 Task: Look for space in Paseh, Indonesia from 8th June, 2023 to 19th June, 2023 for 1 adult in price range Rs.5000 to Rs.12000. Place can be shared room with 1  bedroom having 1 bed and 1 bathroom. Property type can be house, flat, guest house, hotel. Booking option can be shelf check-in. Required host language is English.
Action: Mouse moved to (551, 61)
Screenshot: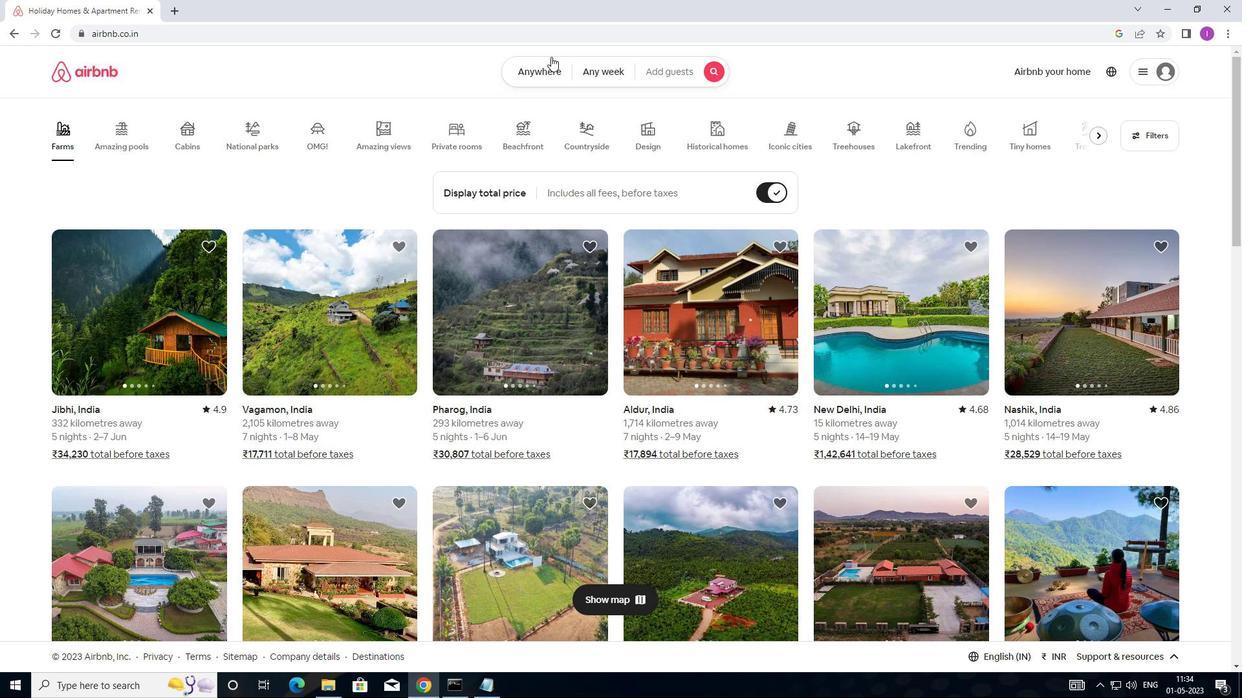 
Action: Mouse pressed left at (551, 61)
Screenshot: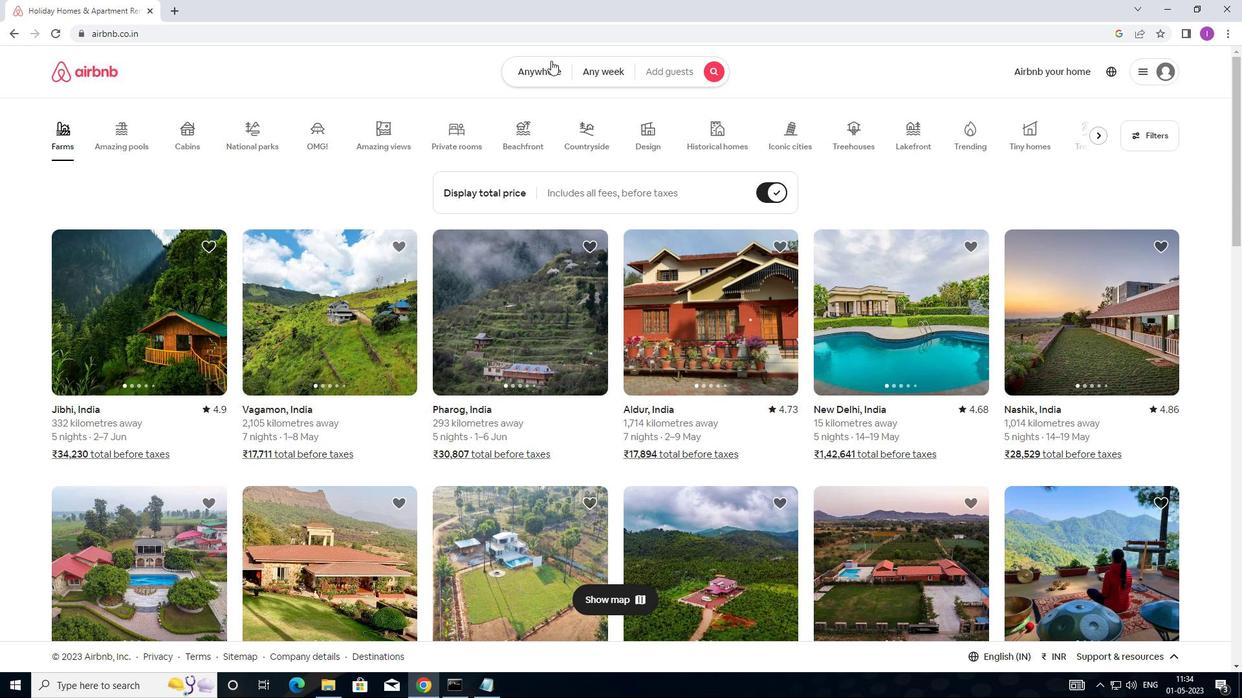 
Action: Mouse moved to (419, 113)
Screenshot: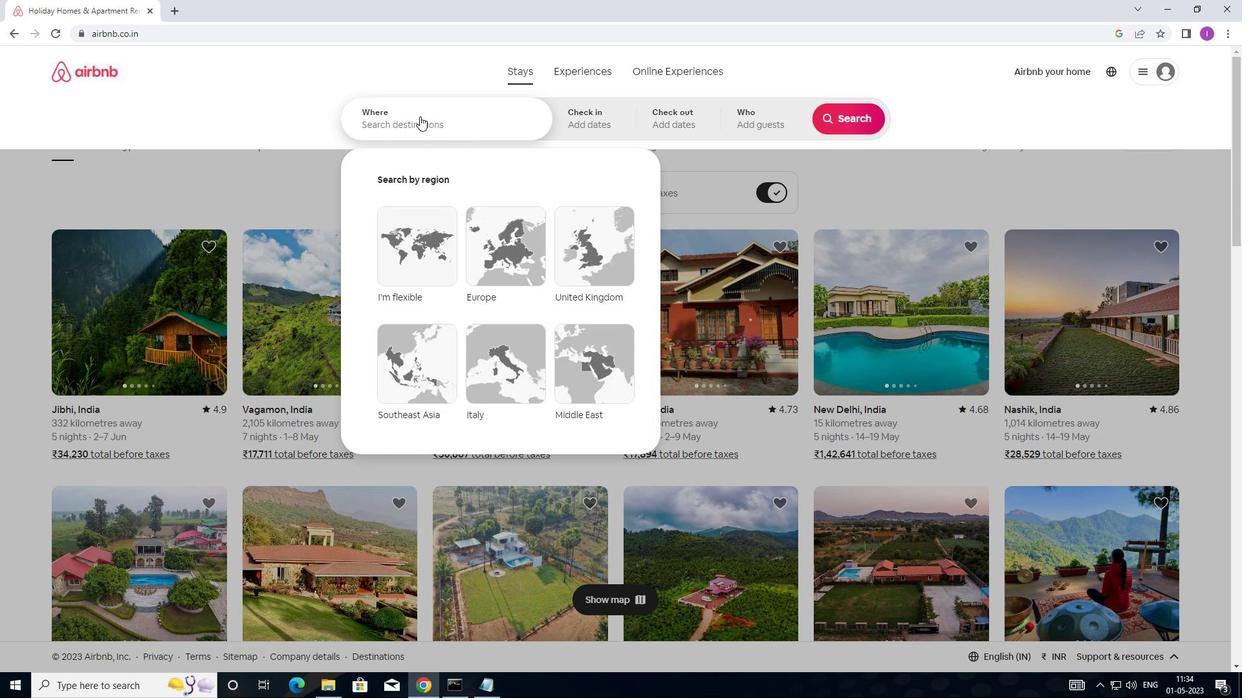 
Action: Mouse pressed left at (419, 113)
Screenshot: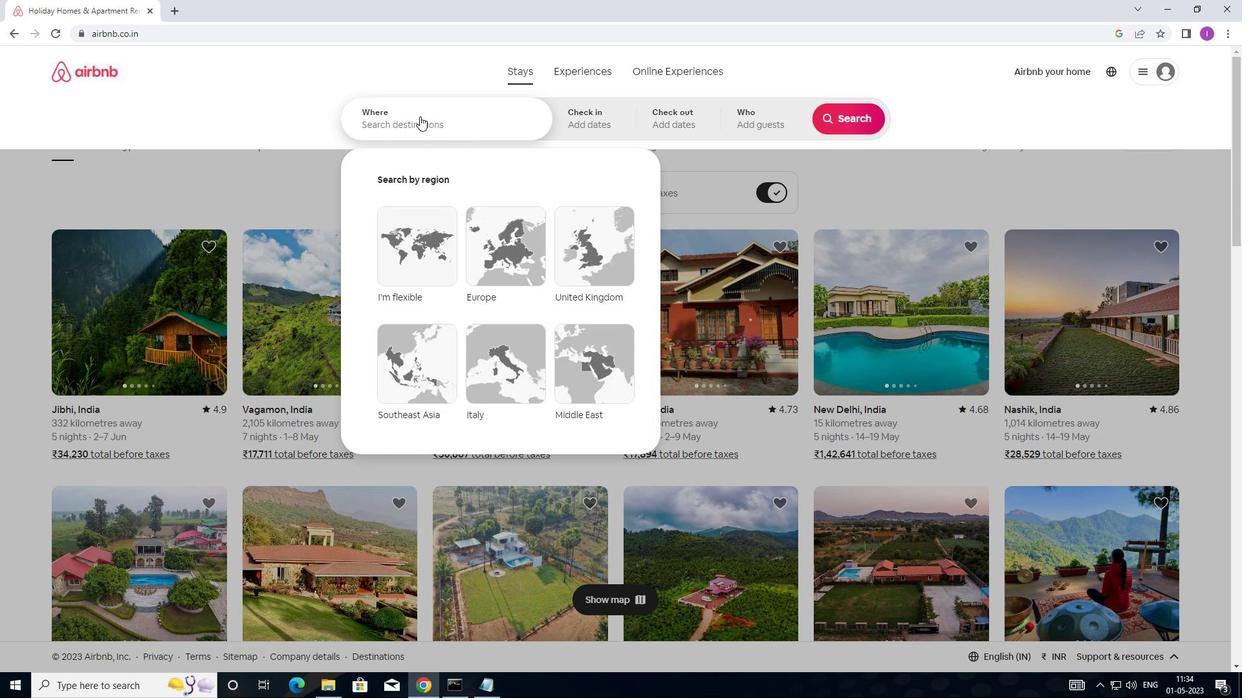 
Action: Mouse moved to (480, 143)
Screenshot: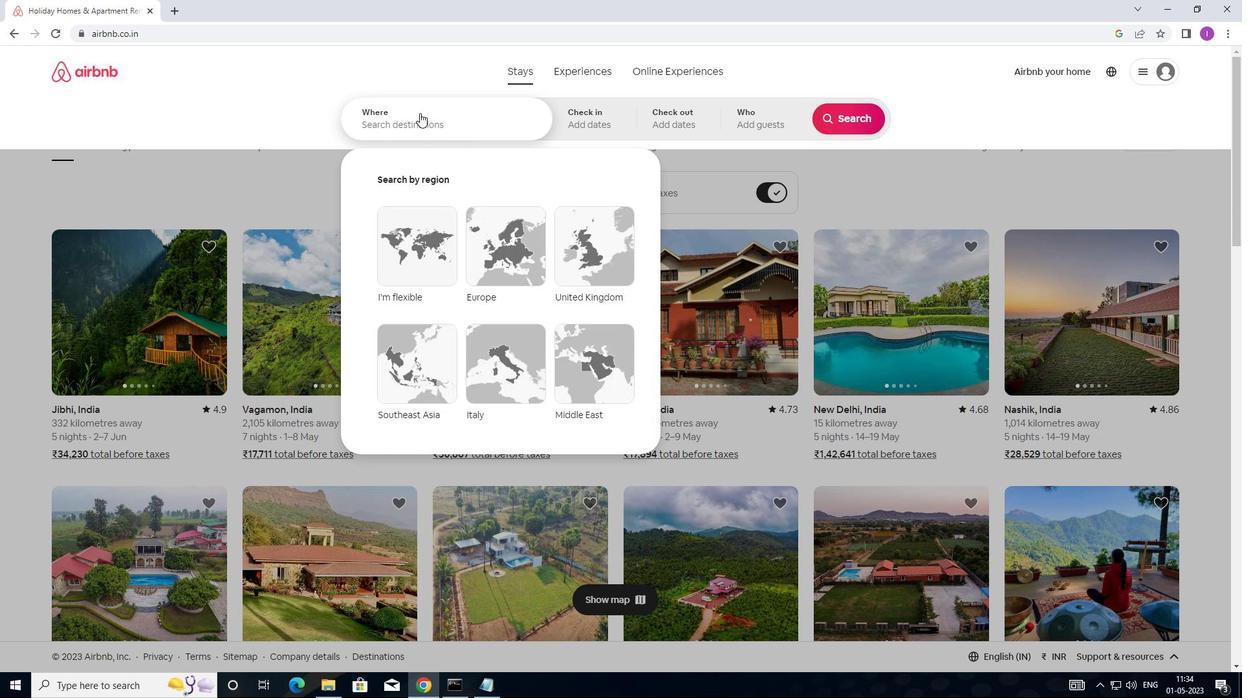
Action: Key pressed <Key.shift>POAS<Key.backspace><Key.backspace><Key.backspace>ASEH,<Key.shift><Key.shift><Key.shift><Key.shift><Key.shift><Key.shift><Key.shift>INDONESIA
Screenshot: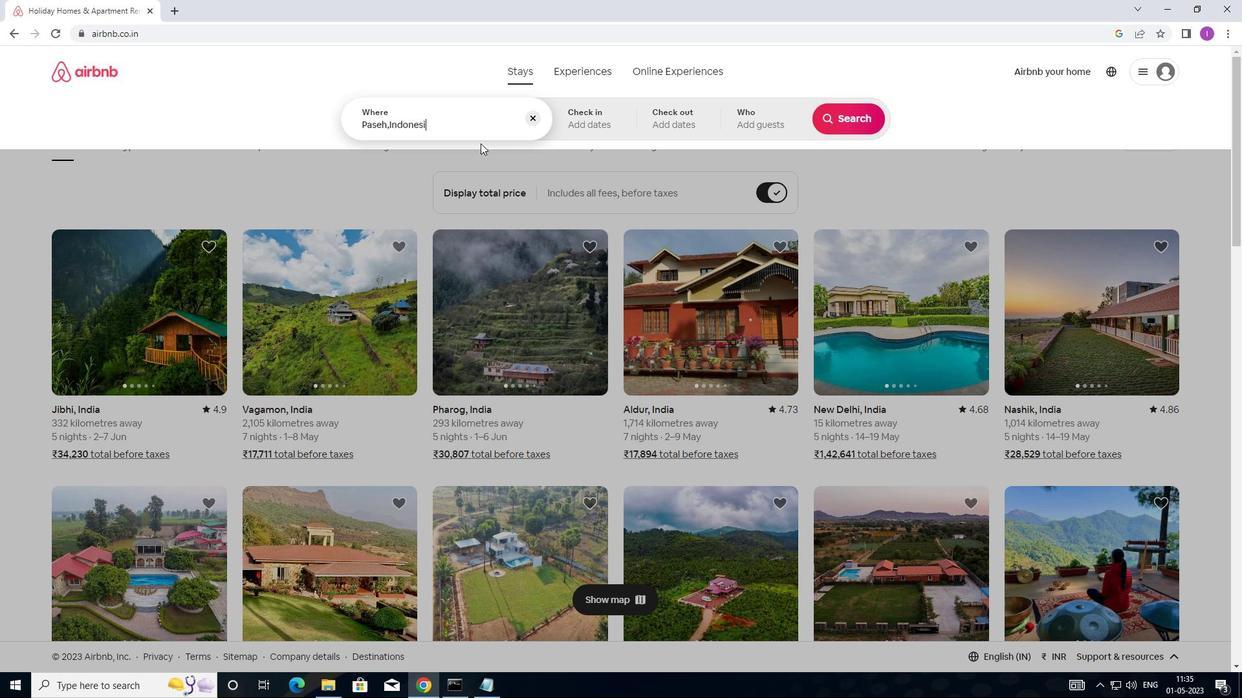 
Action: Mouse moved to (604, 118)
Screenshot: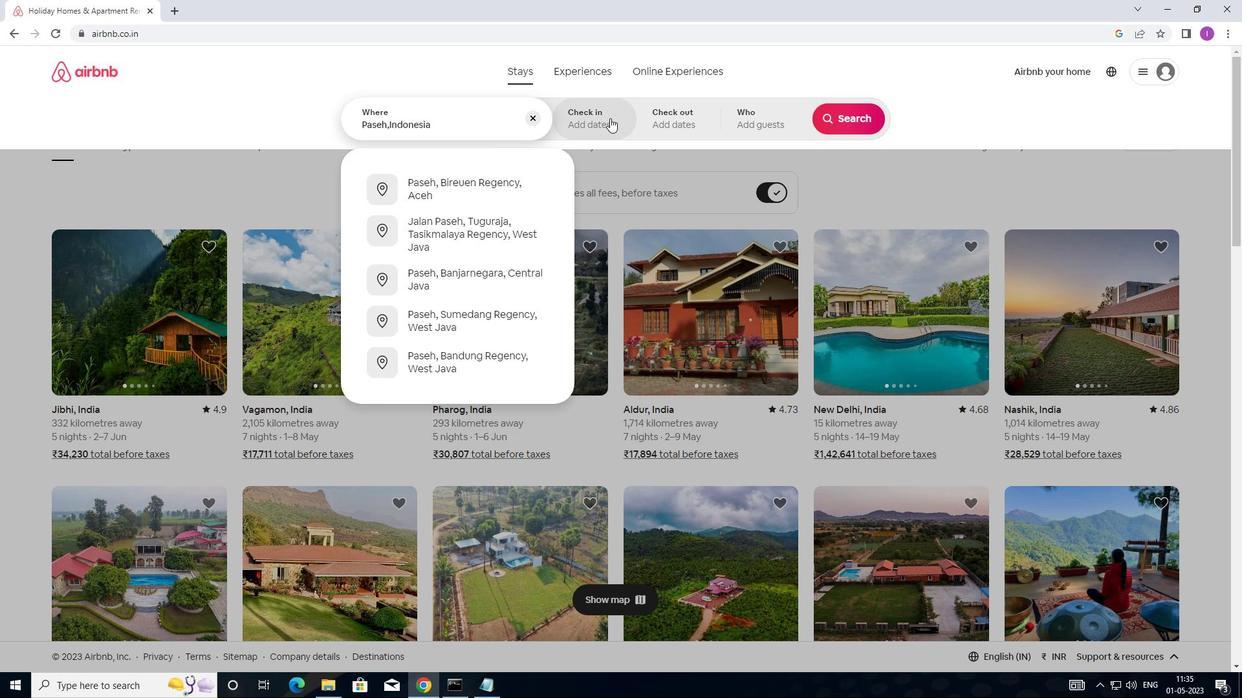 
Action: Mouse pressed left at (604, 118)
Screenshot: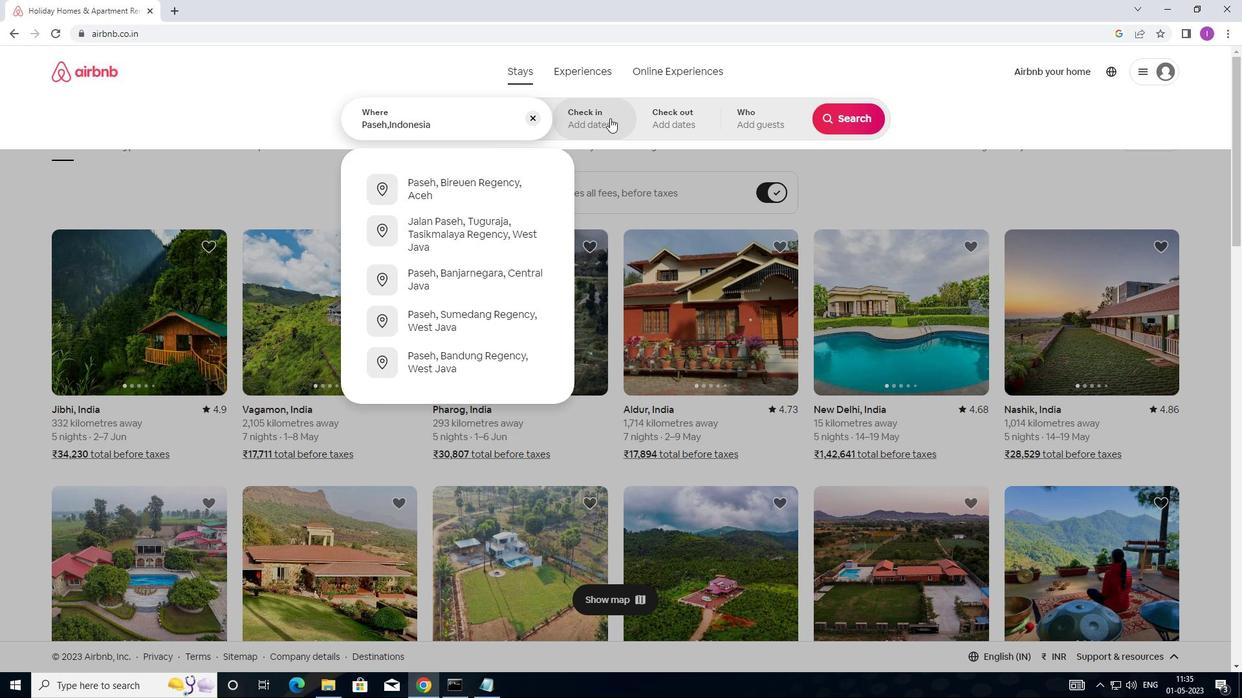 
Action: Mouse moved to (773, 306)
Screenshot: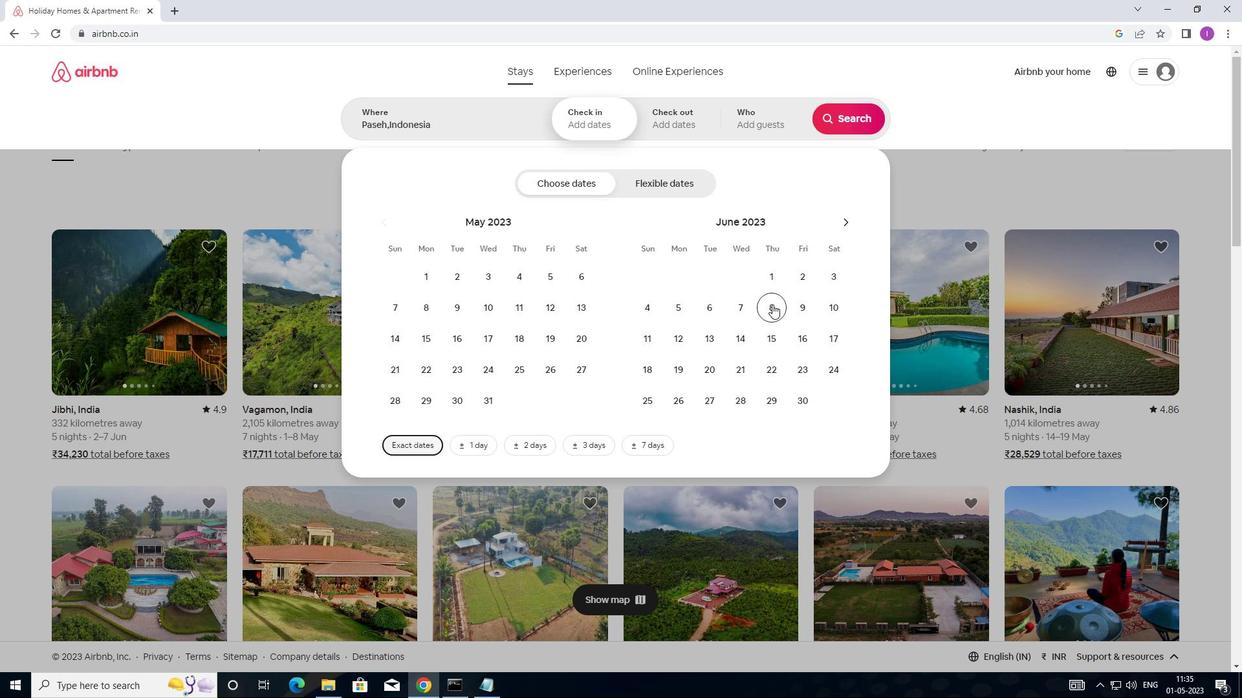 
Action: Mouse pressed left at (773, 306)
Screenshot: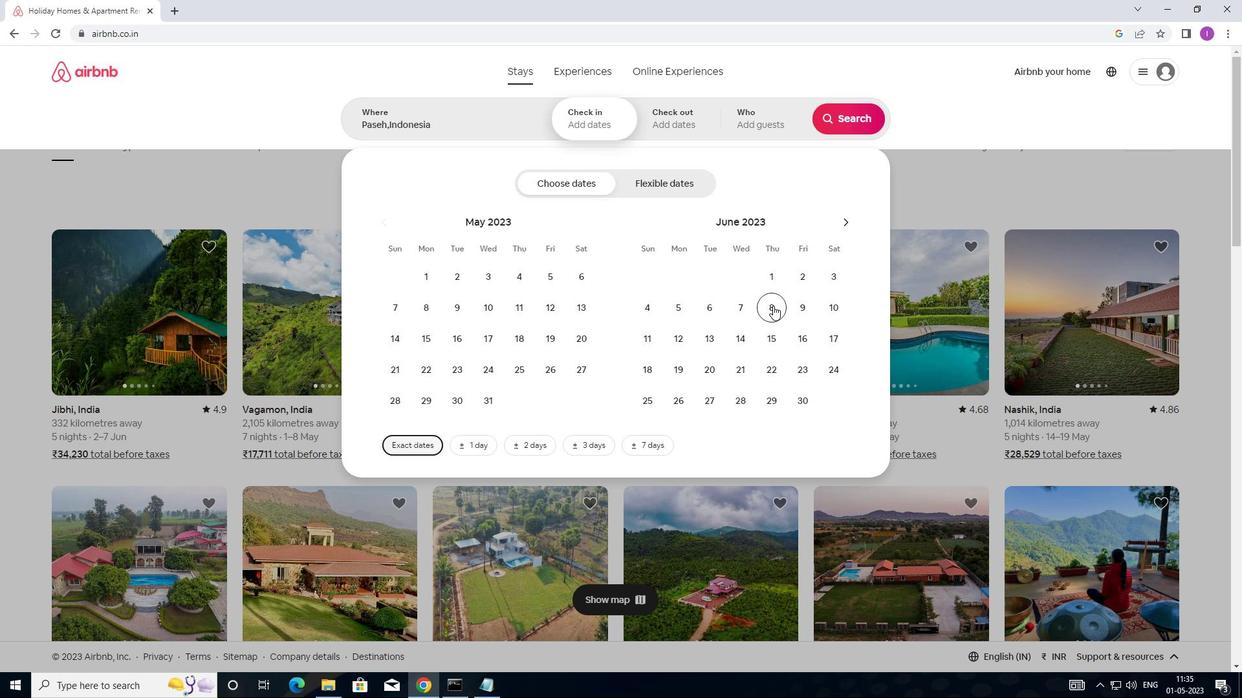 
Action: Mouse moved to (780, 342)
Screenshot: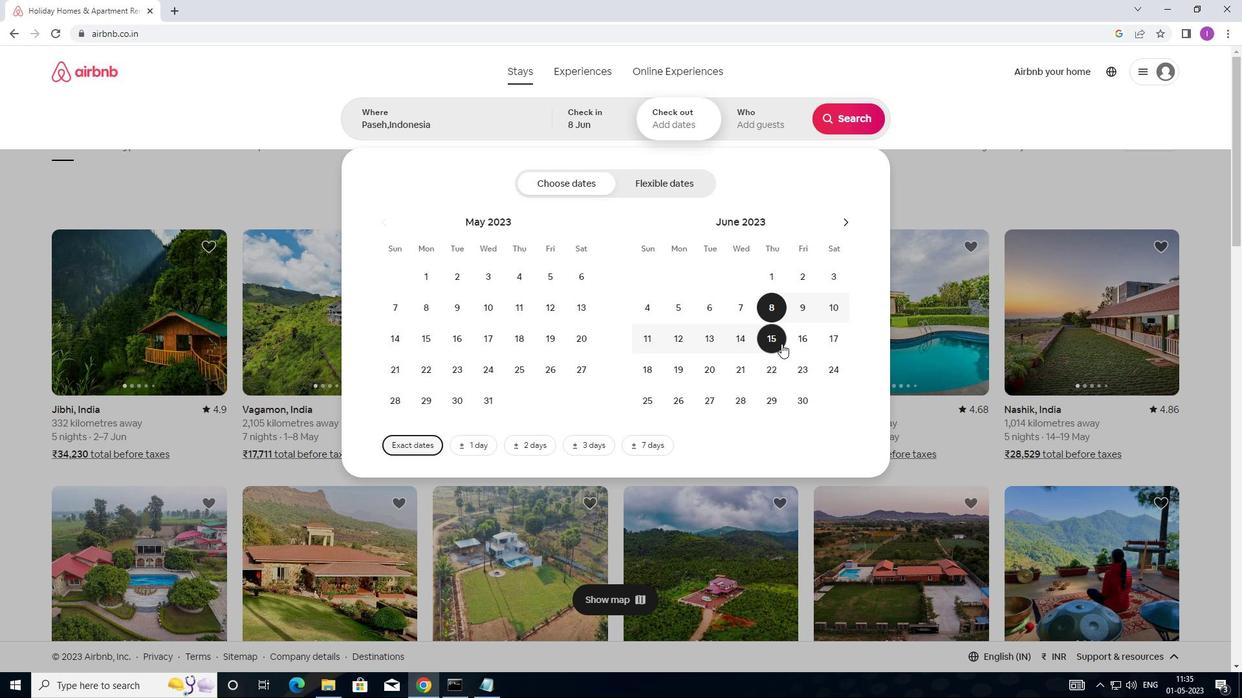 
Action: Mouse pressed left at (780, 342)
Screenshot: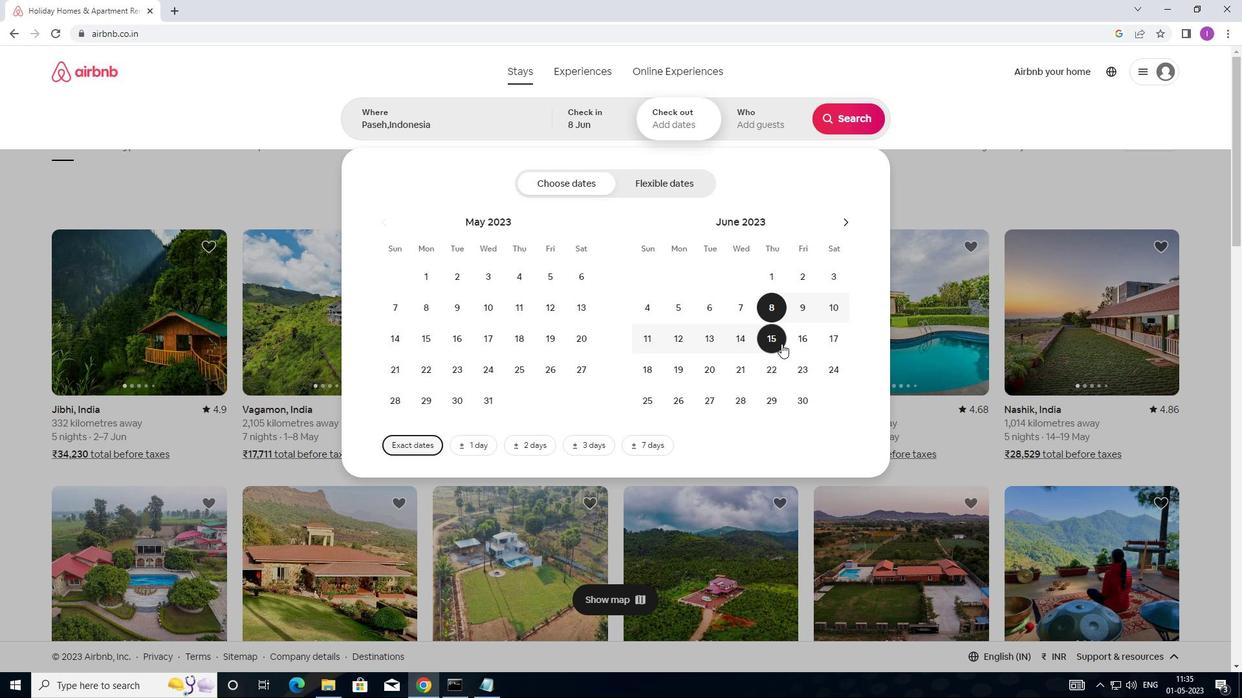 
Action: Mouse moved to (679, 372)
Screenshot: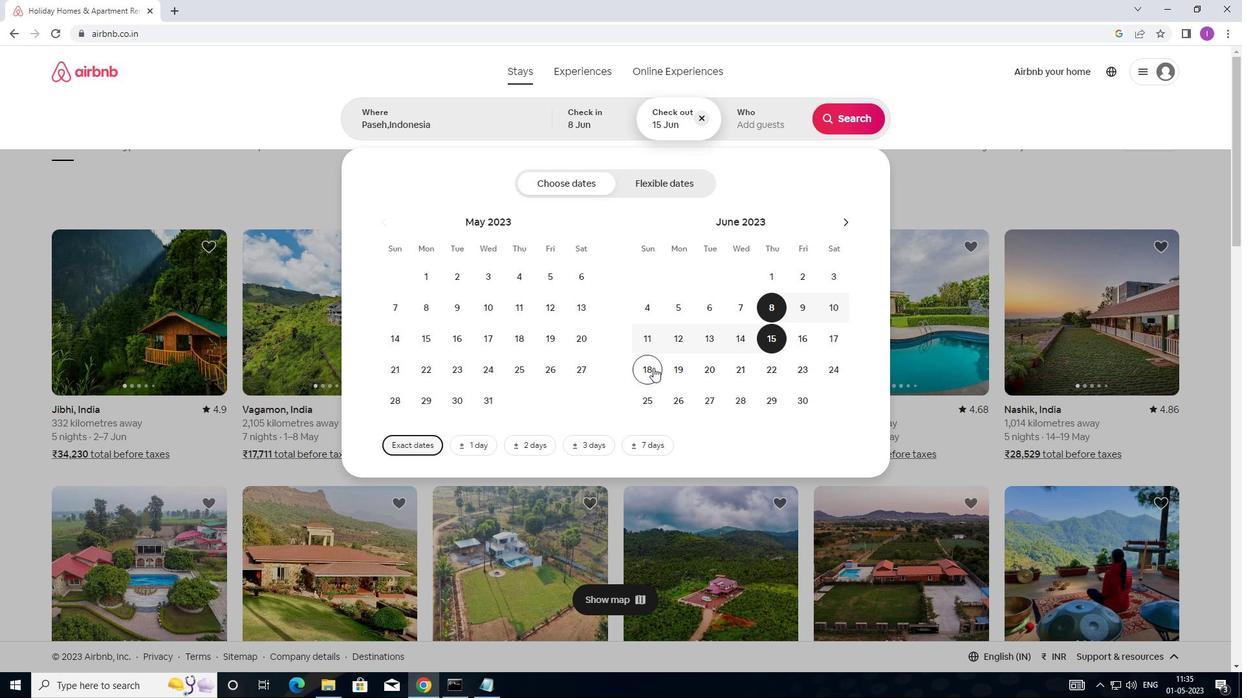
Action: Mouse pressed left at (679, 372)
Screenshot: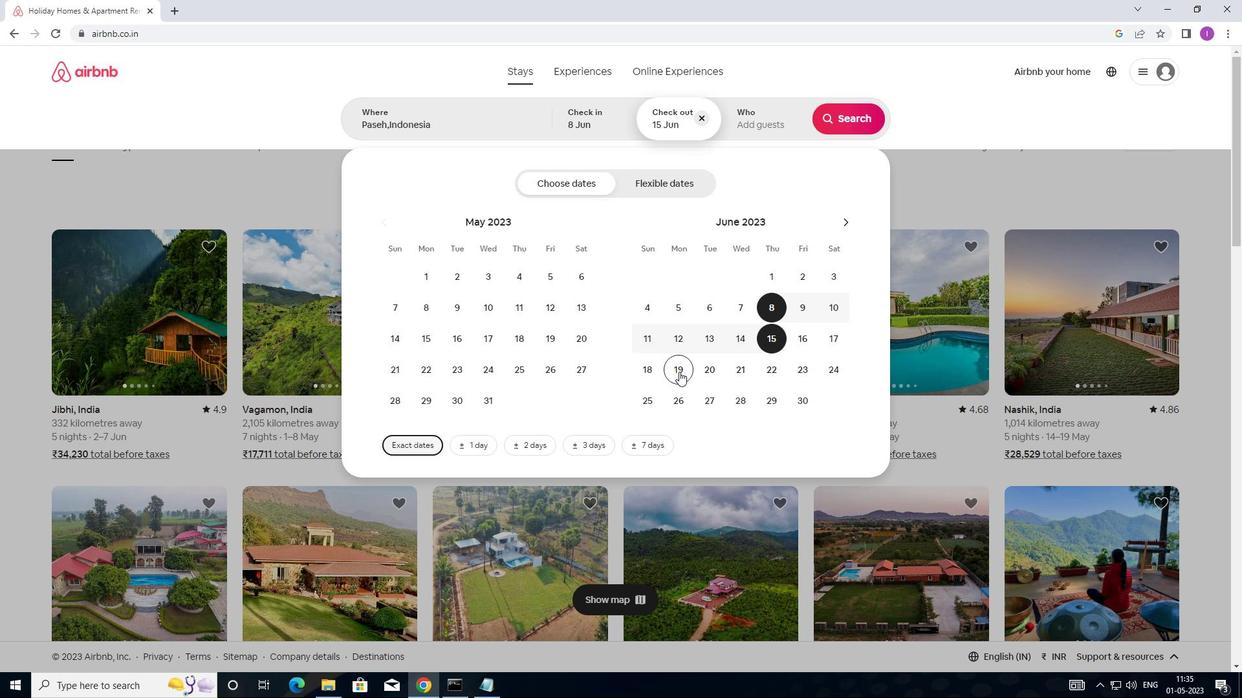 
Action: Mouse moved to (771, 117)
Screenshot: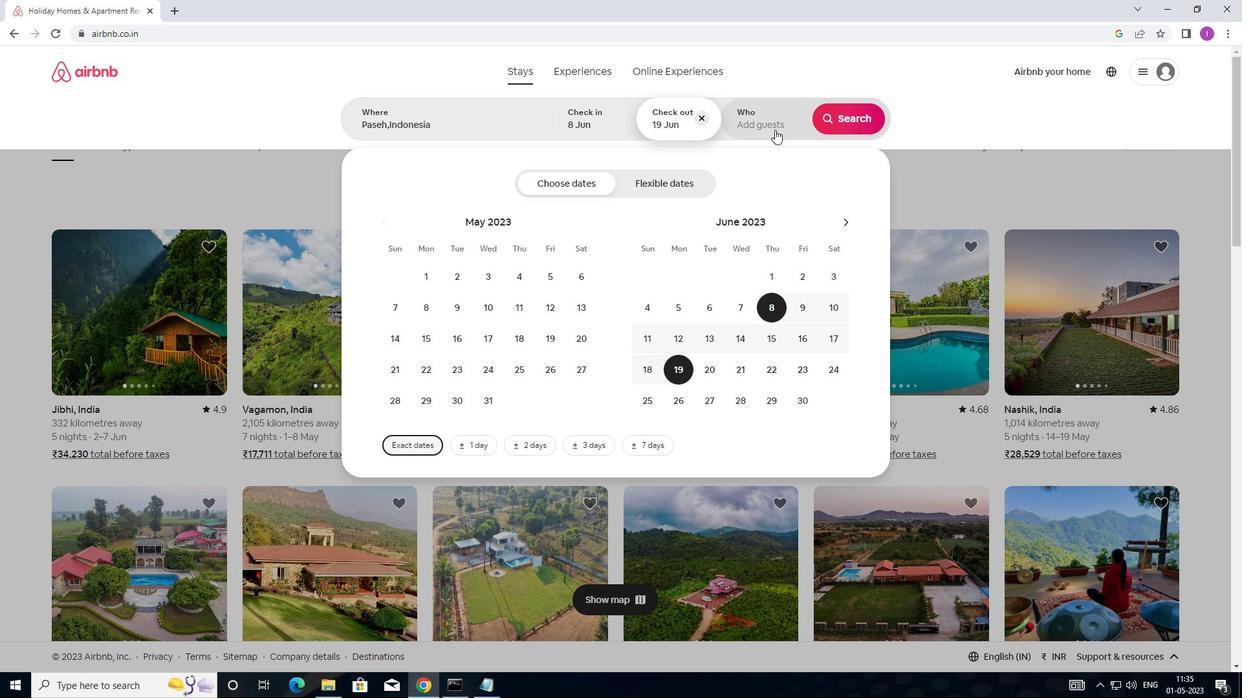 
Action: Mouse pressed left at (771, 117)
Screenshot: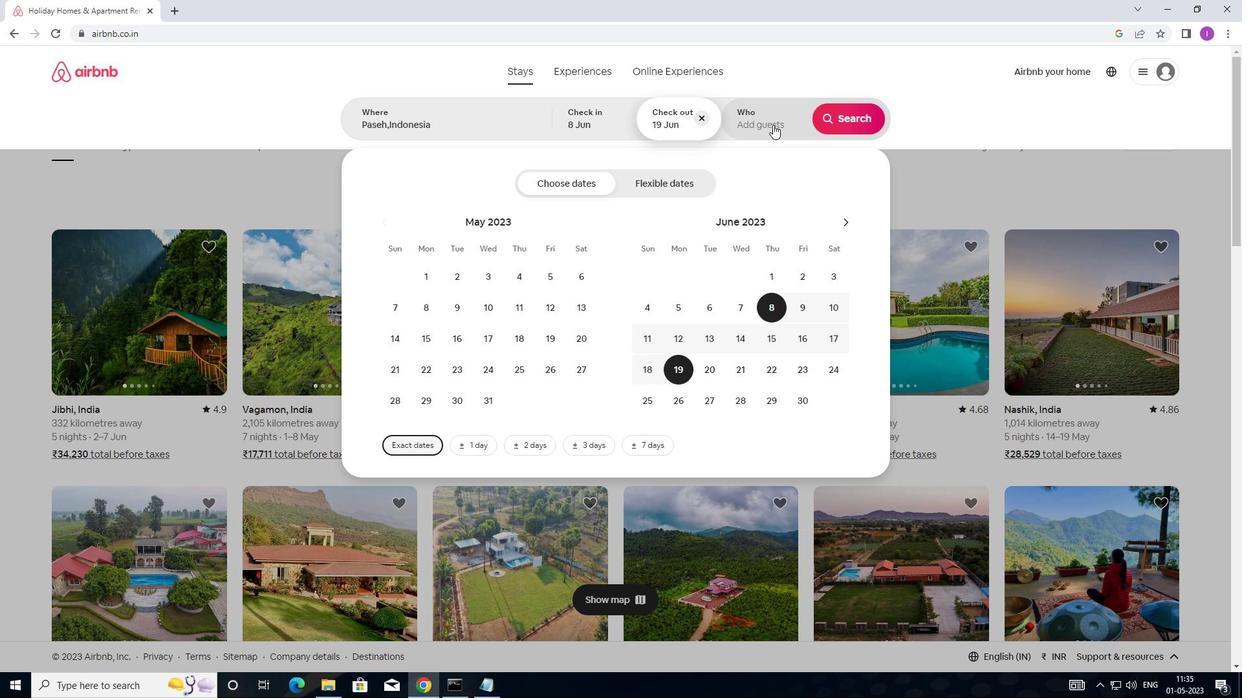 
Action: Mouse moved to (852, 188)
Screenshot: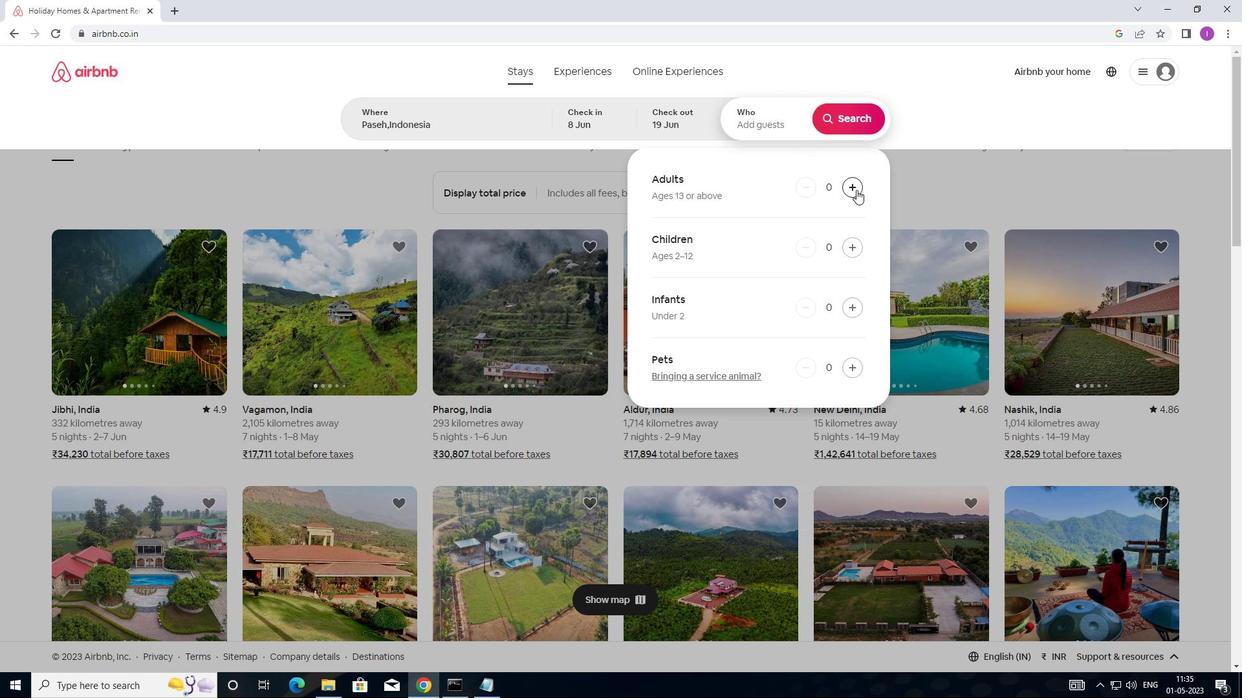 
Action: Mouse pressed left at (852, 188)
Screenshot: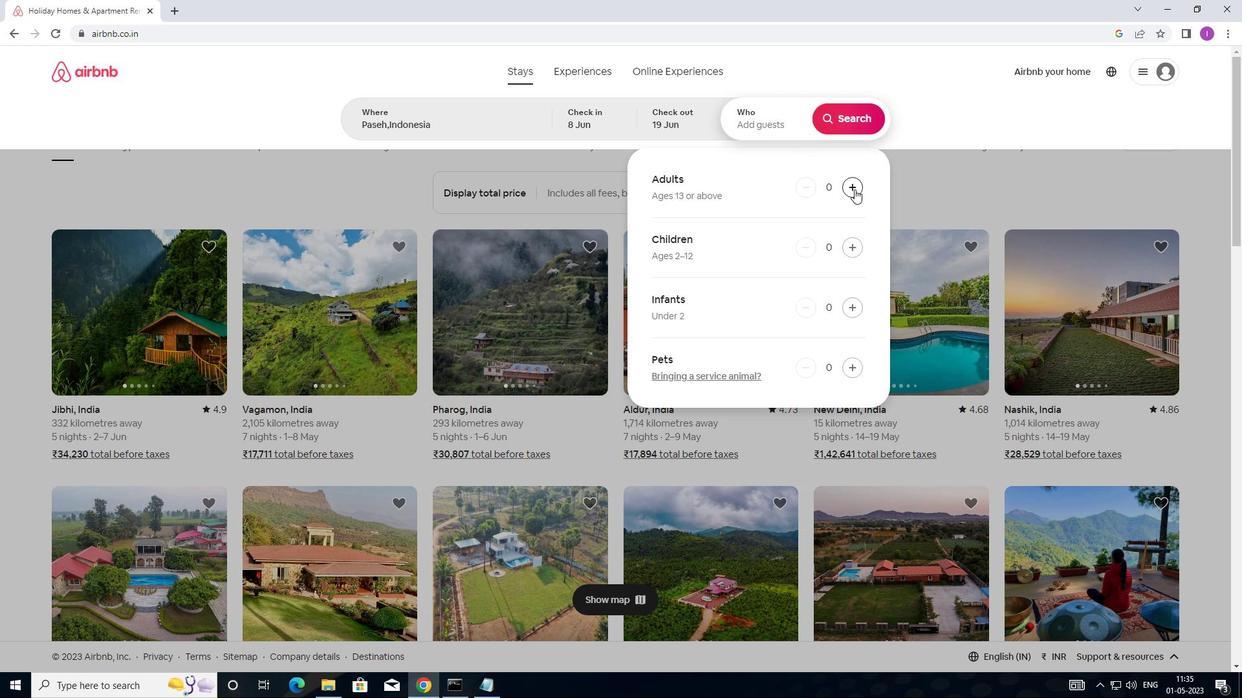 
Action: Mouse moved to (842, 126)
Screenshot: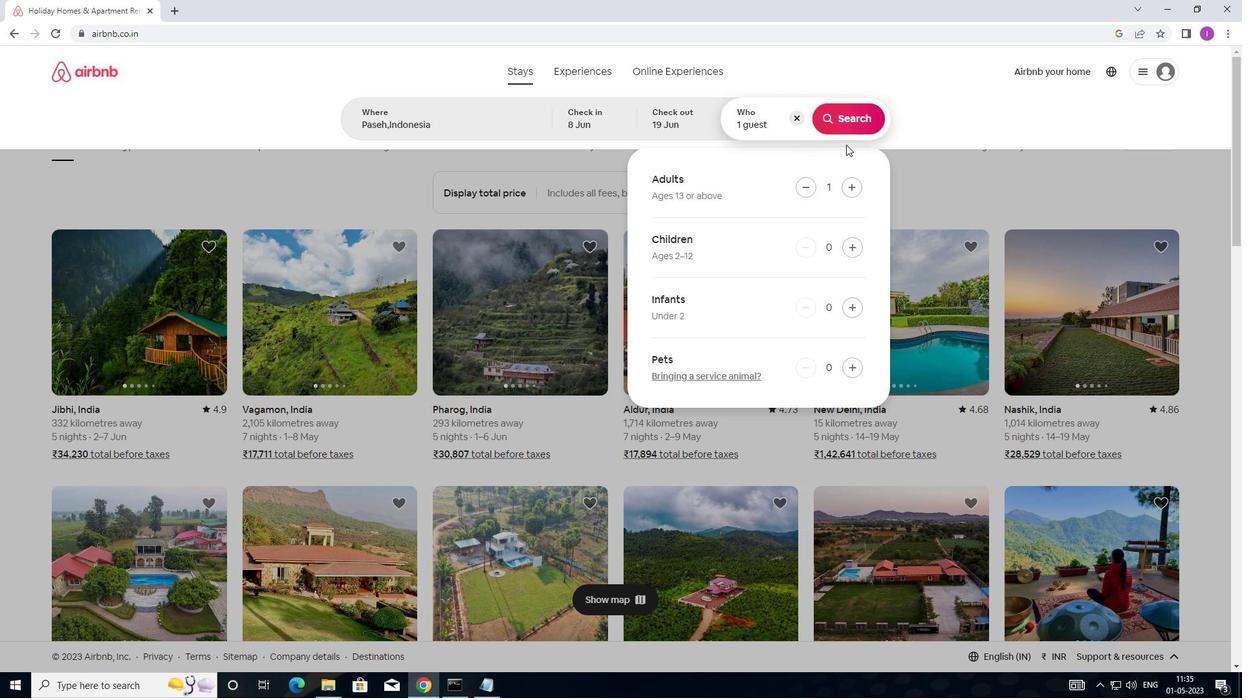 
Action: Mouse pressed left at (842, 126)
Screenshot: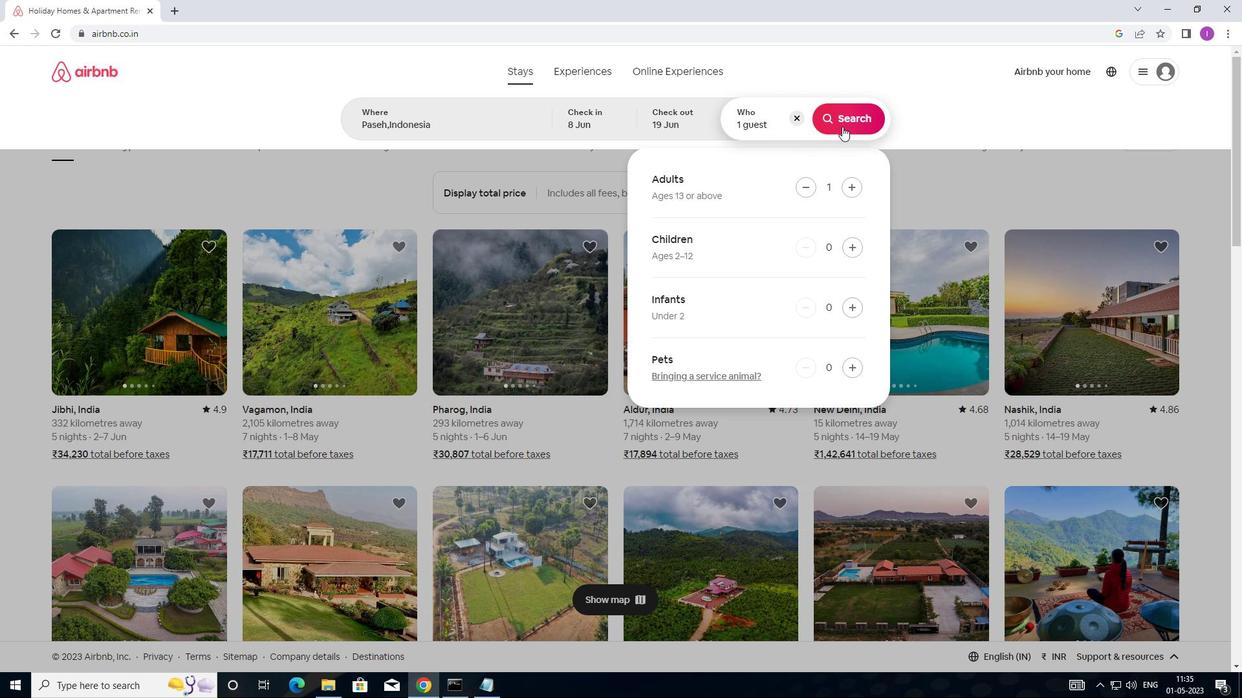 
Action: Mouse moved to (1191, 128)
Screenshot: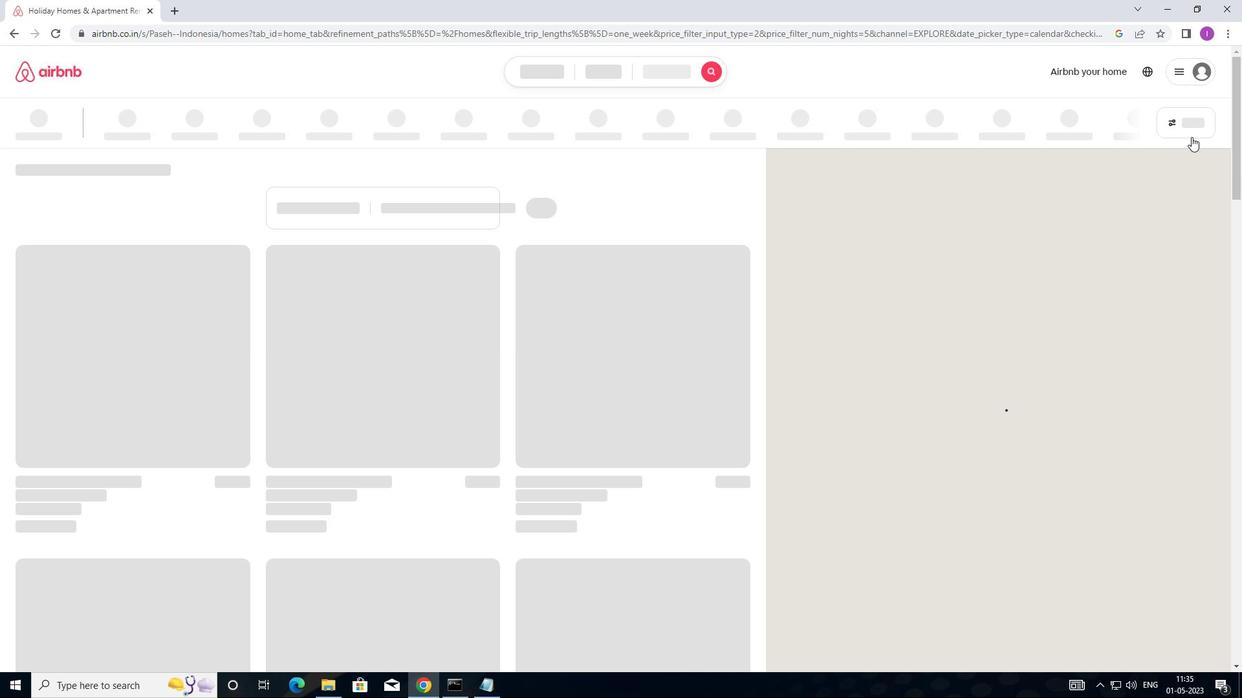 
Action: Mouse pressed left at (1191, 128)
Screenshot: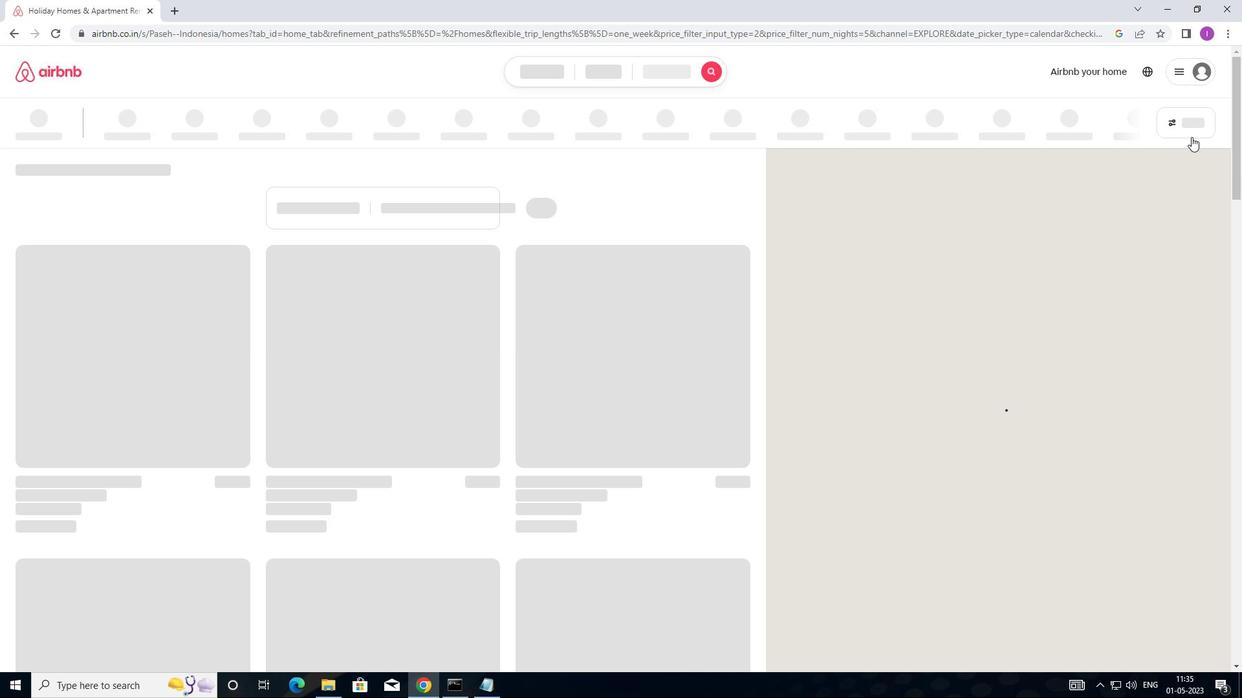 
Action: Mouse moved to (489, 287)
Screenshot: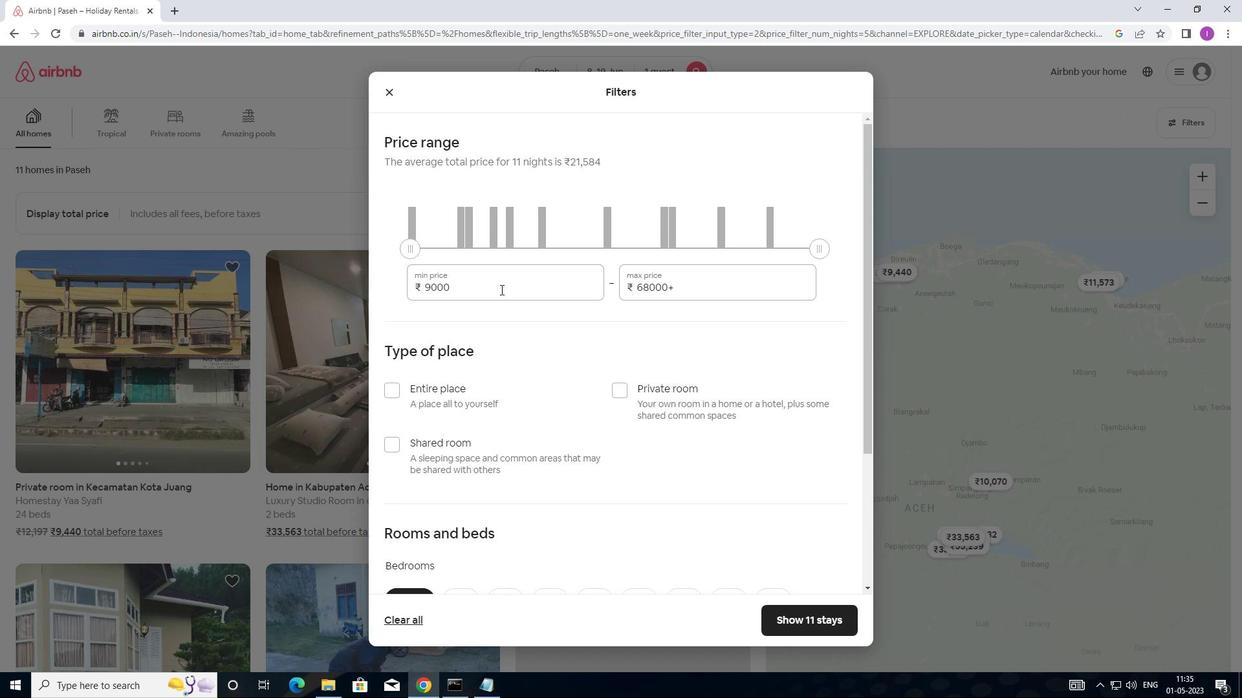 
Action: Mouse pressed left at (489, 287)
Screenshot: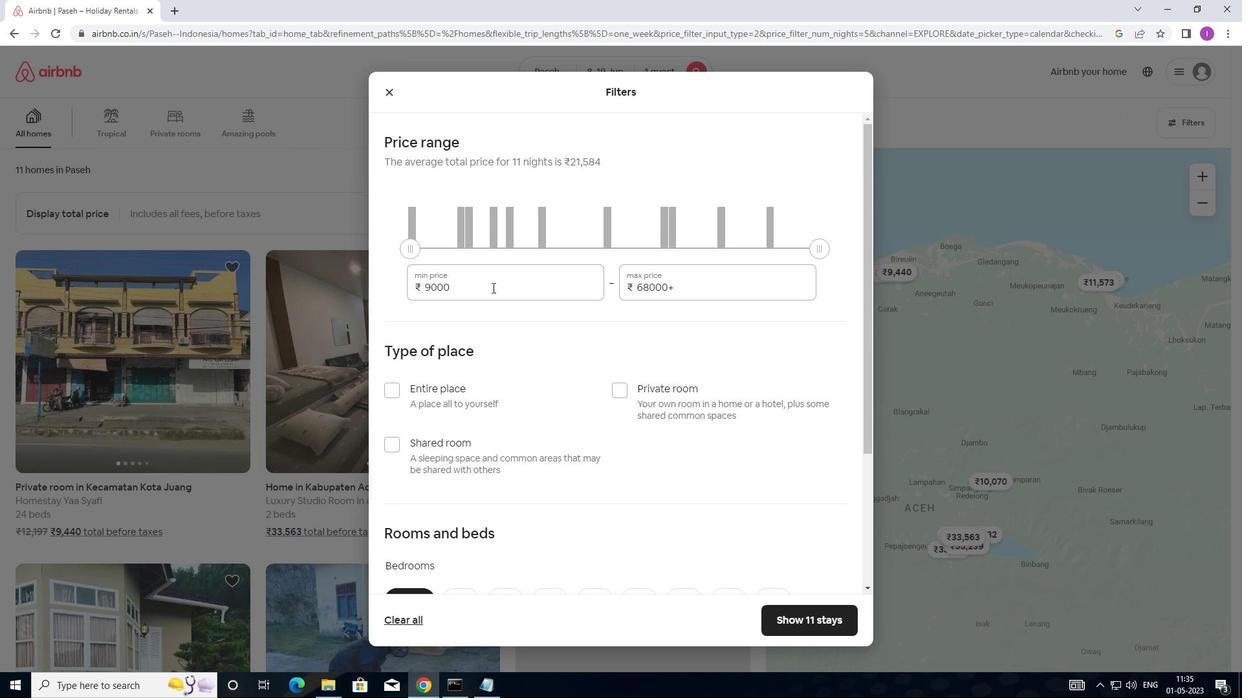 
Action: Mouse moved to (599, 333)
Screenshot: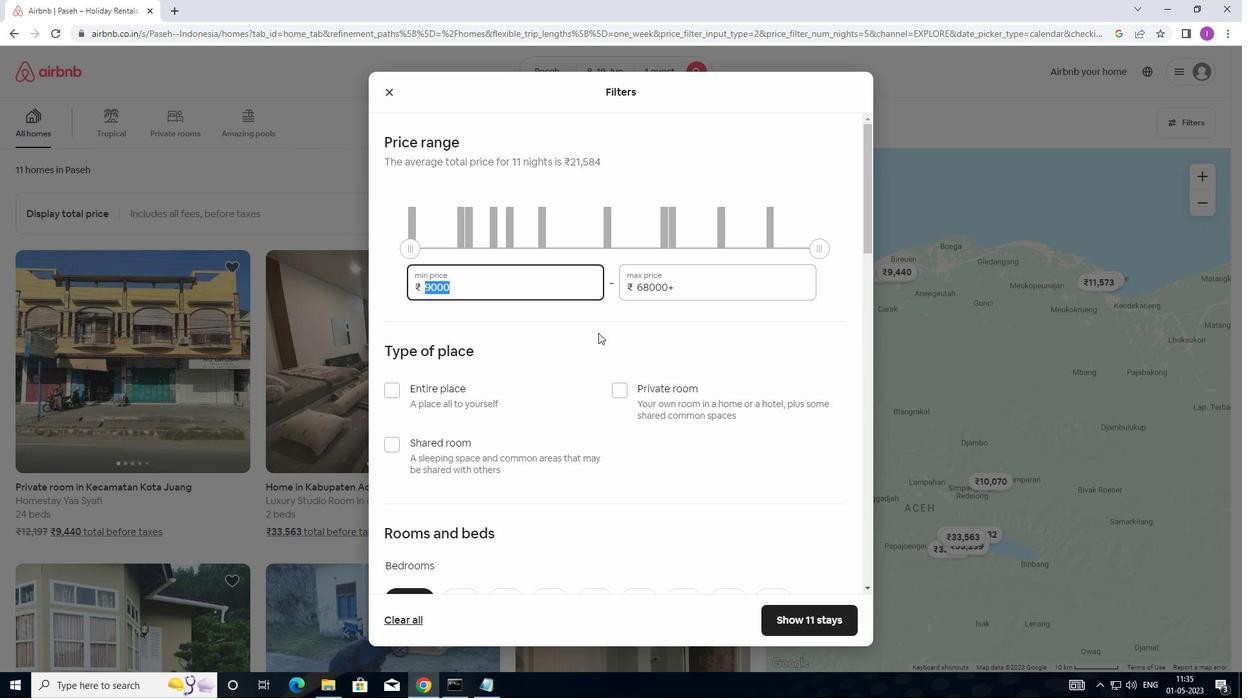 
Action: Key pressed 5
Screenshot: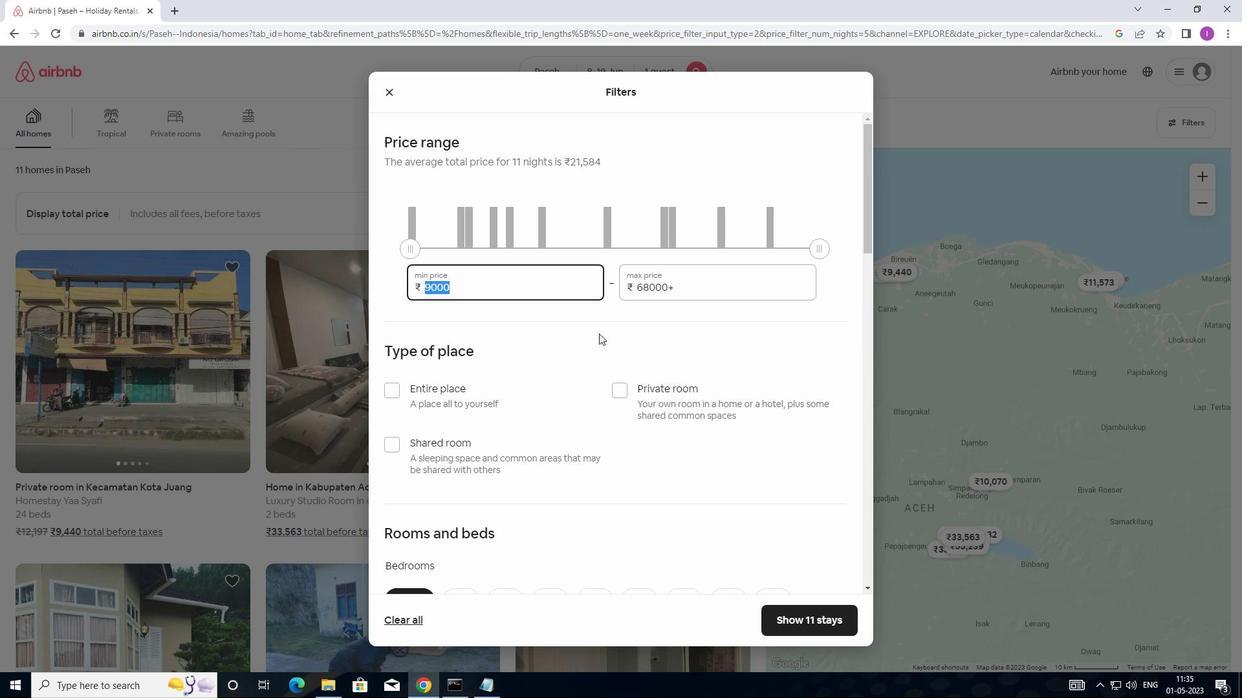 
Action: Mouse moved to (599, 336)
Screenshot: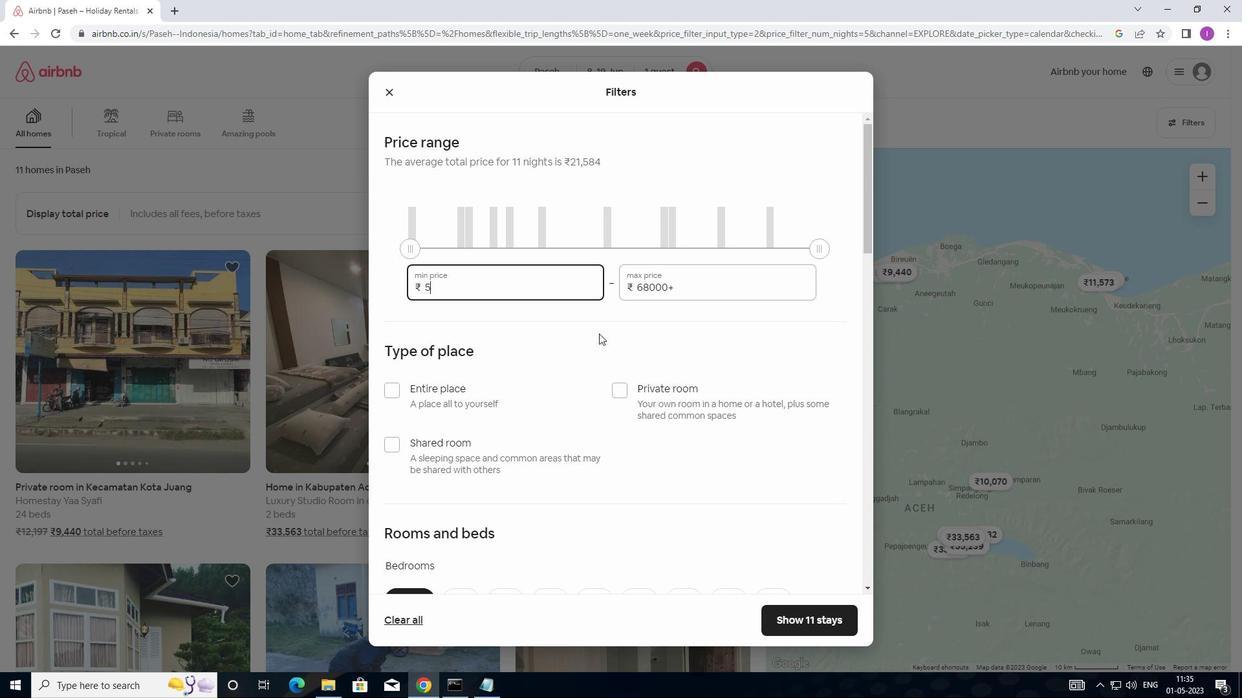 
Action: Key pressed 000
Screenshot: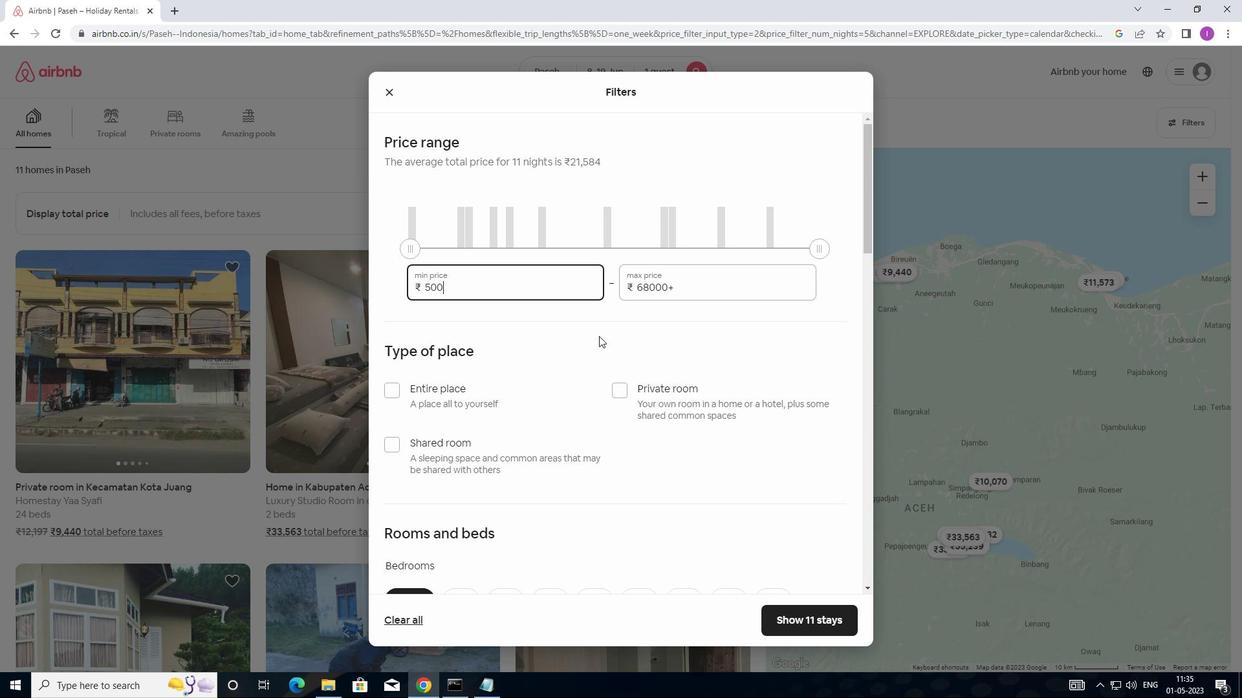 
Action: Mouse moved to (678, 288)
Screenshot: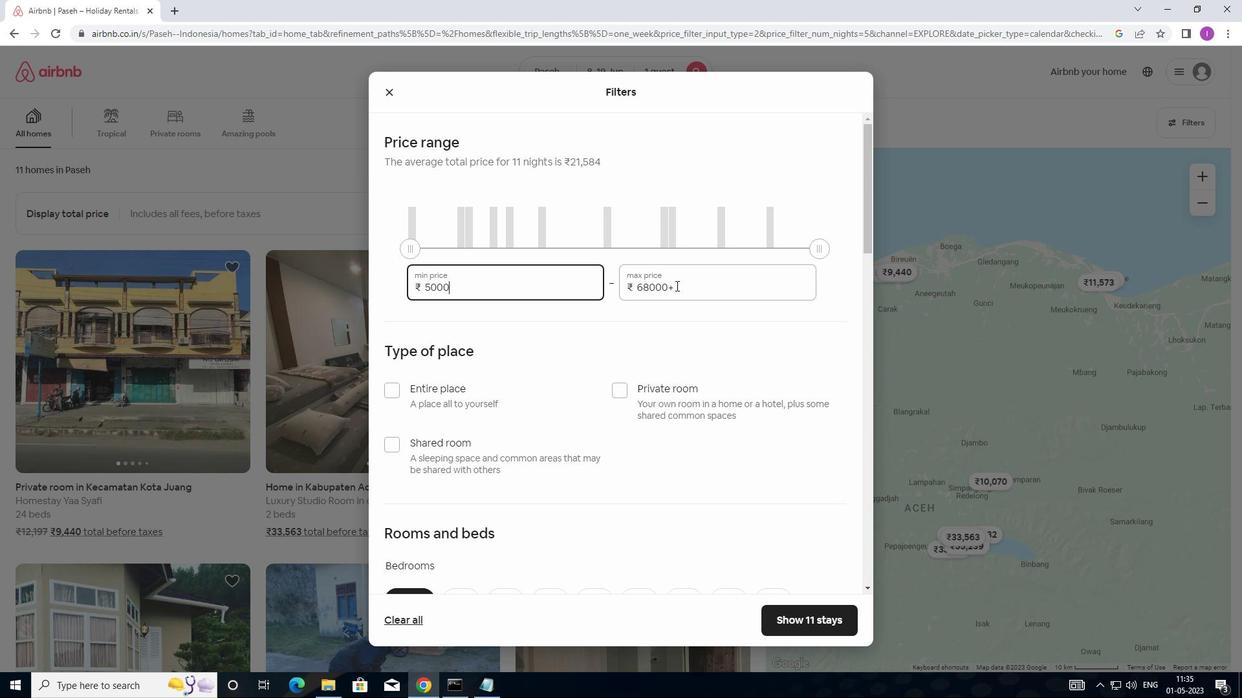 
Action: Mouse pressed left at (678, 288)
Screenshot: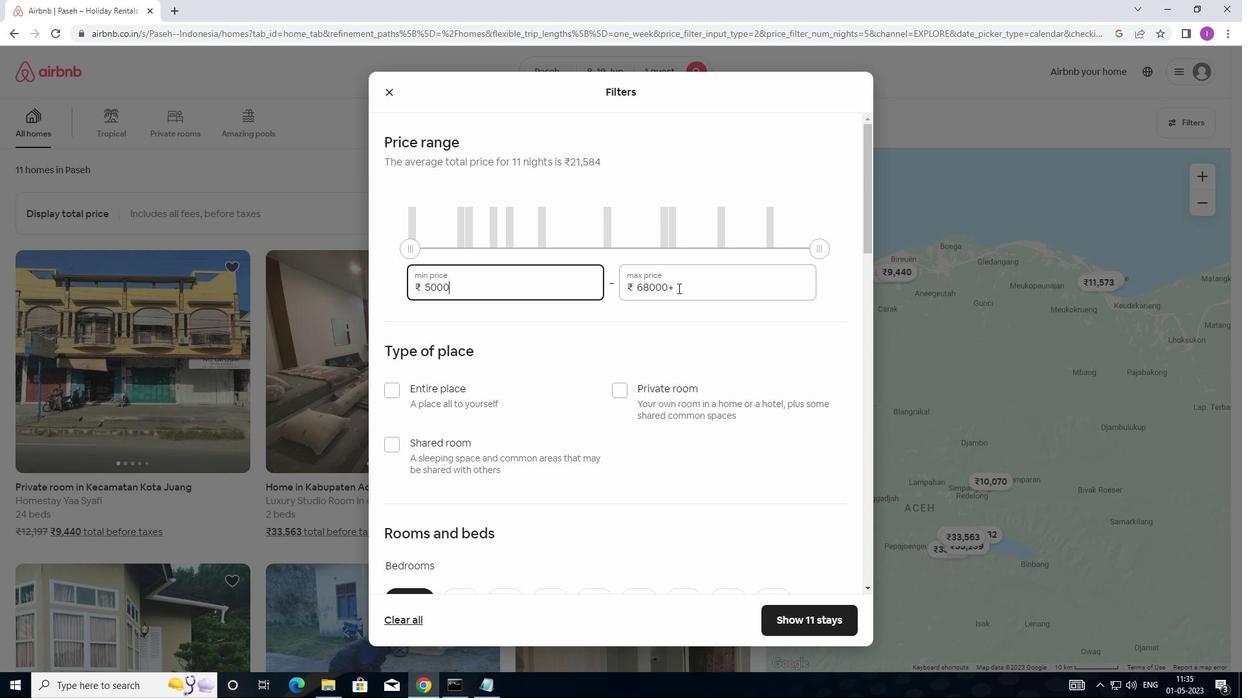 
Action: Mouse moved to (584, 296)
Screenshot: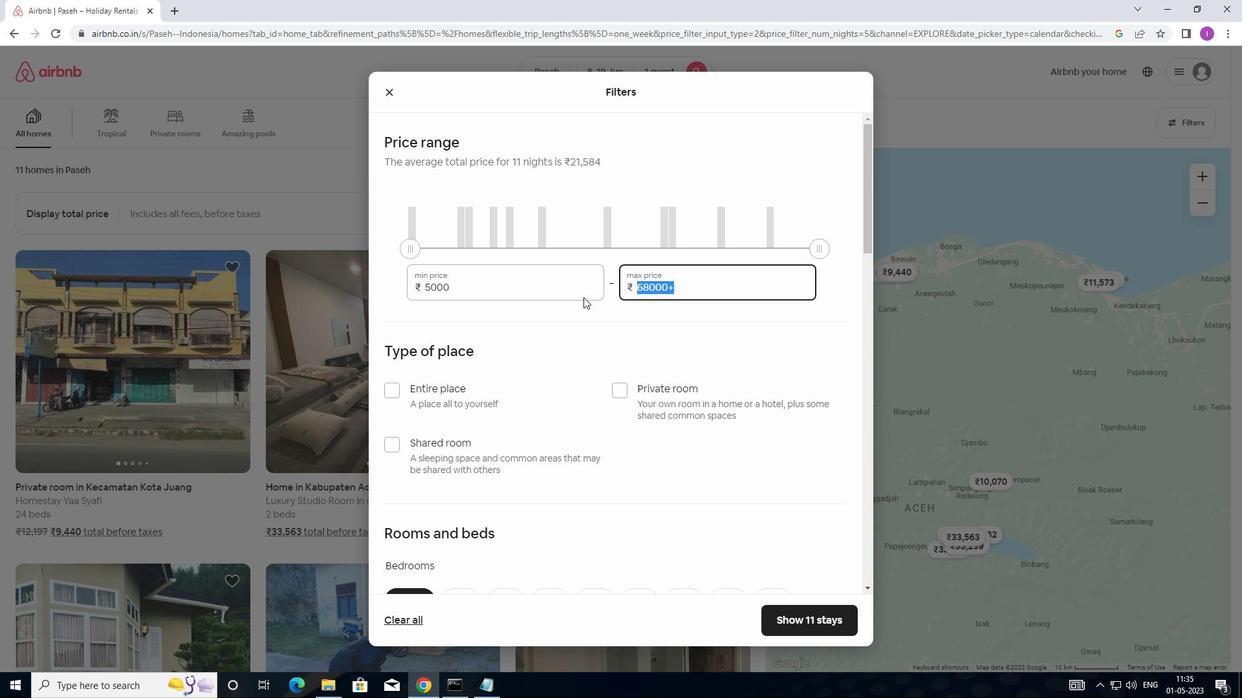 
Action: Key pressed 120
Screenshot: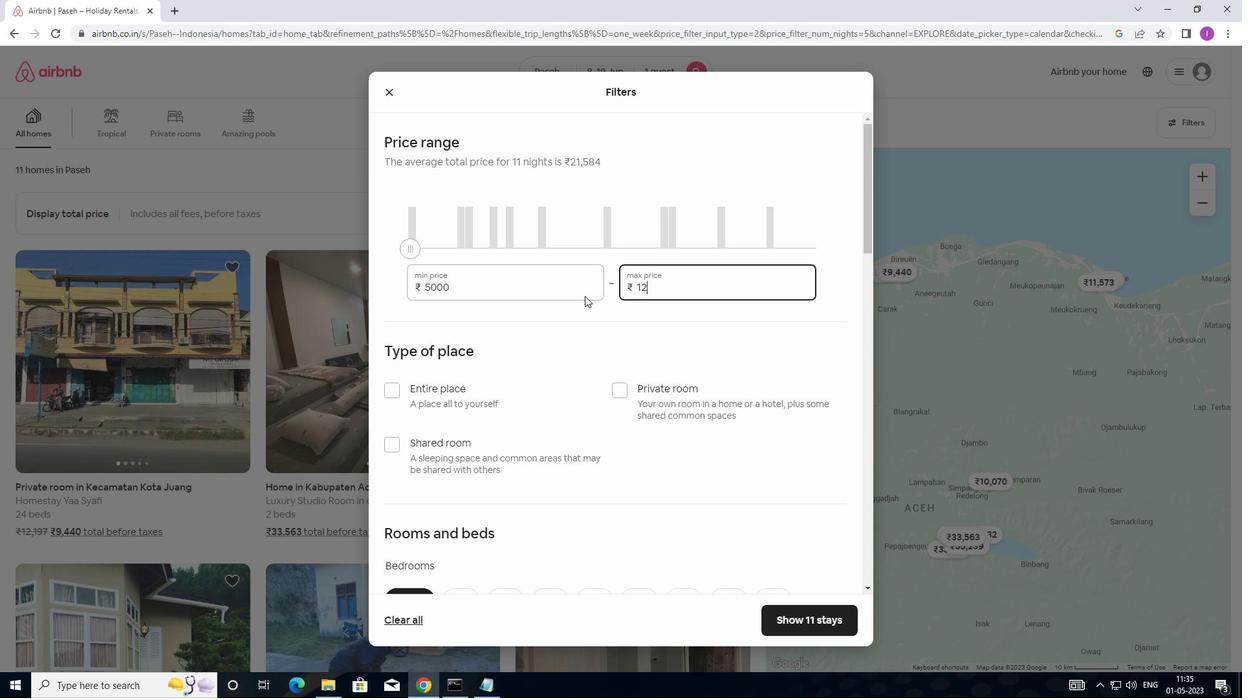 
Action: Mouse moved to (586, 296)
Screenshot: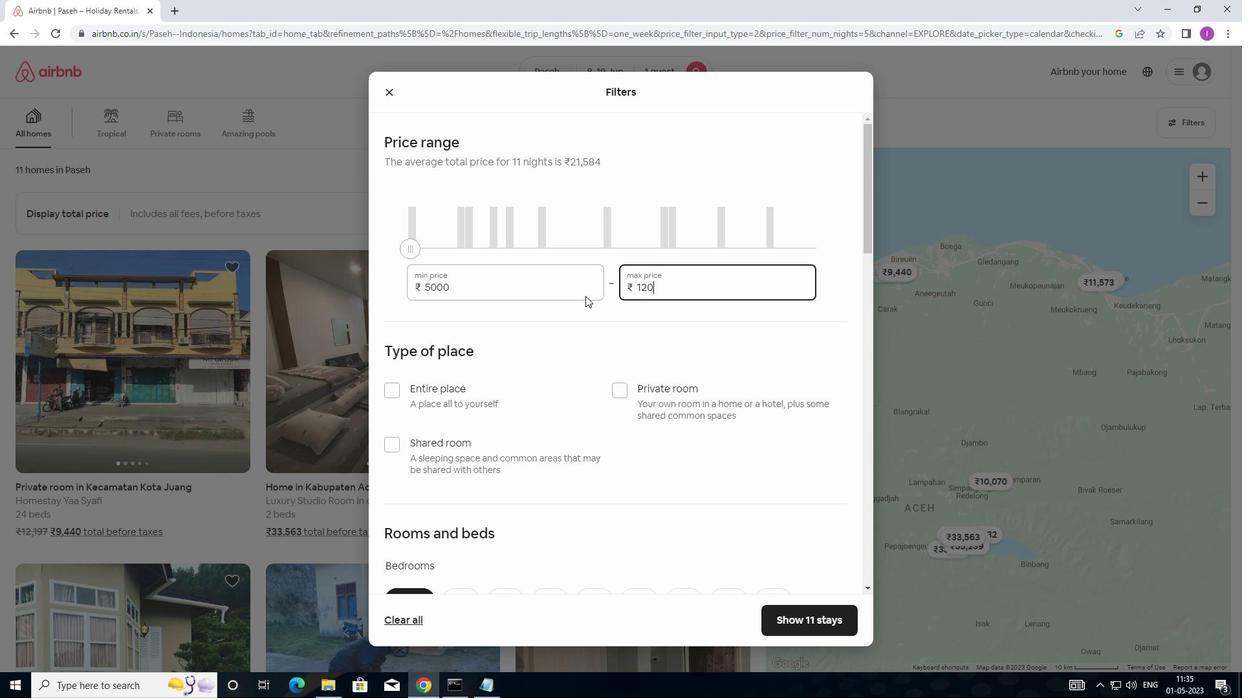
Action: Key pressed 00
Screenshot: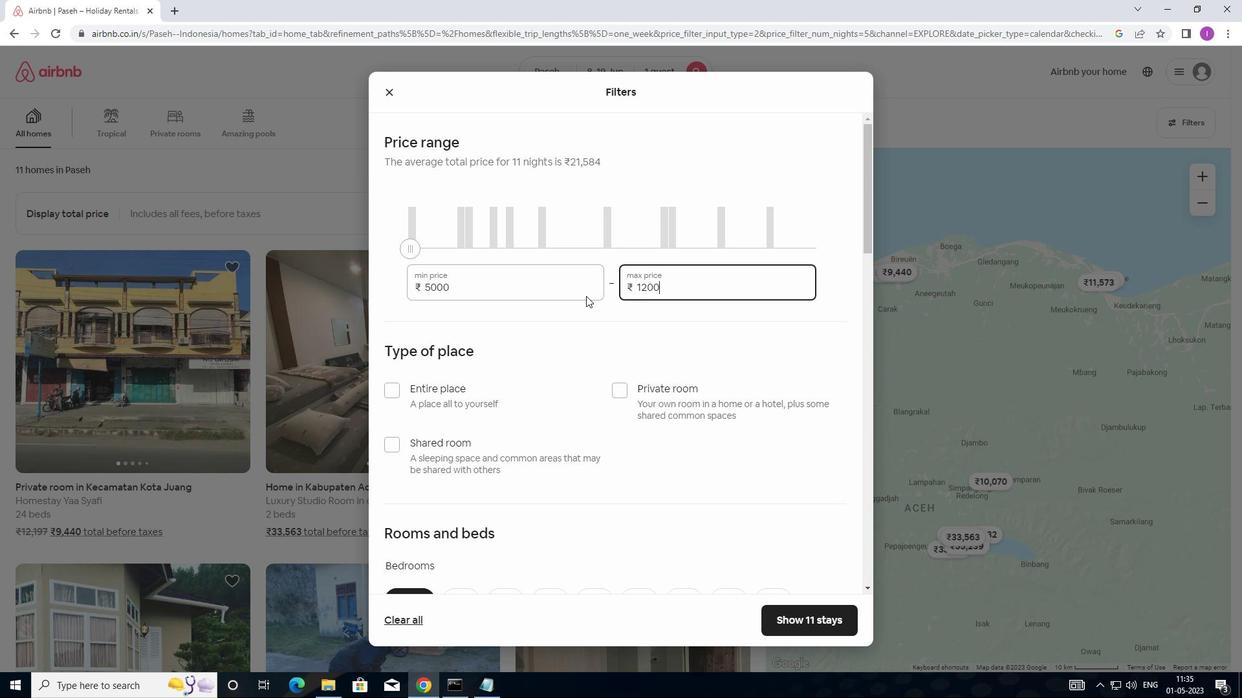 
Action: Mouse moved to (623, 384)
Screenshot: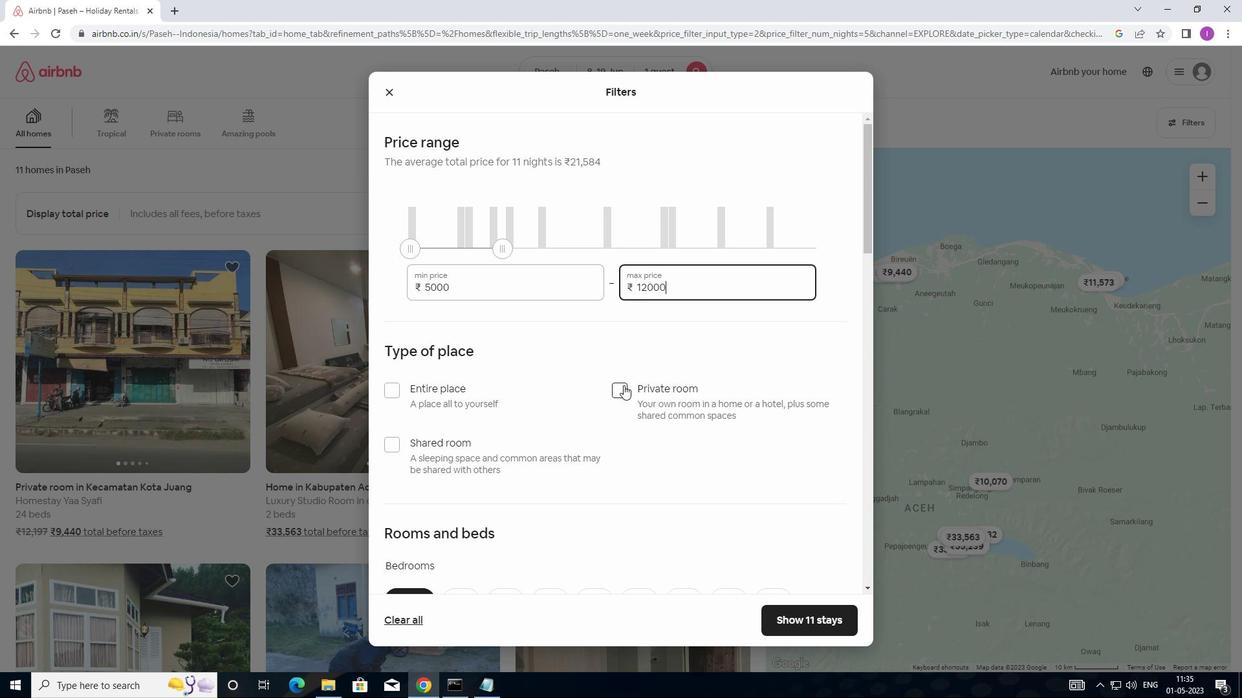 
Action: Mouse scrolled (623, 383) with delta (0, 0)
Screenshot: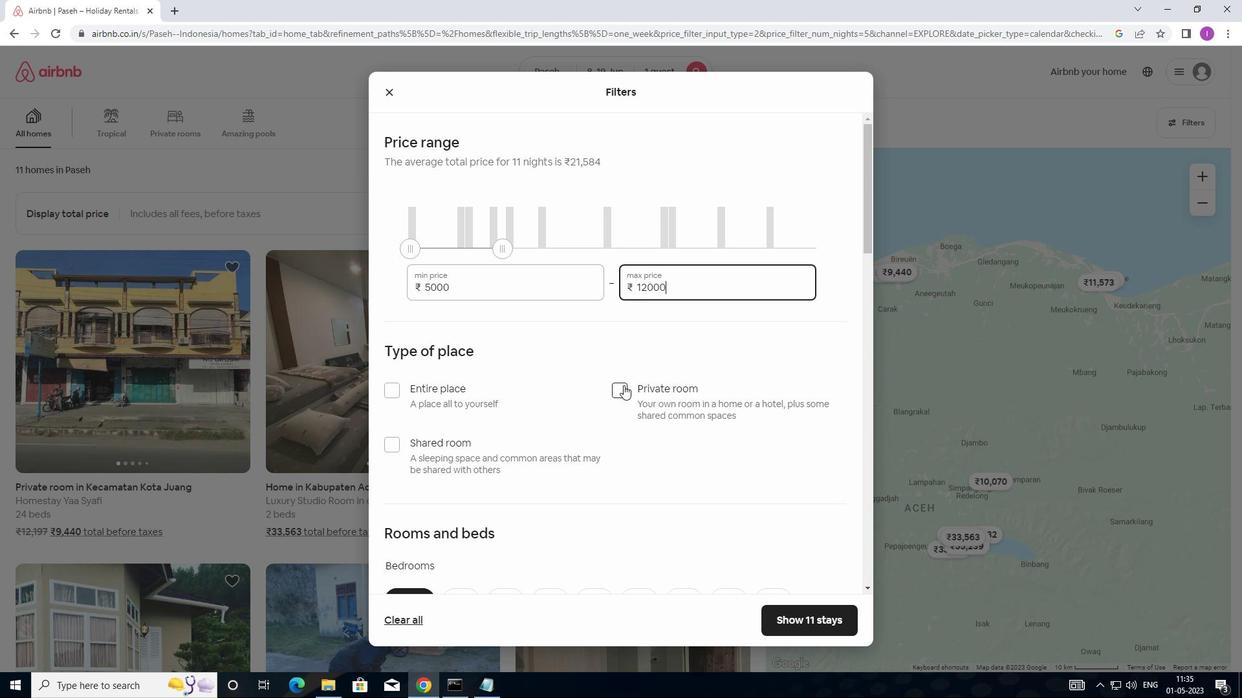 
Action: Mouse scrolled (623, 383) with delta (0, 0)
Screenshot: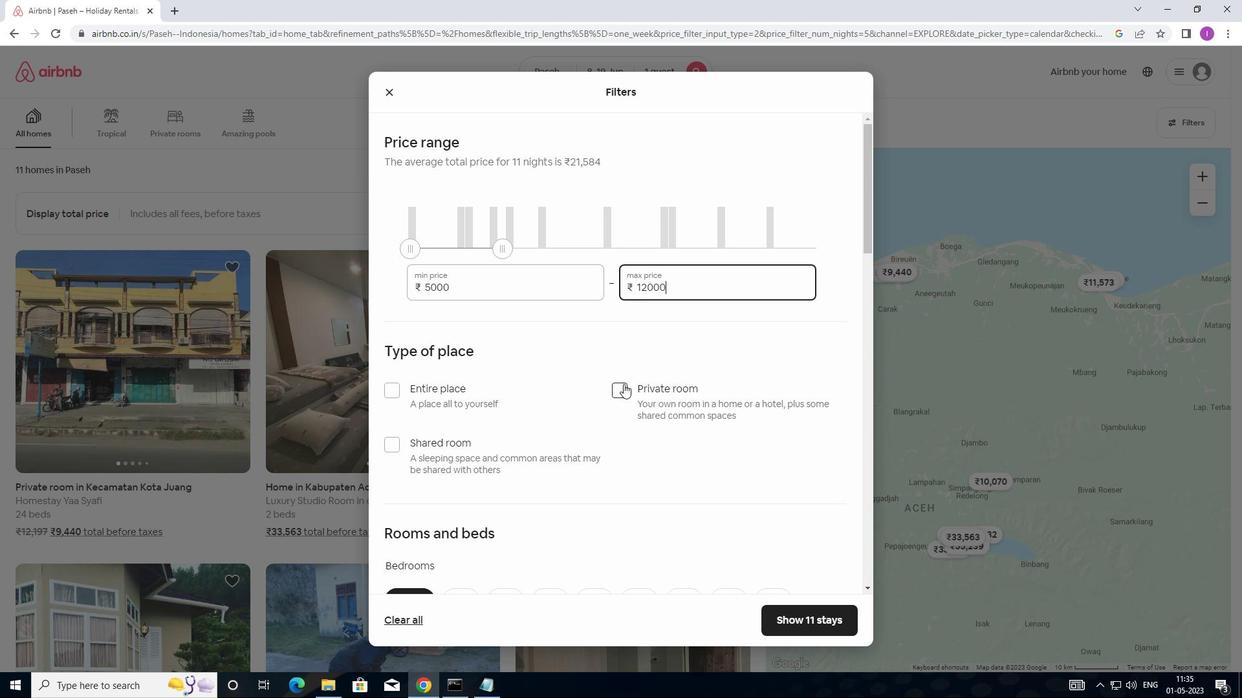 
Action: Mouse moved to (384, 311)
Screenshot: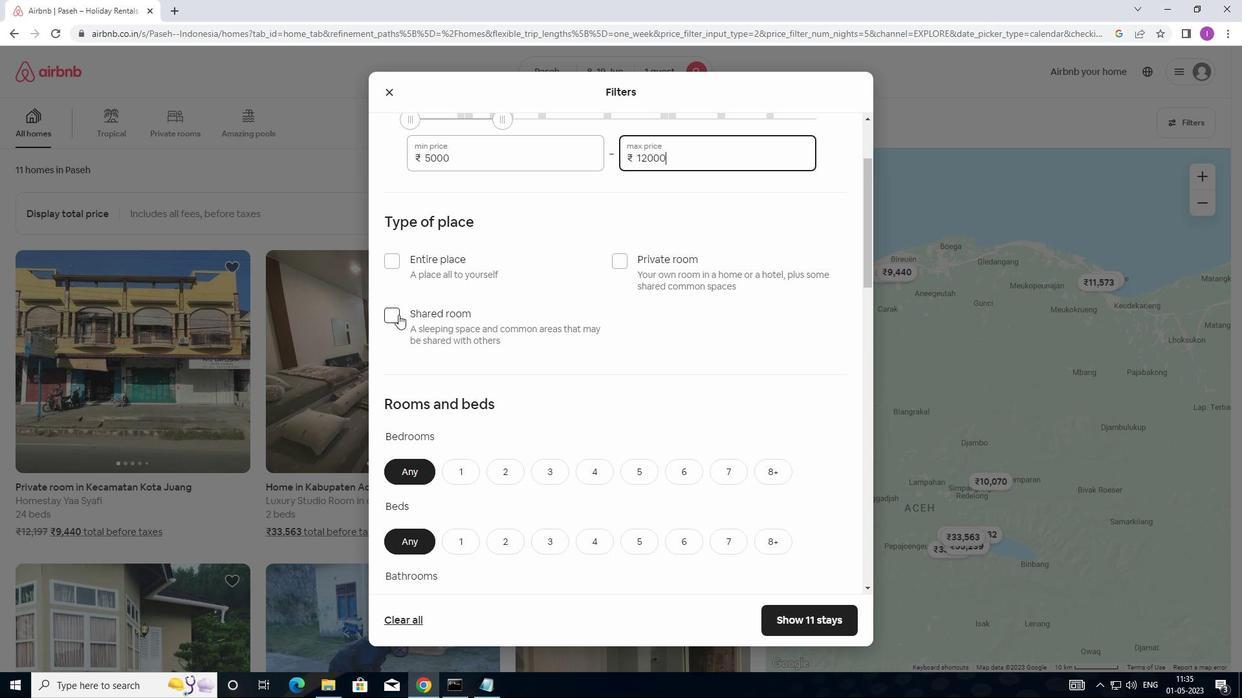 
Action: Mouse pressed left at (384, 311)
Screenshot: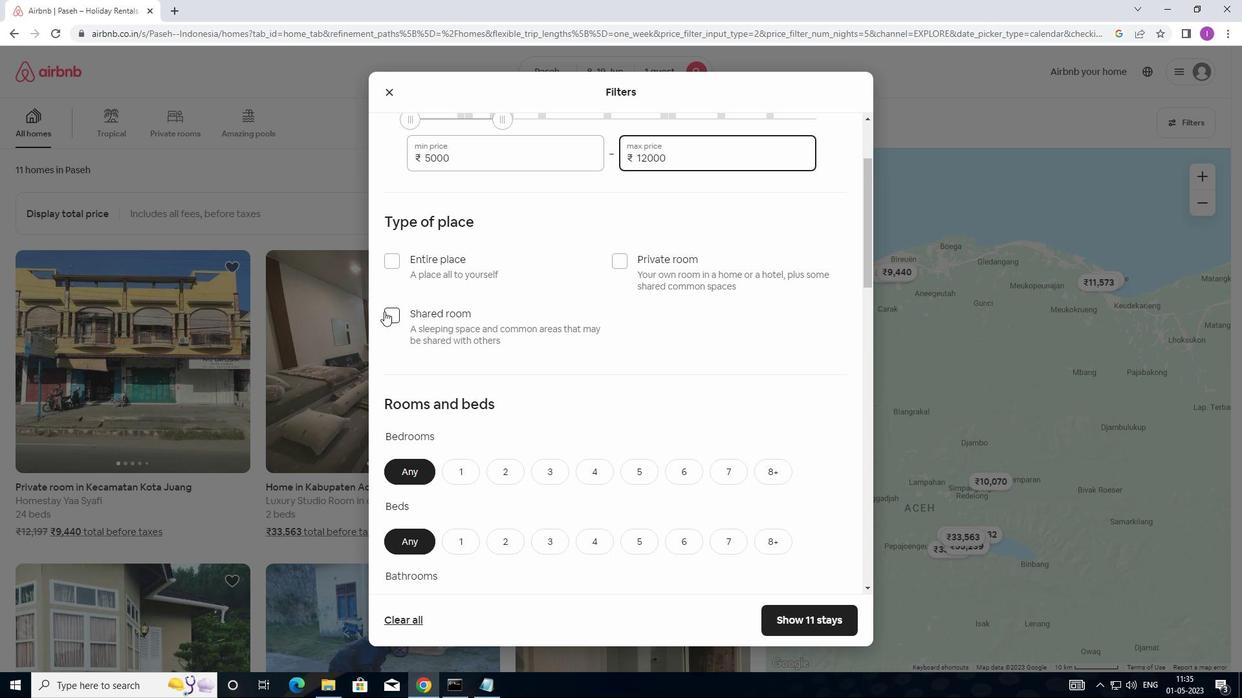 
Action: Mouse moved to (420, 395)
Screenshot: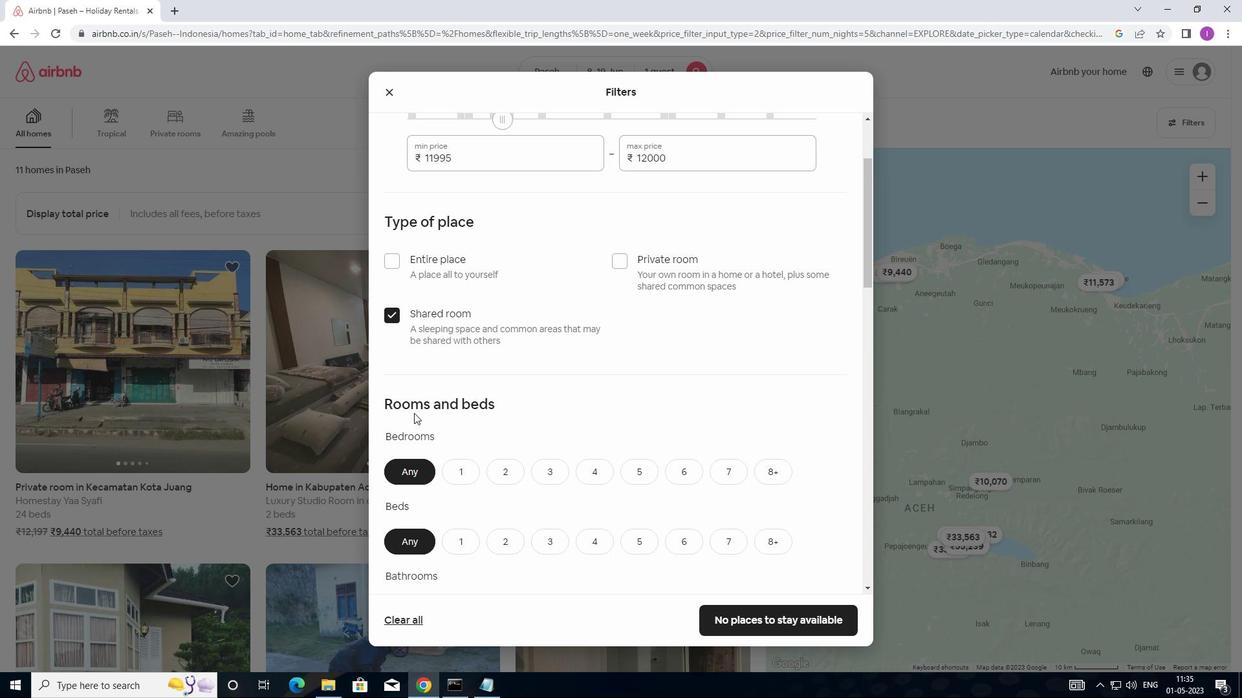 
Action: Mouse scrolled (420, 395) with delta (0, 0)
Screenshot: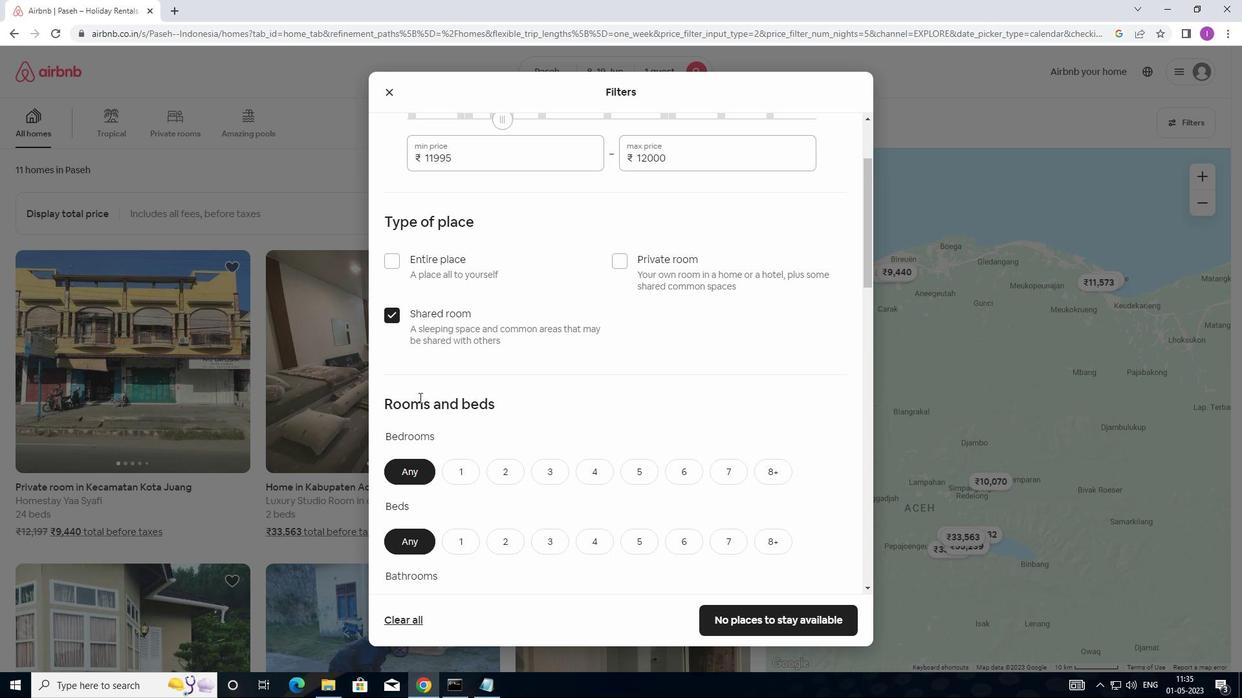 
Action: Mouse scrolled (420, 395) with delta (0, 0)
Screenshot: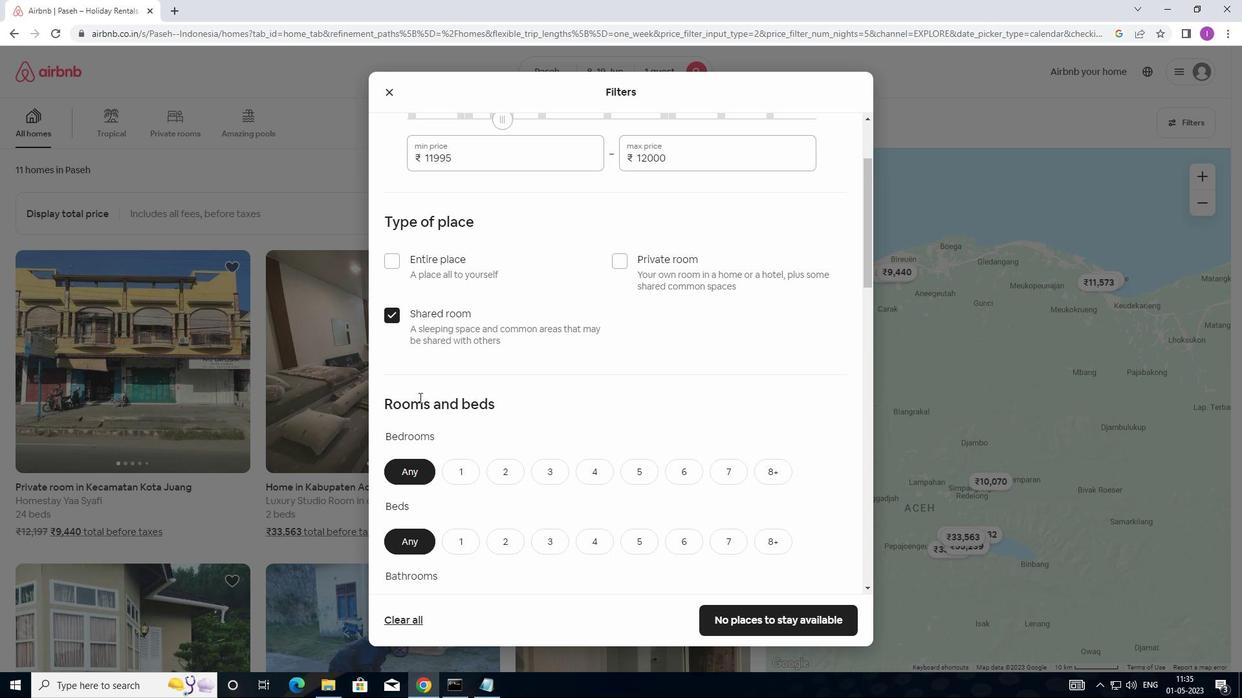 
Action: Mouse scrolled (420, 395) with delta (0, 0)
Screenshot: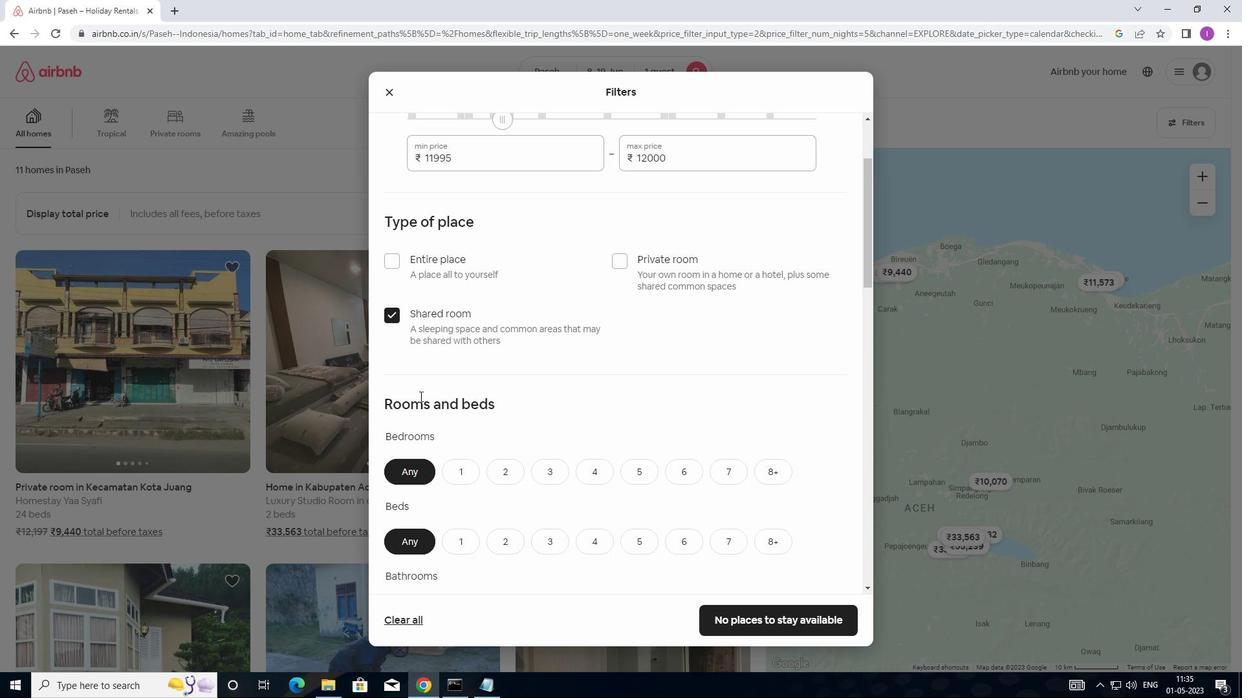 
Action: Mouse moved to (455, 276)
Screenshot: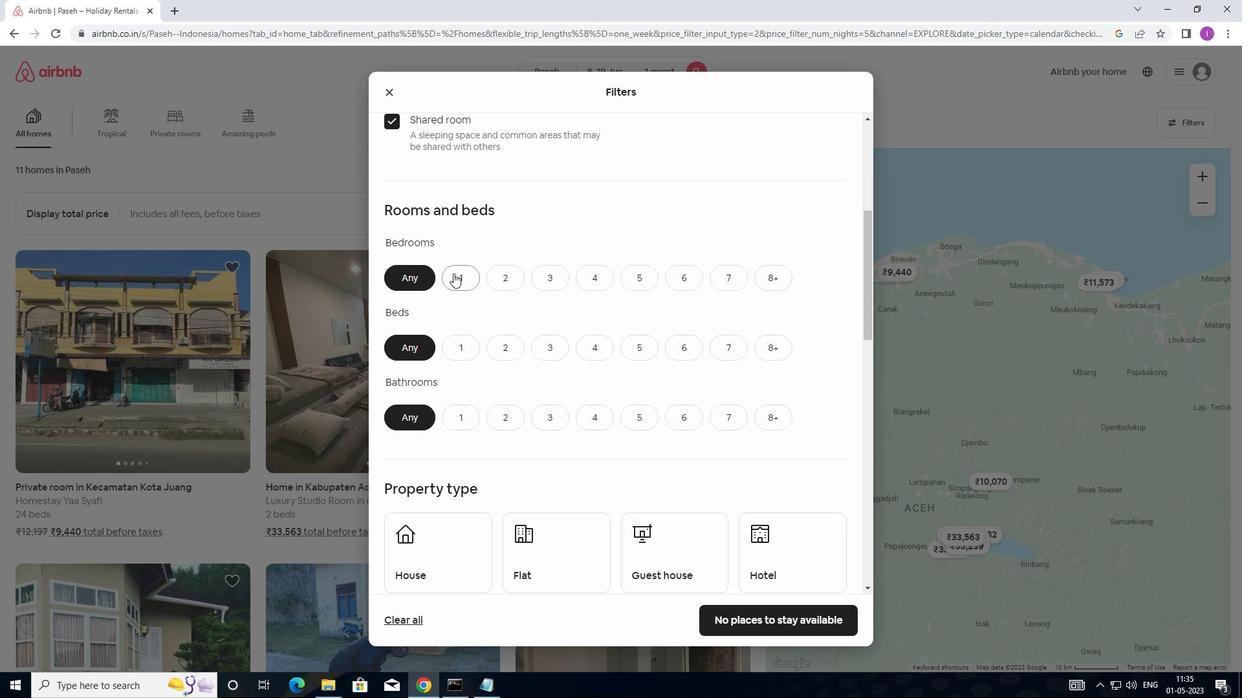 
Action: Mouse pressed left at (455, 276)
Screenshot: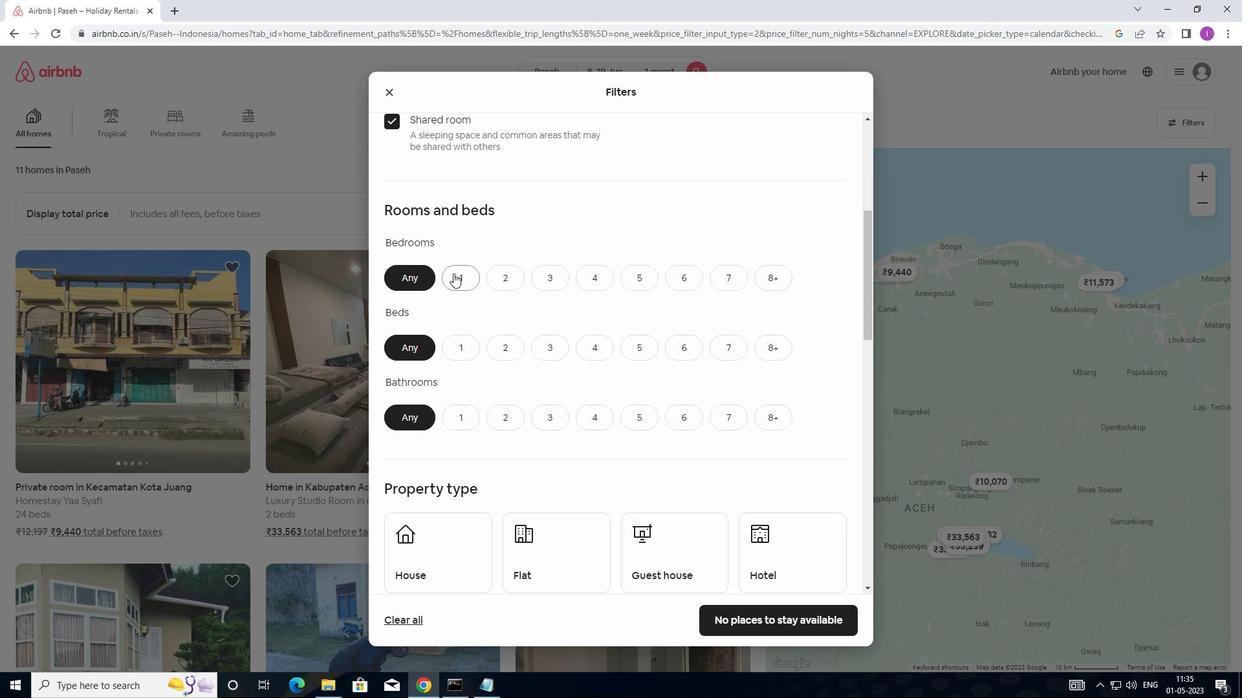 
Action: Mouse moved to (467, 351)
Screenshot: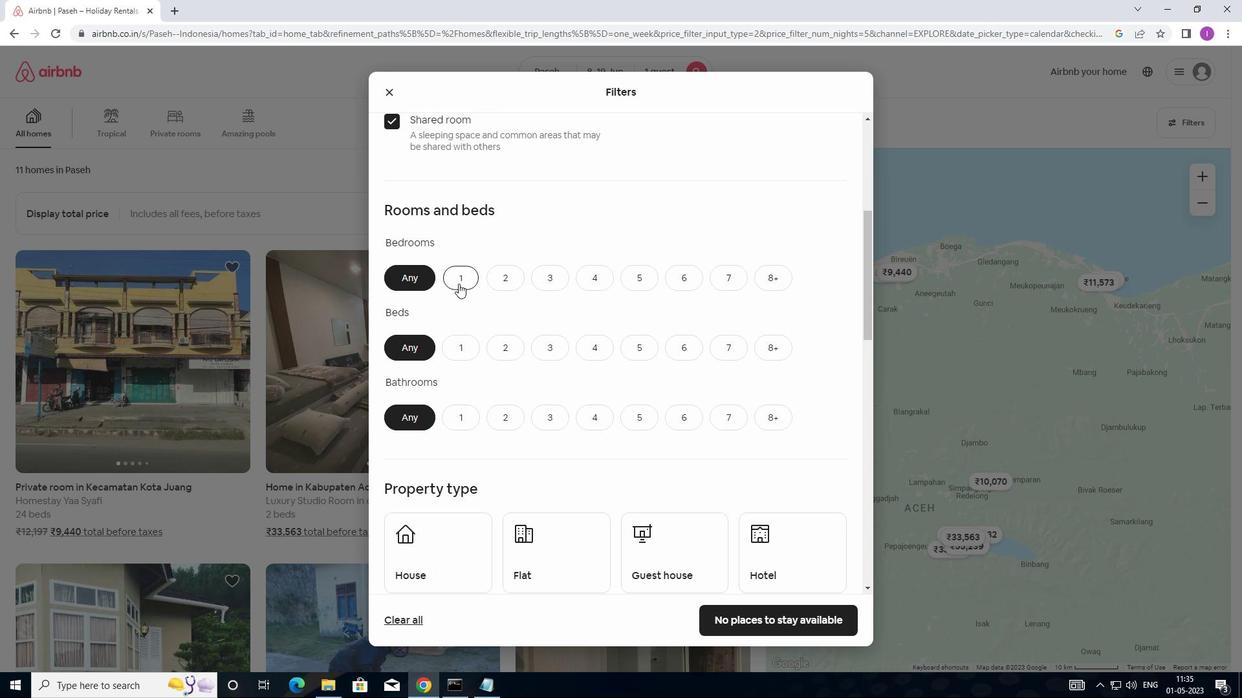 
Action: Mouse pressed left at (467, 351)
Screenshot: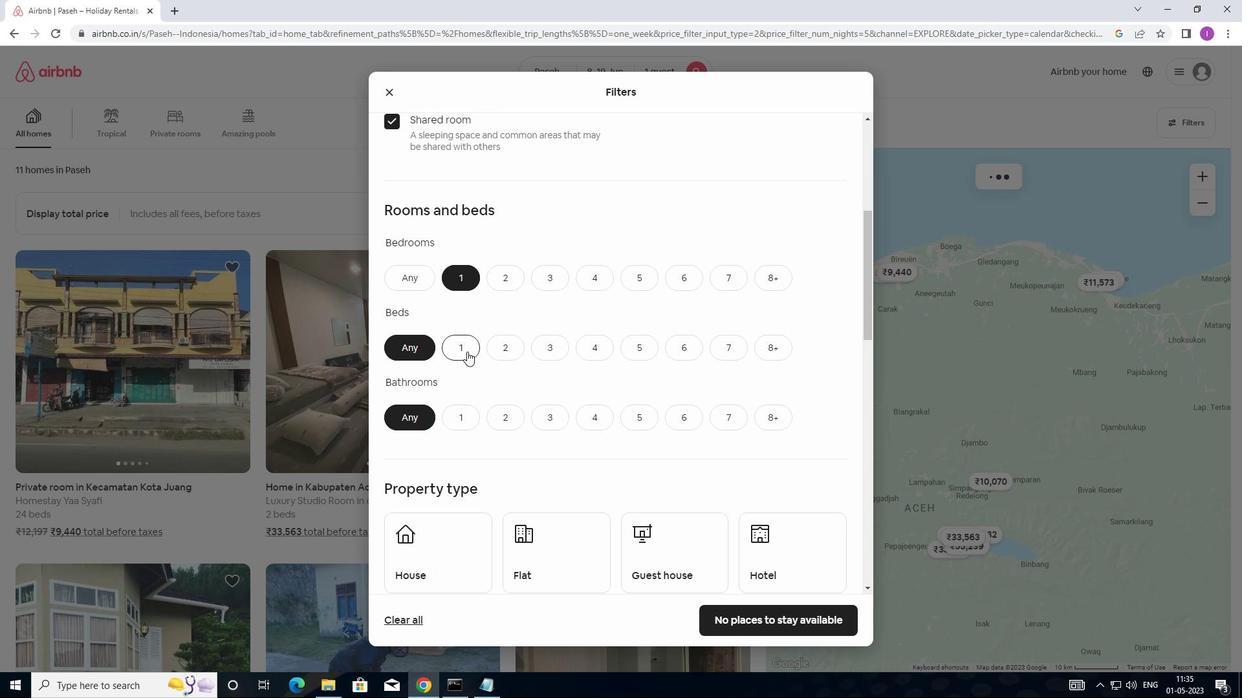 
Action: Mouse moved to (461, 409)
Screenshot: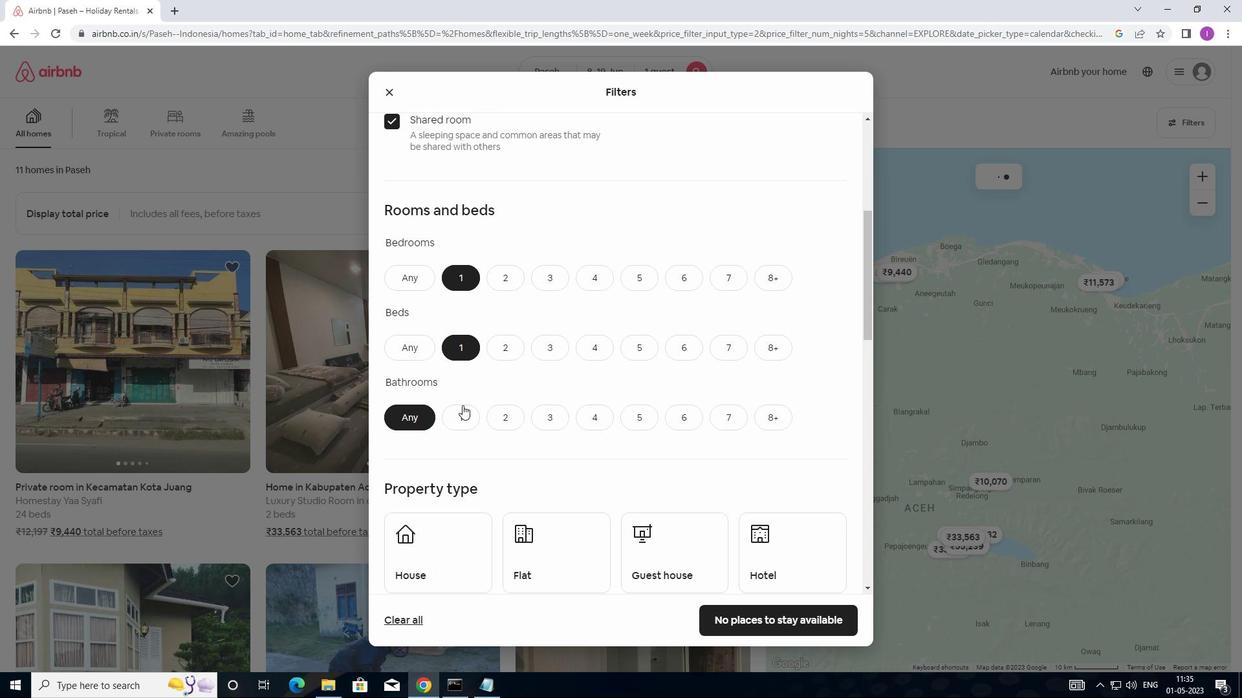 
Action: Mouse pressed left at (461, 409)
Screenshot: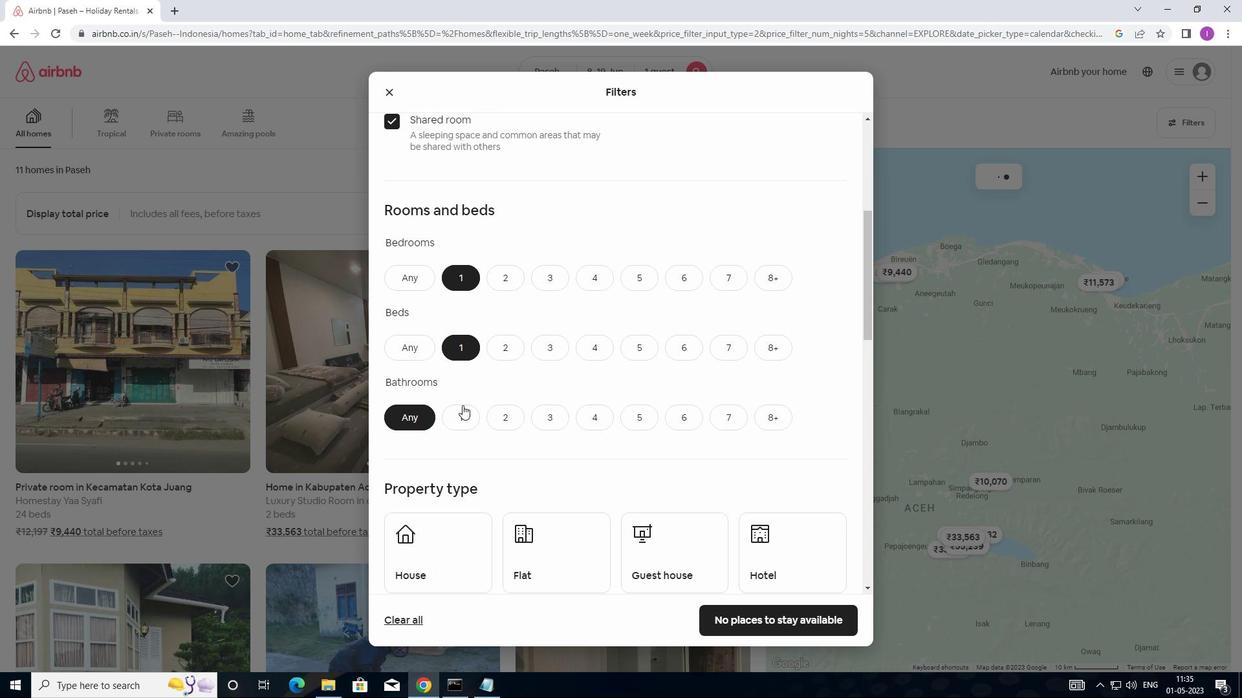 
Action: Mouse moved to (474, 410)
Screenshot: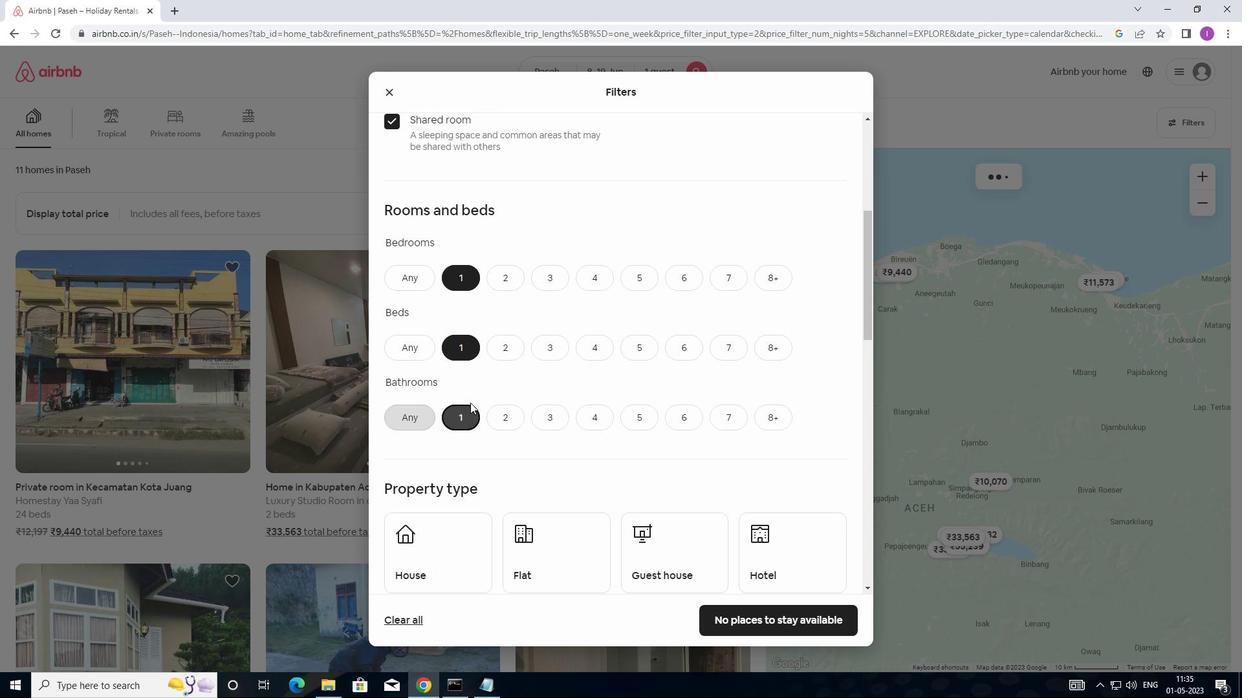 
Action: Mouse scrolled (474, 409) with delta (0, 0)
Screenshot: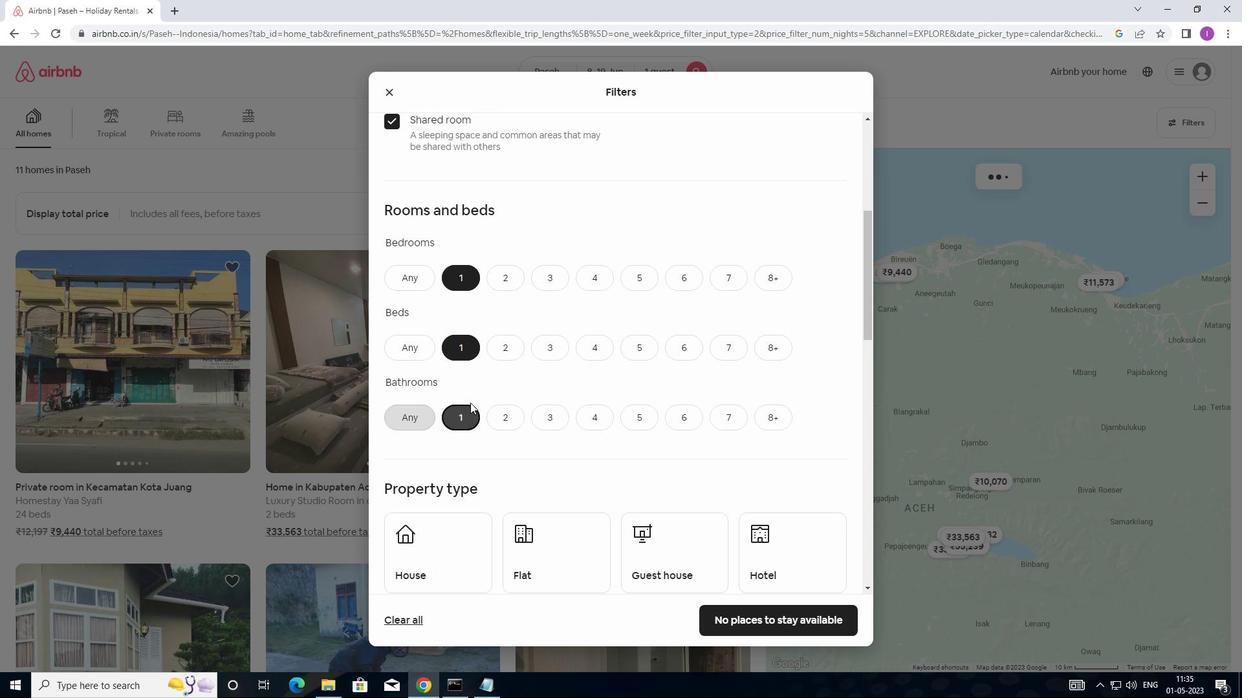 
Action: Mouse moved to (475, 412)
Screenshot: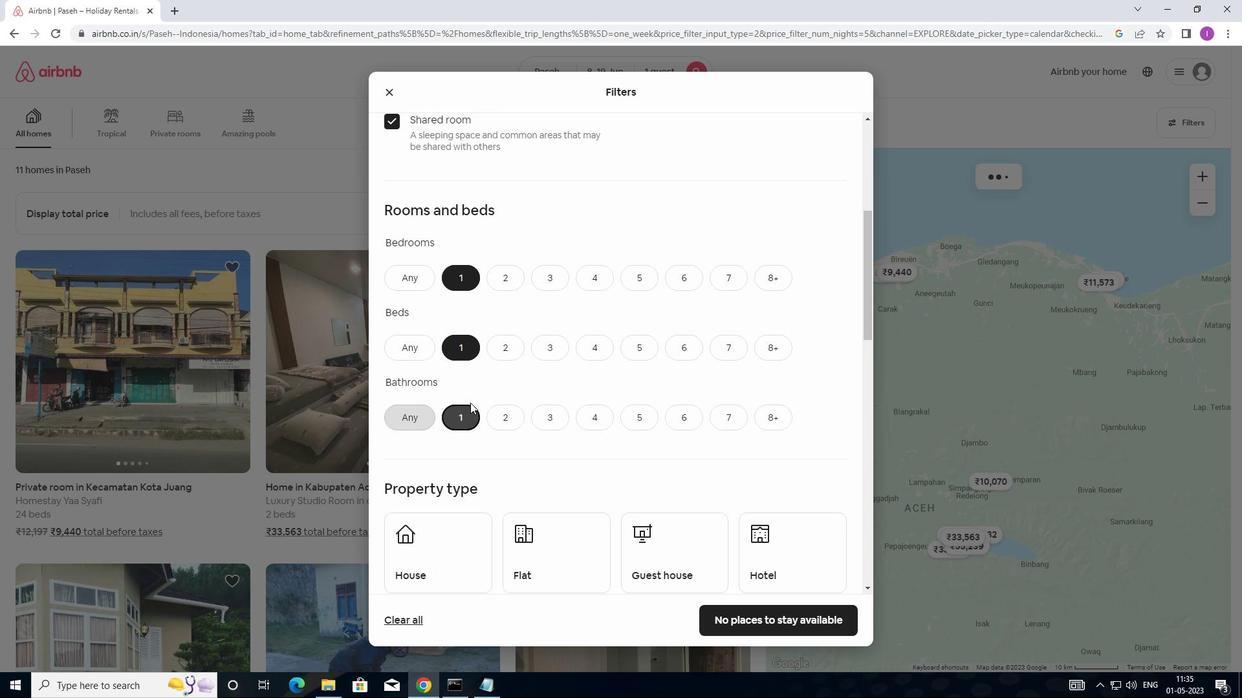 
Action: Mouse scrolled (475, 412) with delta (0, 0)
Screenshot: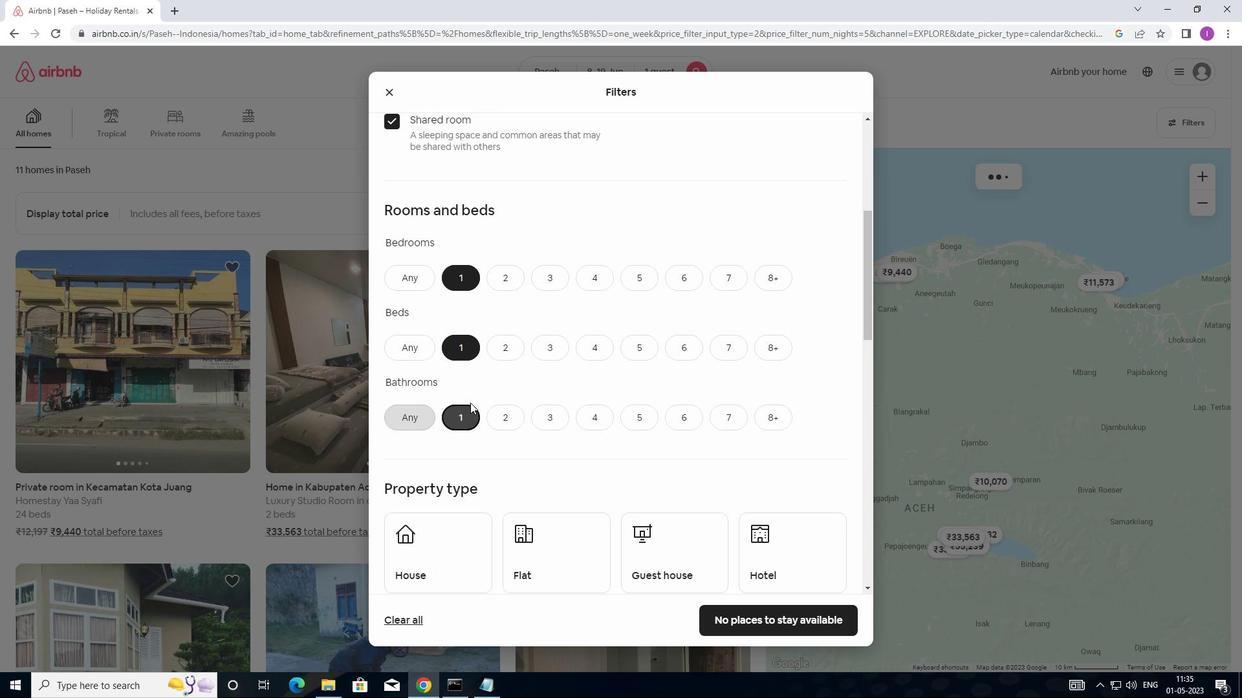 
Action: Mouse moved to (463, 412)
Screenshot: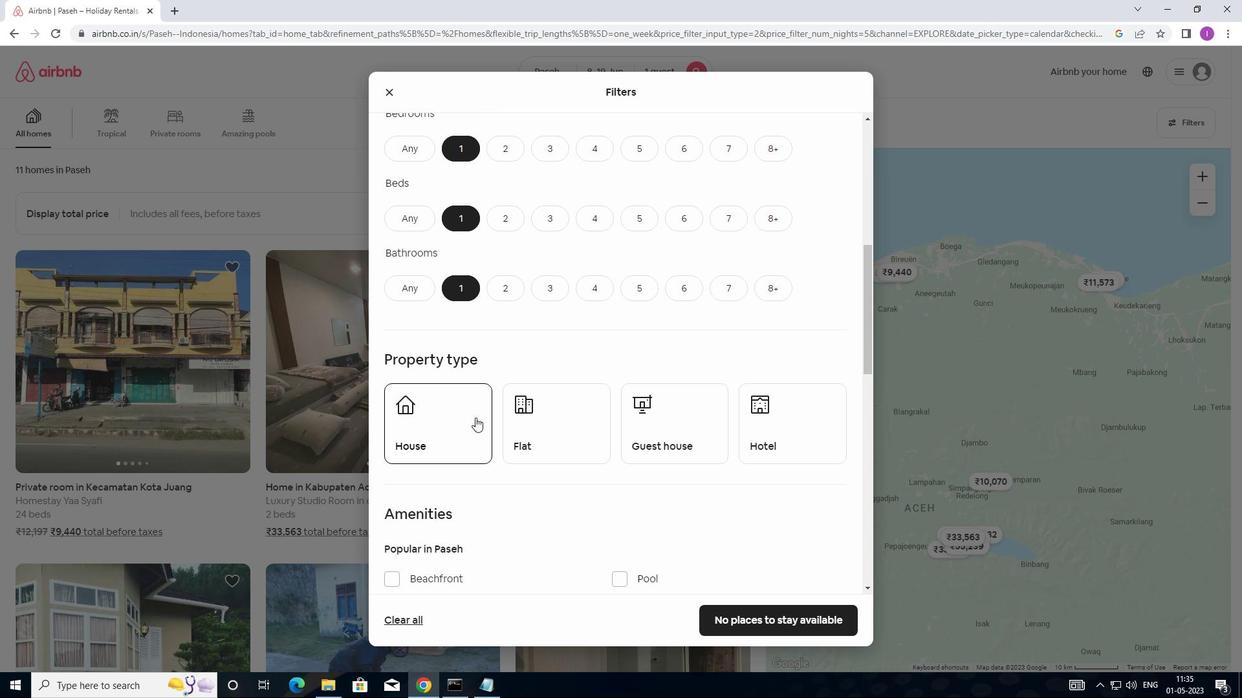 
Action: Mouse pressed left at (463, 412)
Screenshot: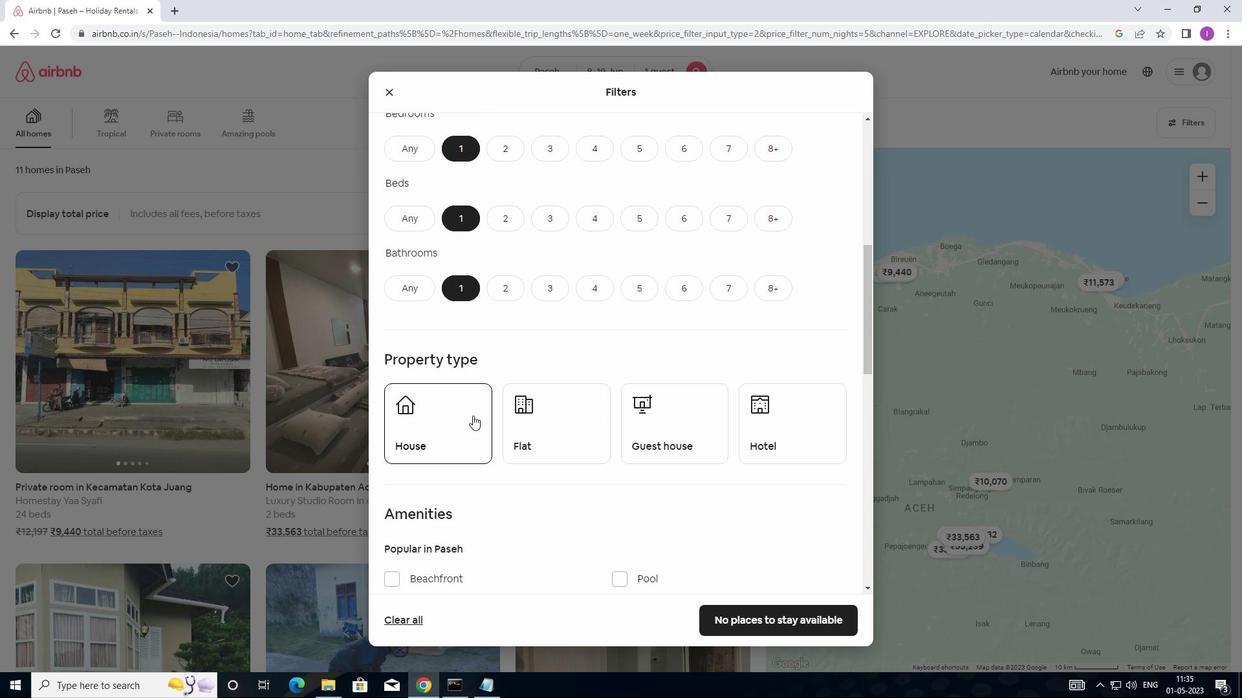 
Action: Mouse moved to (551, 420)
Screenshot: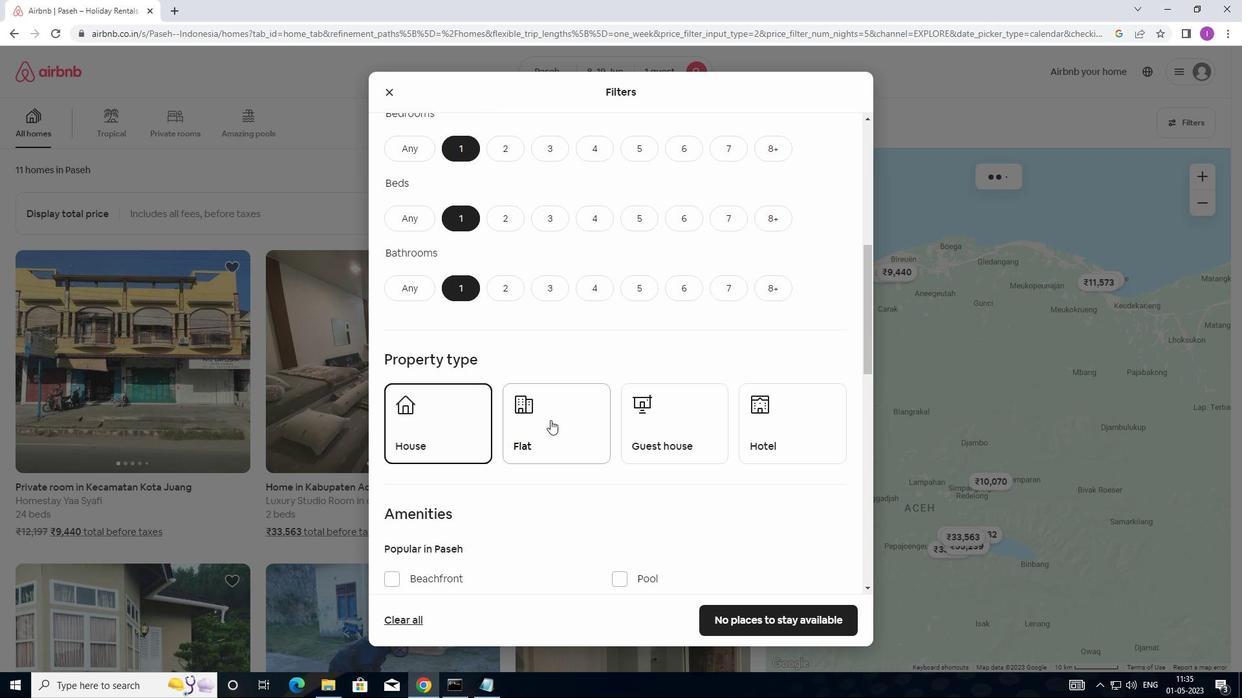 
Action: Mouse pressed left at (551, 420)
Screenshot: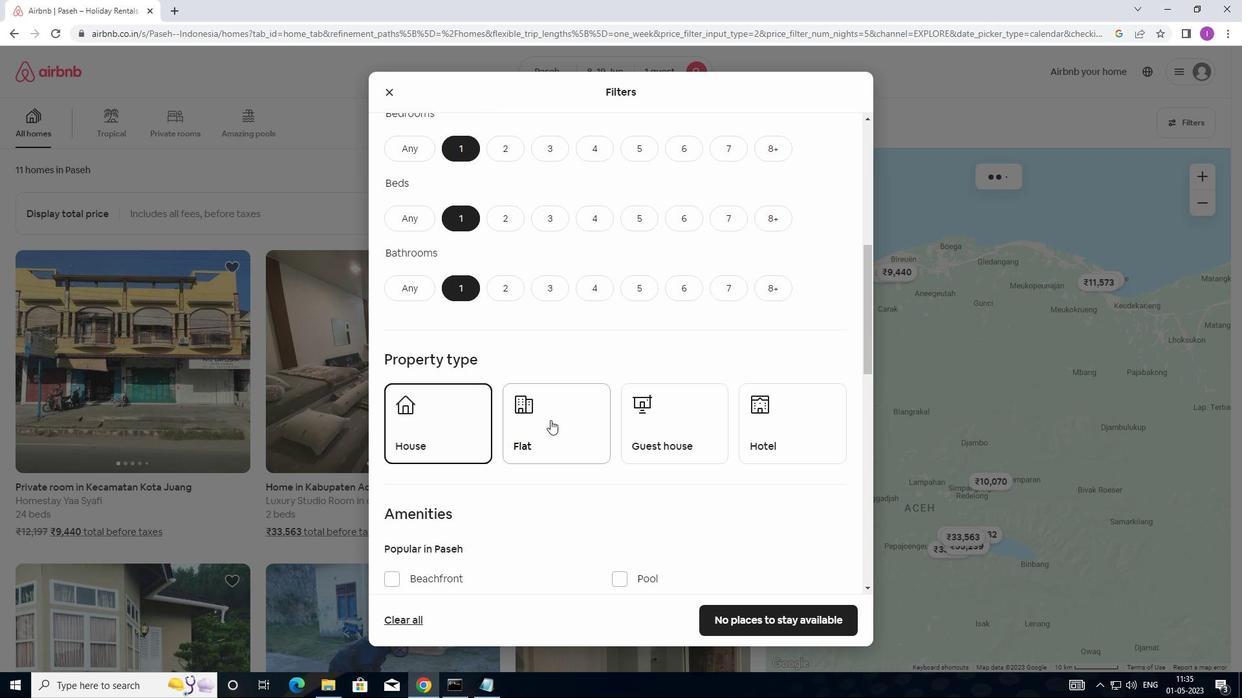 
Action: Mouse moved to (698, 435)
Screenshot: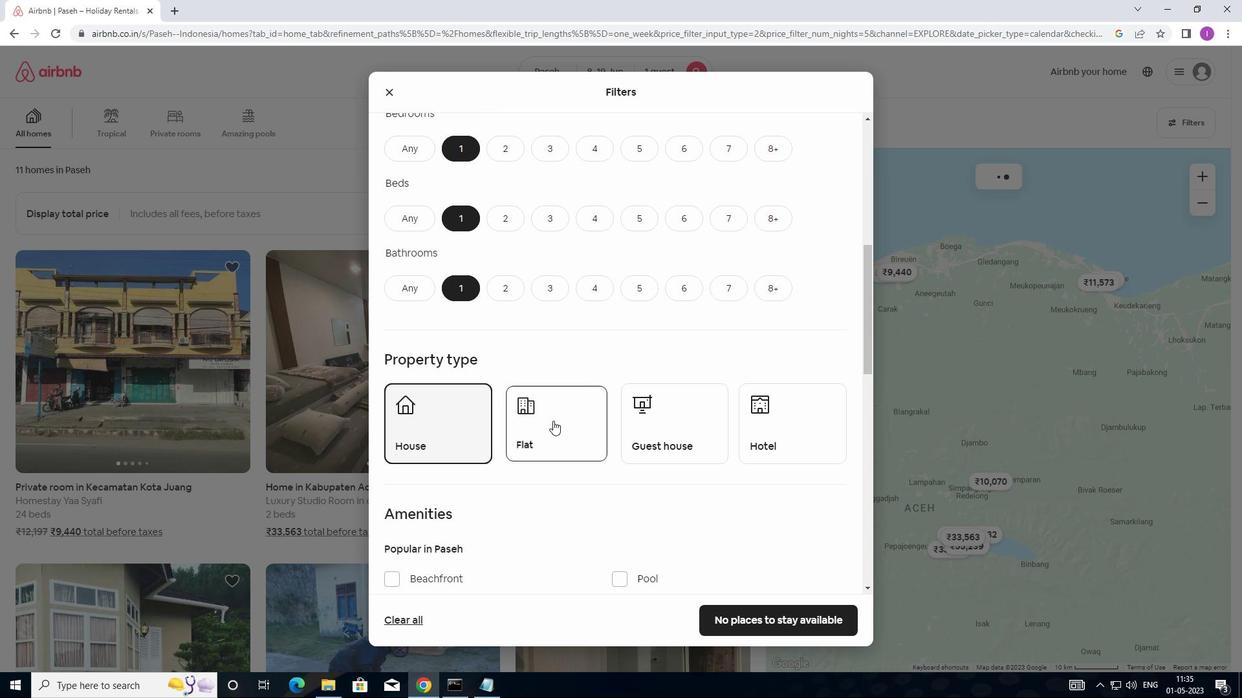 
Action: Mouse pressed left at (698, 435)
Screenshot: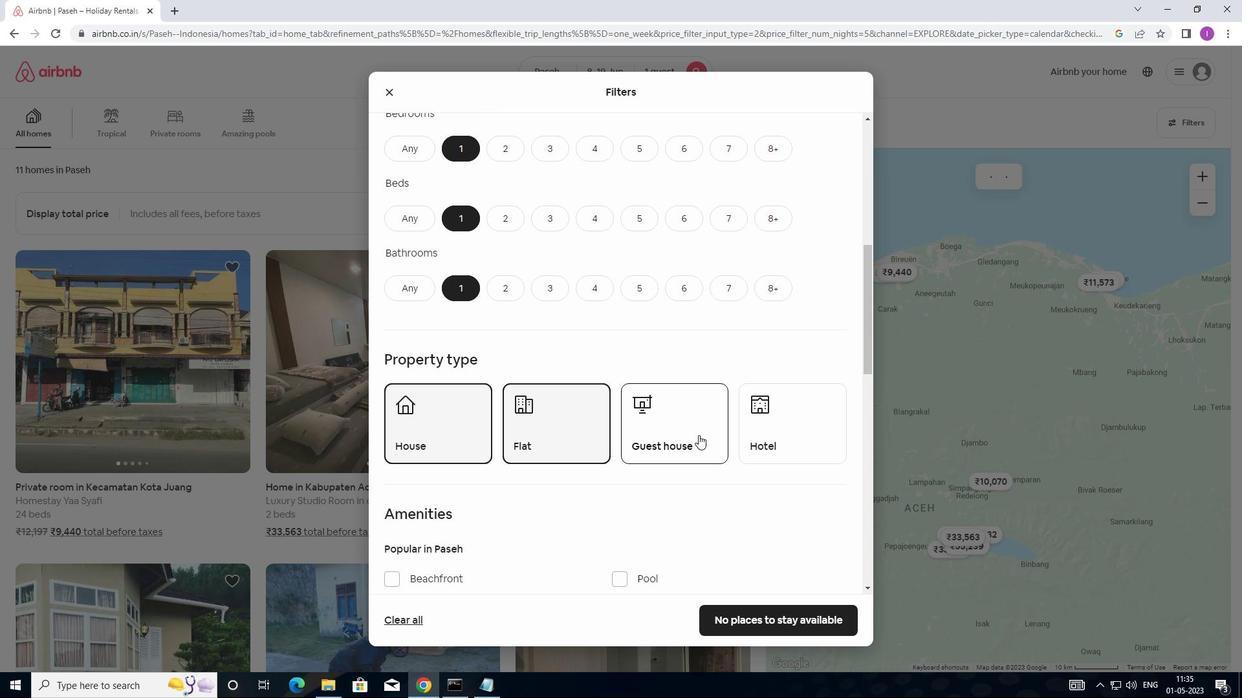 
Action: Mouse moved to (764, 431)
Screenshot: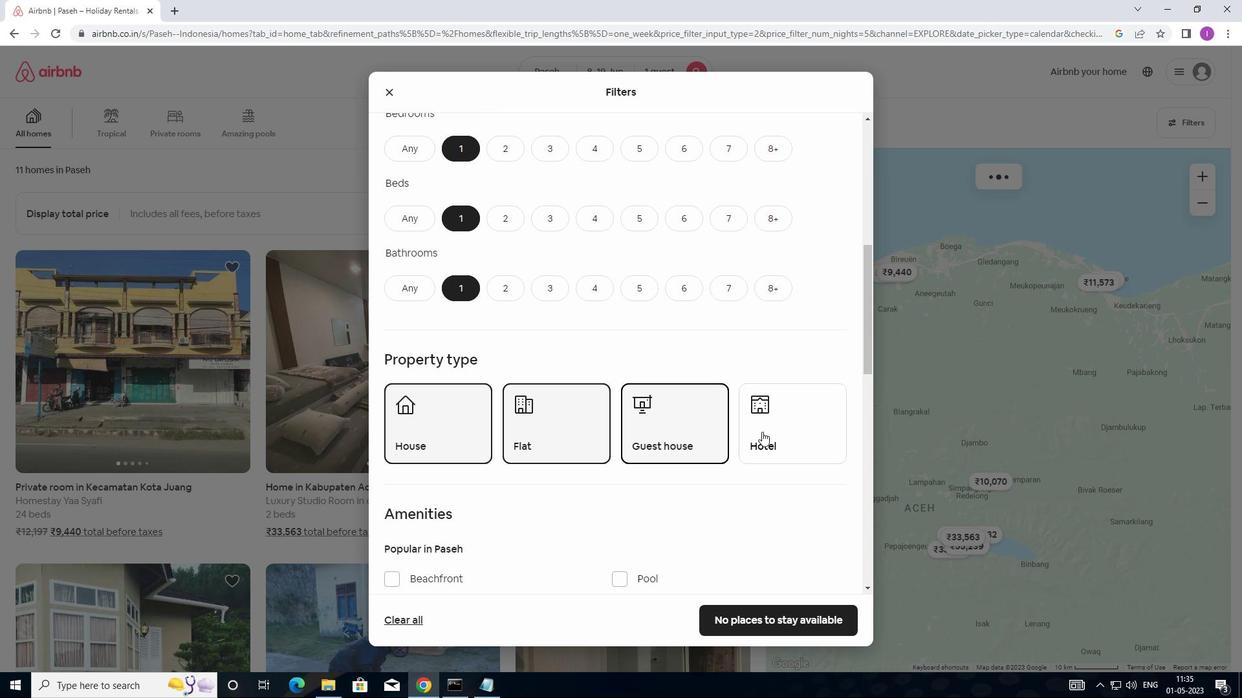 
Action: Mouse pressed left at (764, 431)
Screenshot: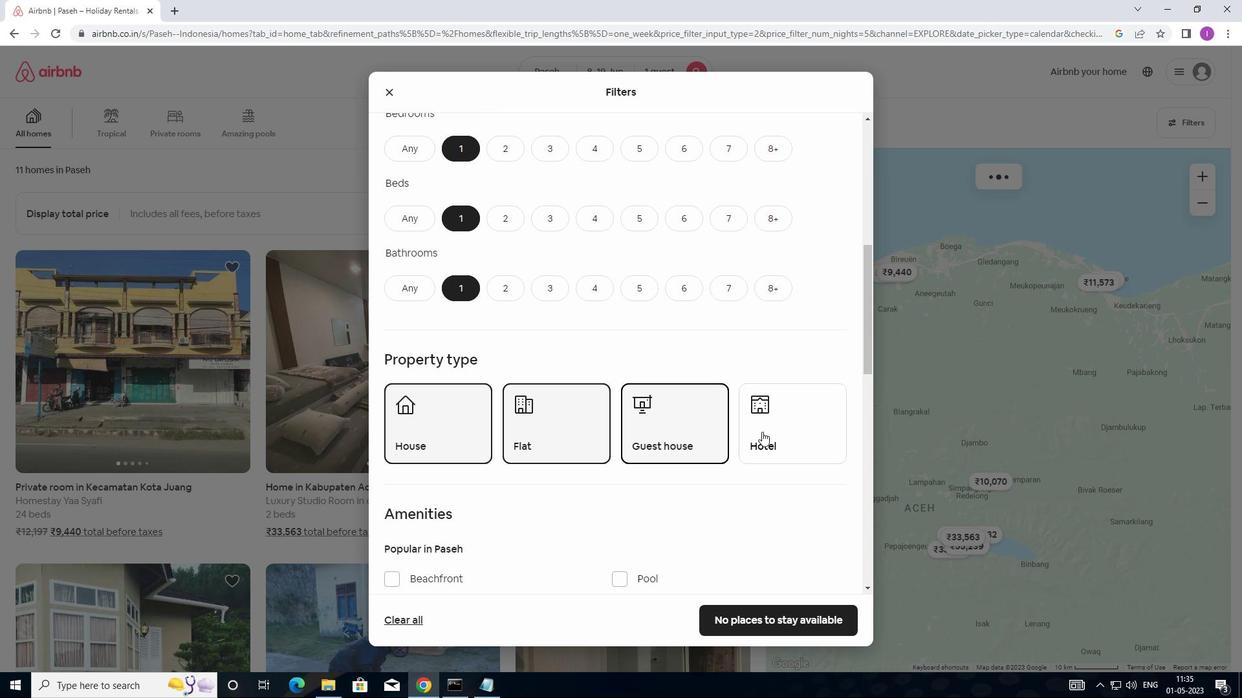 
Action: Mouse moved to (828, 436)
Screenshot: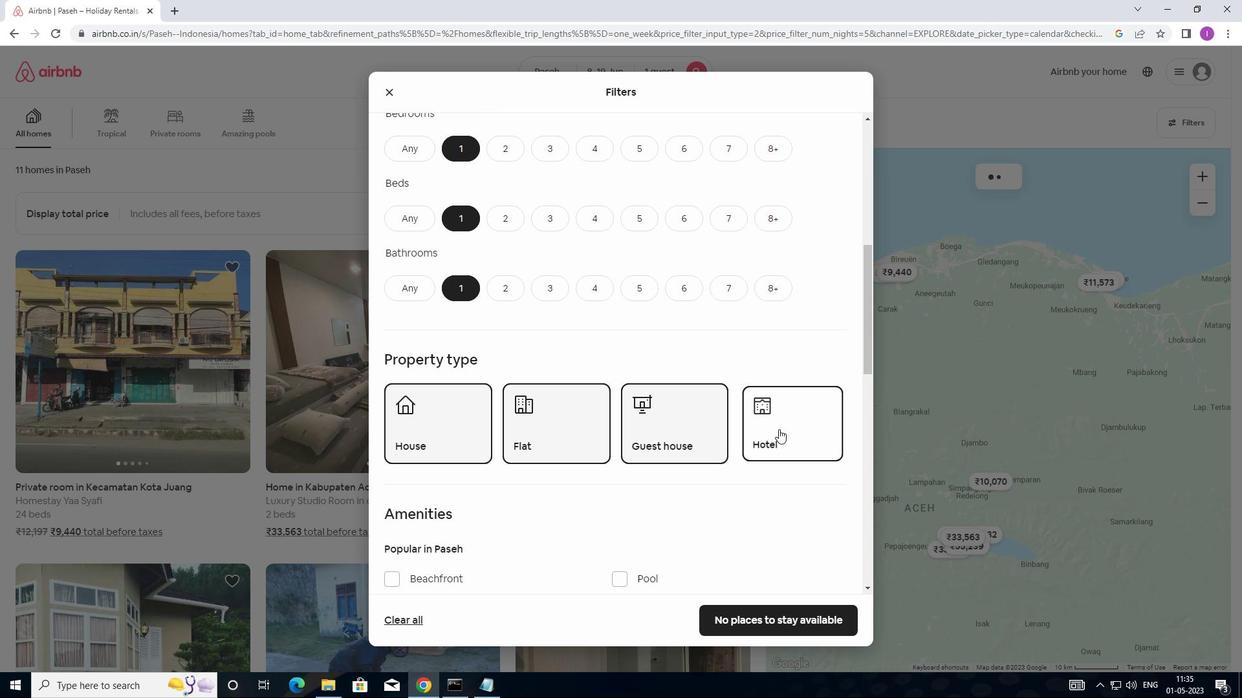 
Action: Mouse scrolled (828, 436) with delta (0, 0)
Screenshot: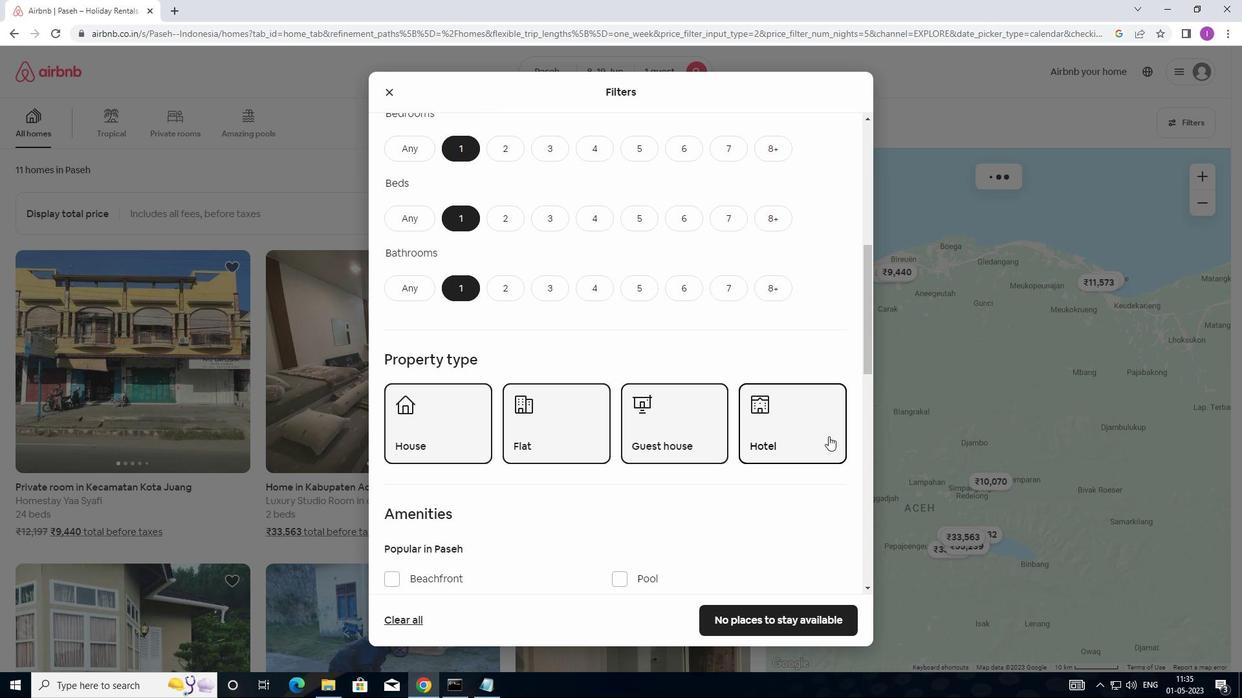 
Action: Mouse moved to (828, 436)
Screenshot: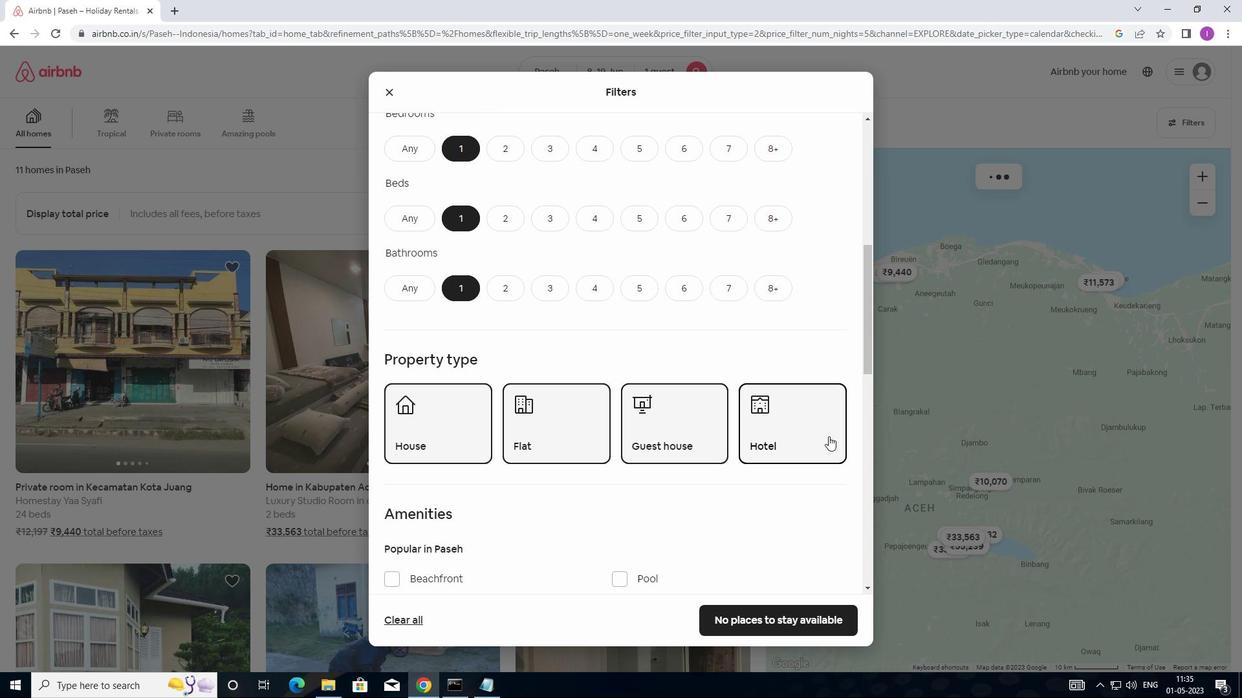
Action: Mouse scrolled (828, 436) with delta (0, 0)
Screenshot: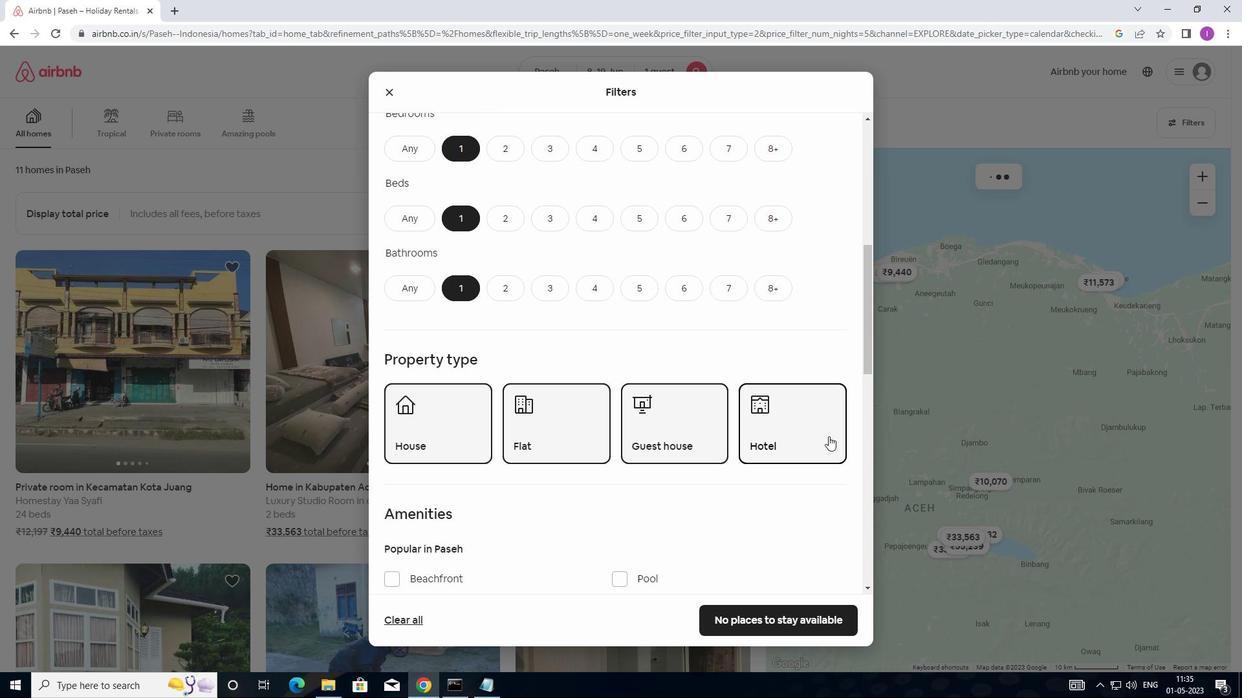 
Action: Mouse scrolled (828, 436) with delta (0, 0)
Screenshot: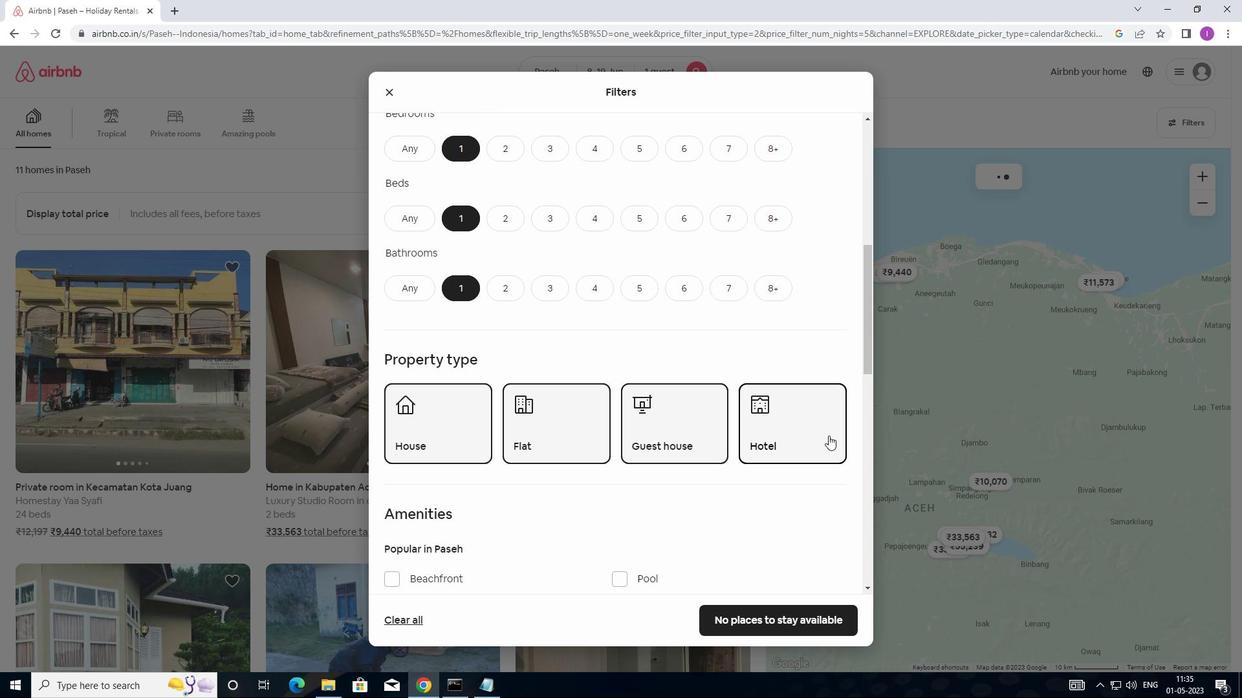 
Action: Mouse moved to (762, 430)
Screenshot: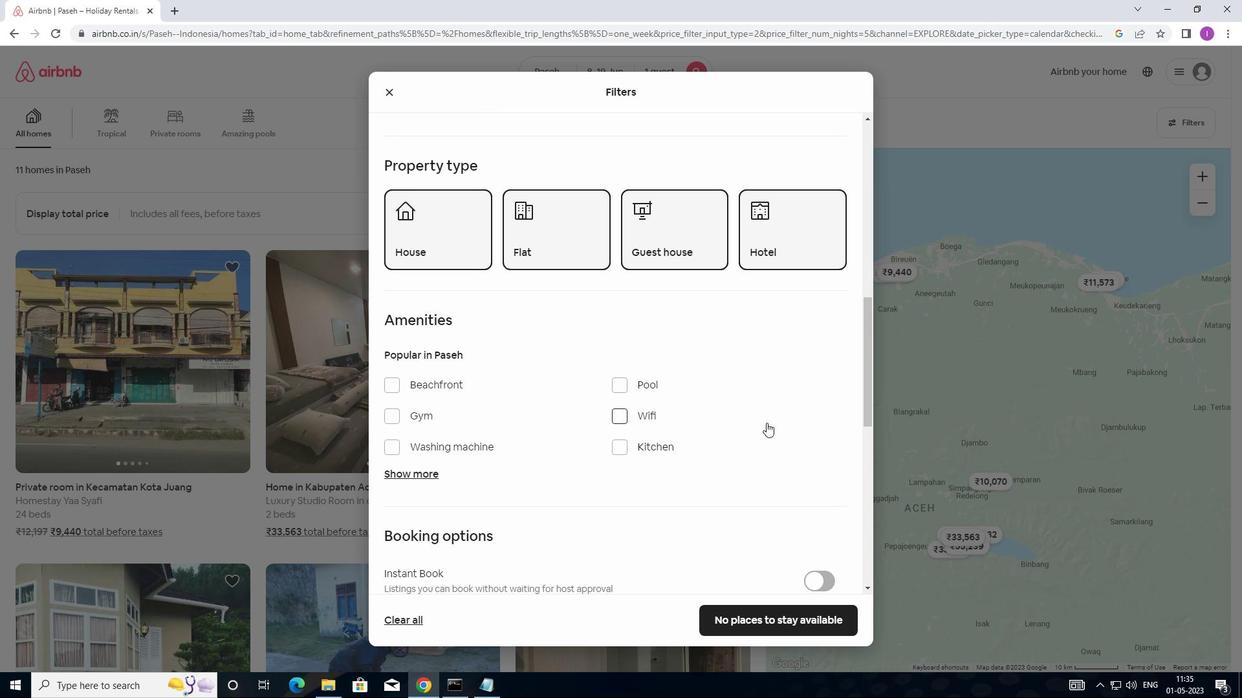 
Action: Mouse scrolled (762, 430) with delta (0, 0)
Screenshot: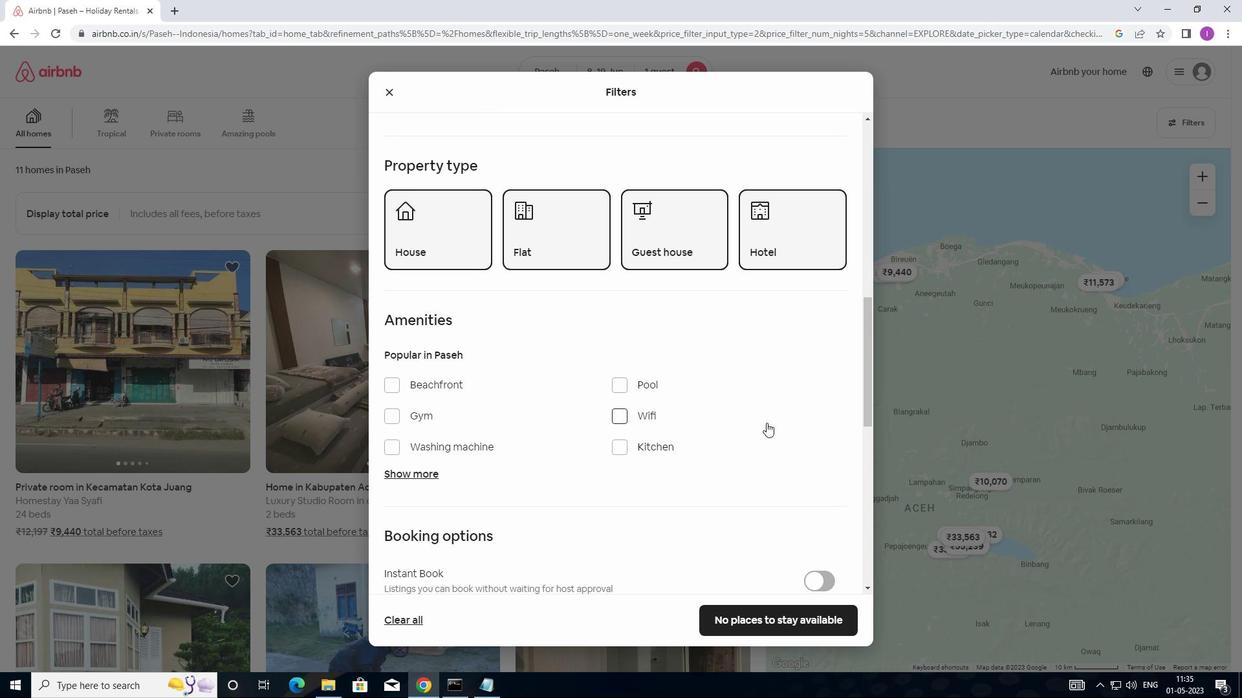 
Action: Mouse moved to (762, 433)
Screenshot: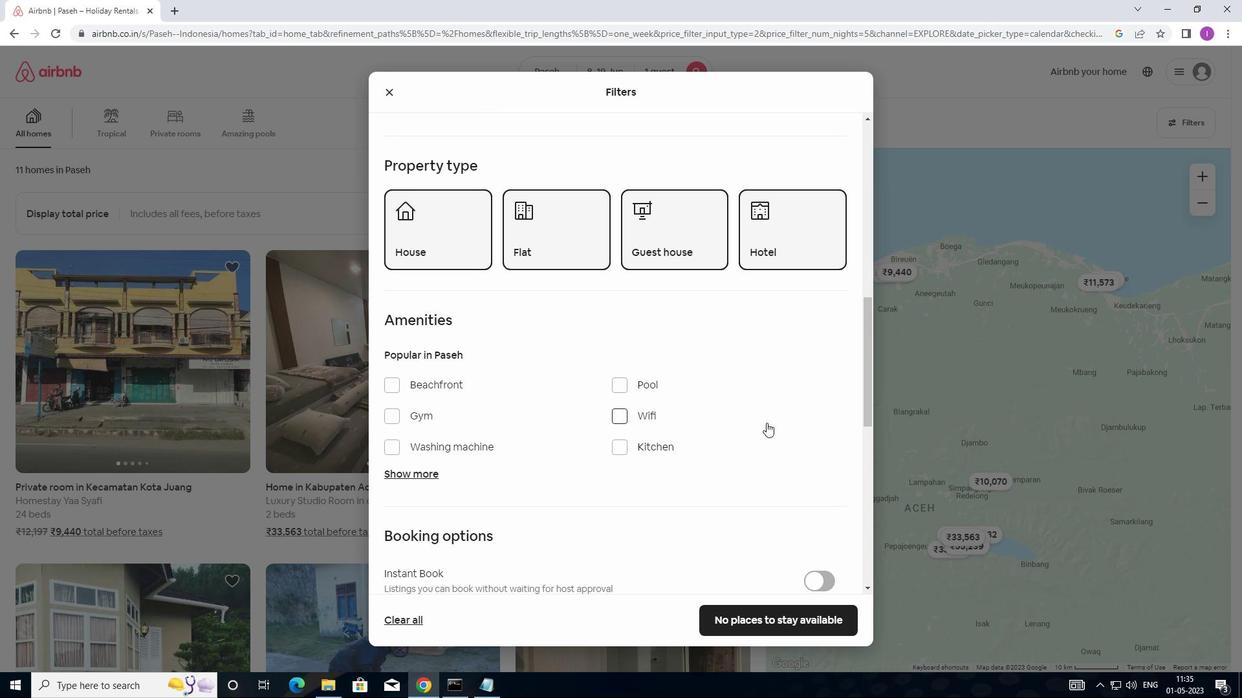 
Action: Mouse scrolled (762, 432) with delta (0, 0)
Screenshot: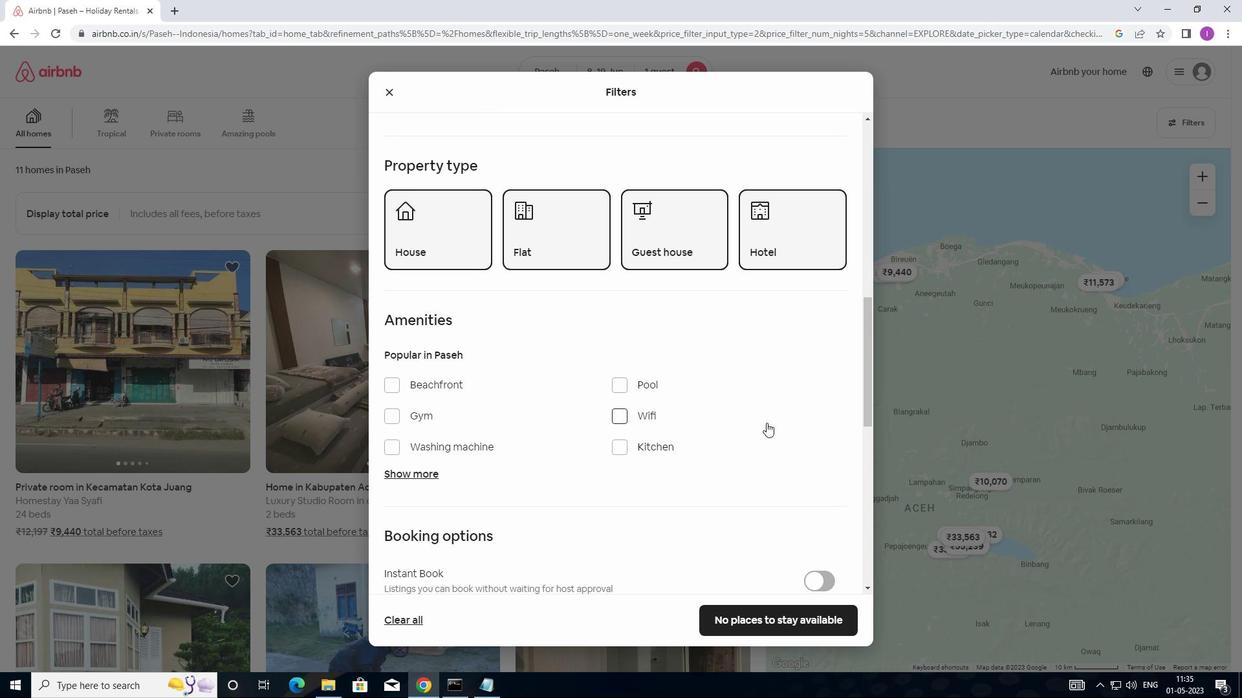 
Action: Mouse moved to (823, 494)
Screenshot: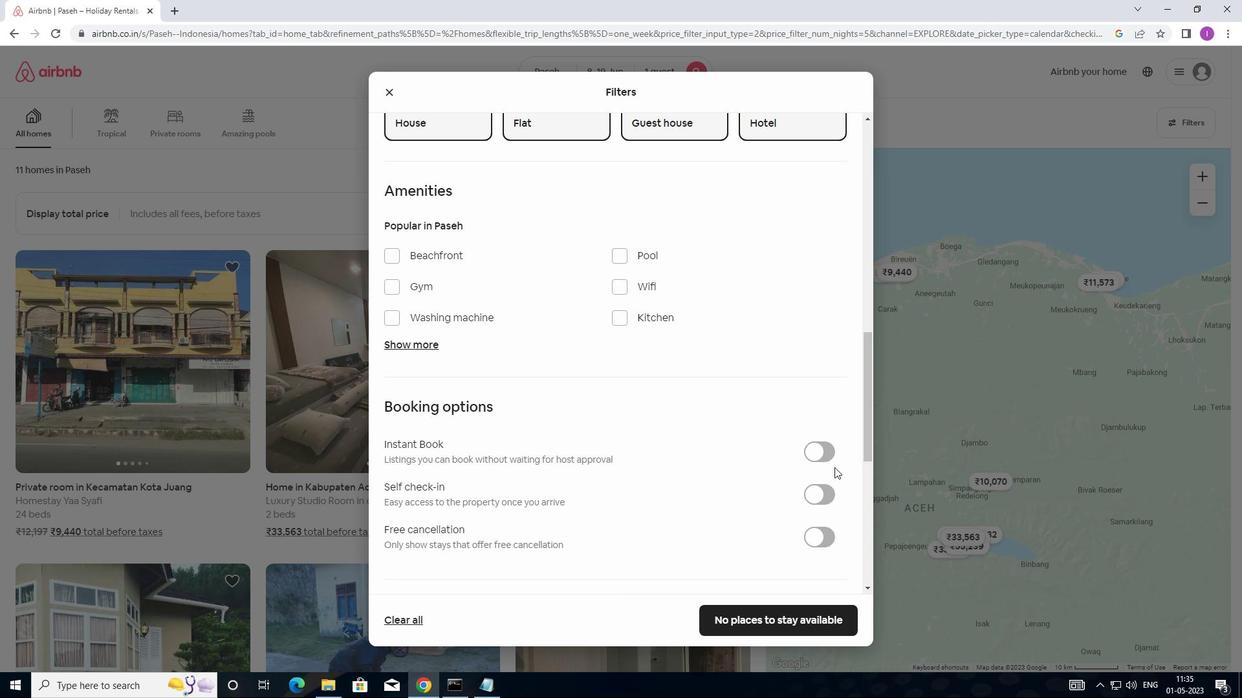 
Action: Mouse pressed left at (823, 494)
Screenshot: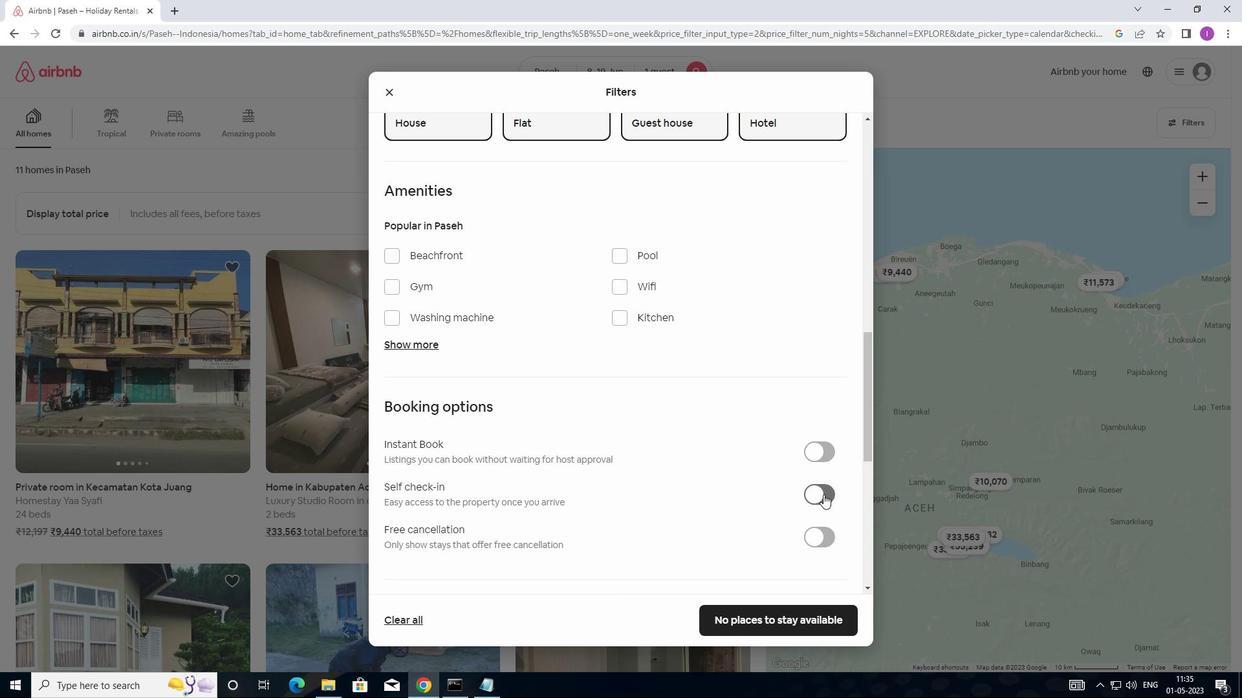
Action: Mouse moved to (700, 531)
Screenshot: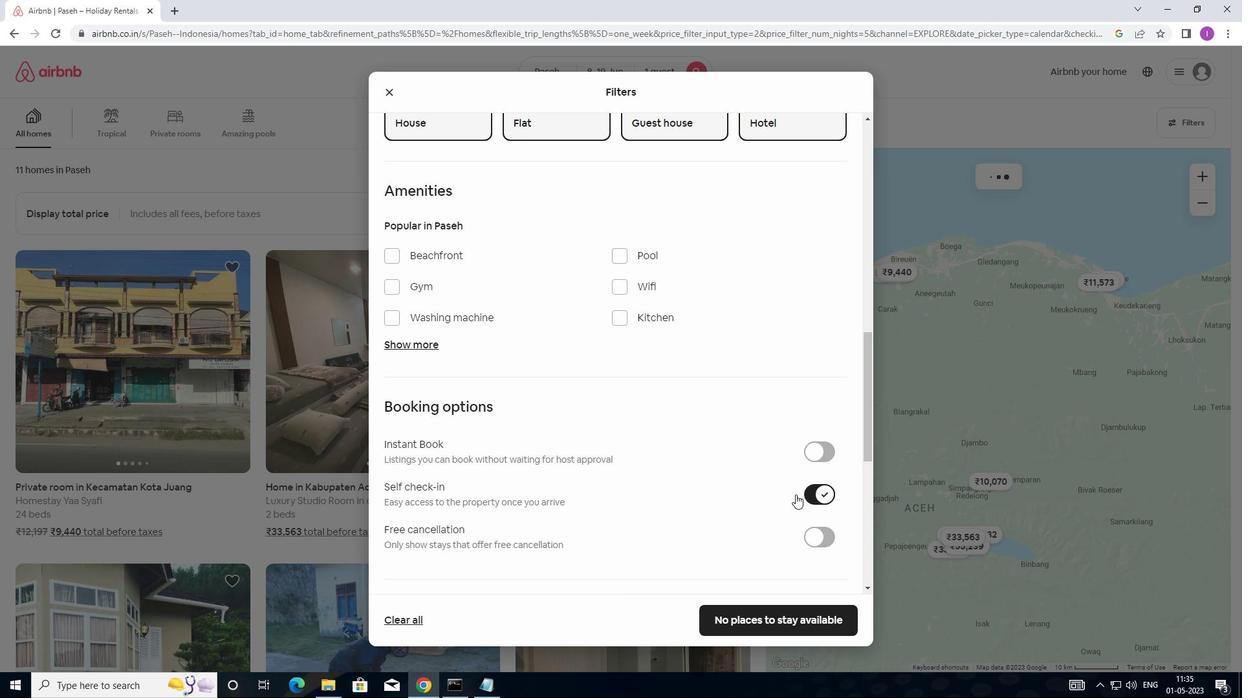 
Action: Mouse pressed left at (700, 531)
Screenshot: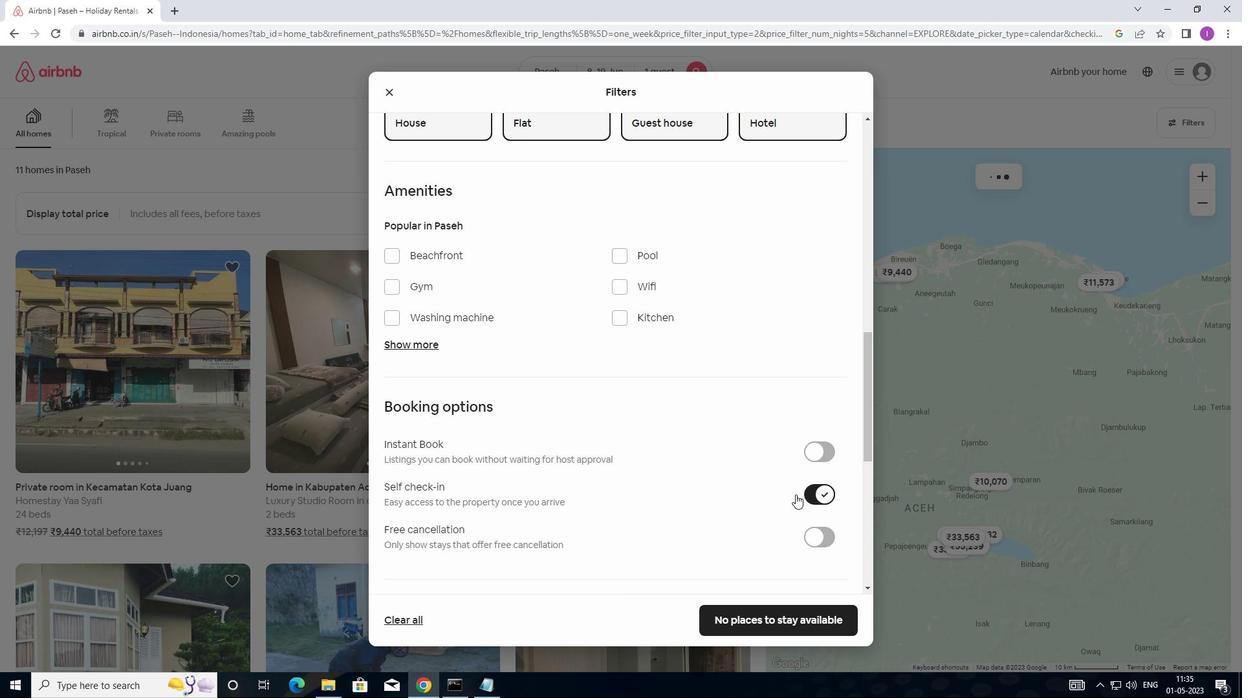 
Action: Mouse moved to (647, 527)
Screenshot: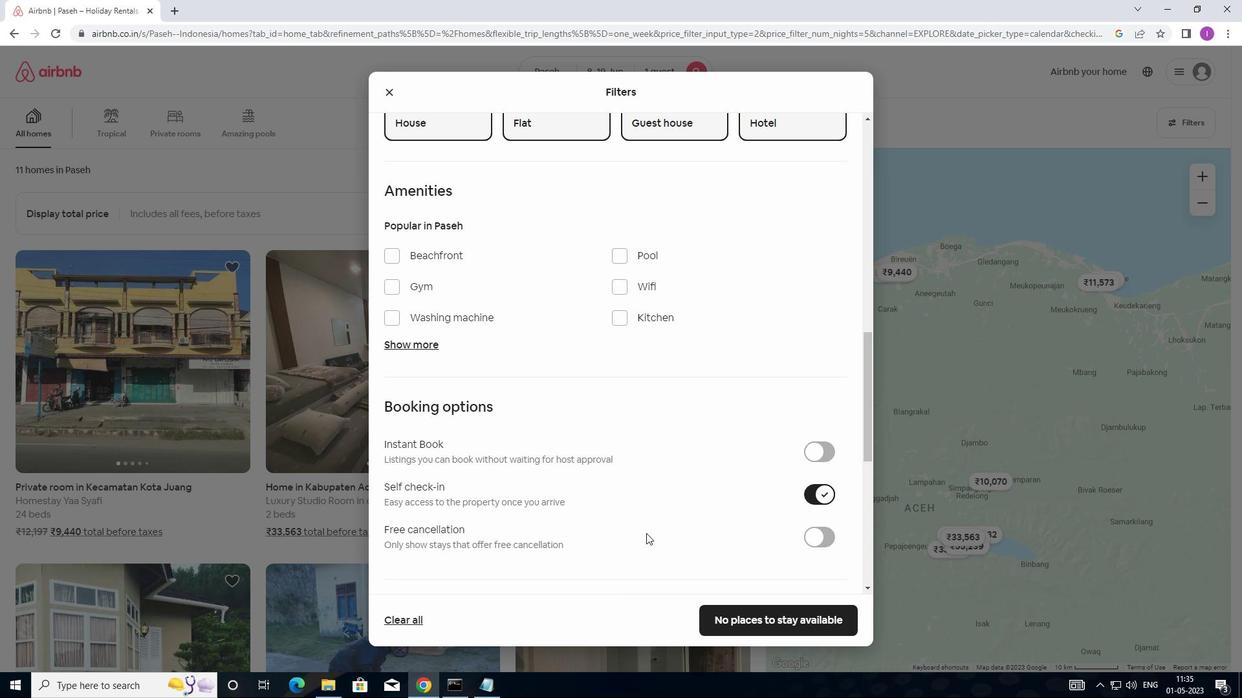 
Action: Mouse scrolled (647, 527) with delta (0, 0)
Screenshot: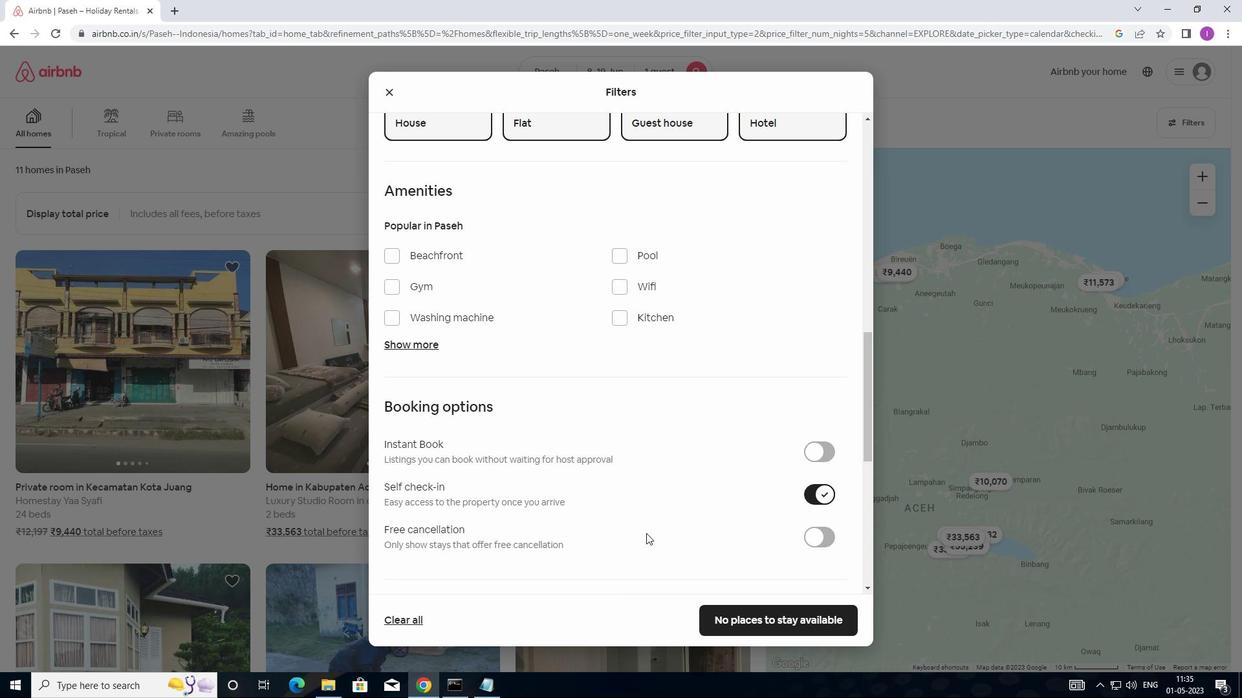 
Action: Mouse scrolled (647, 527) with delta (0, 0)
Screenshot: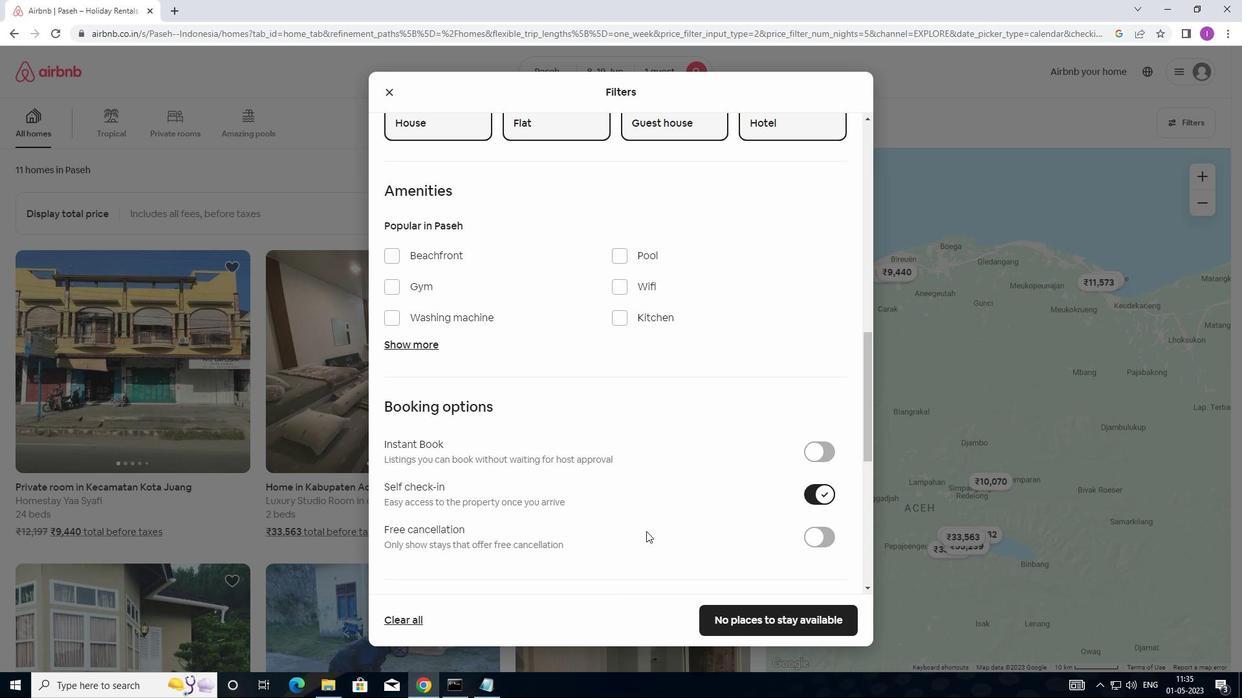 
Action: Mouse scrolled (647, 527) with delta (0, 0)
Screenshot: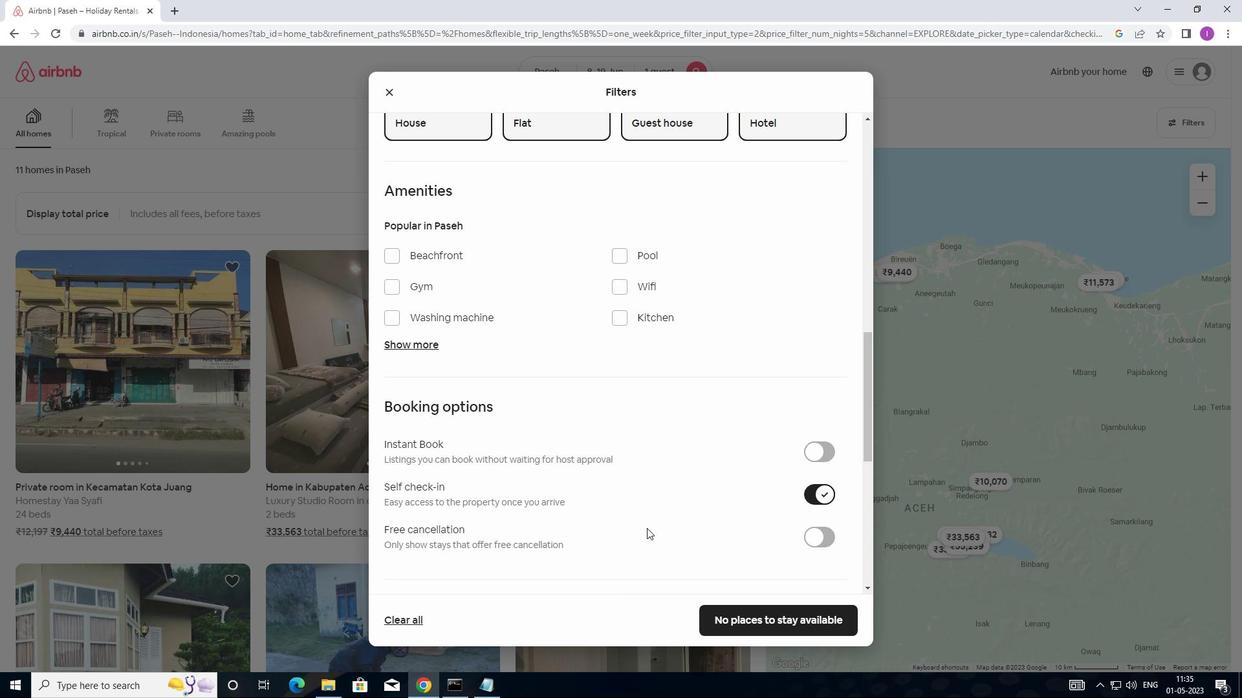 
Action: Mouse moved to (648, 527)
Screenshot: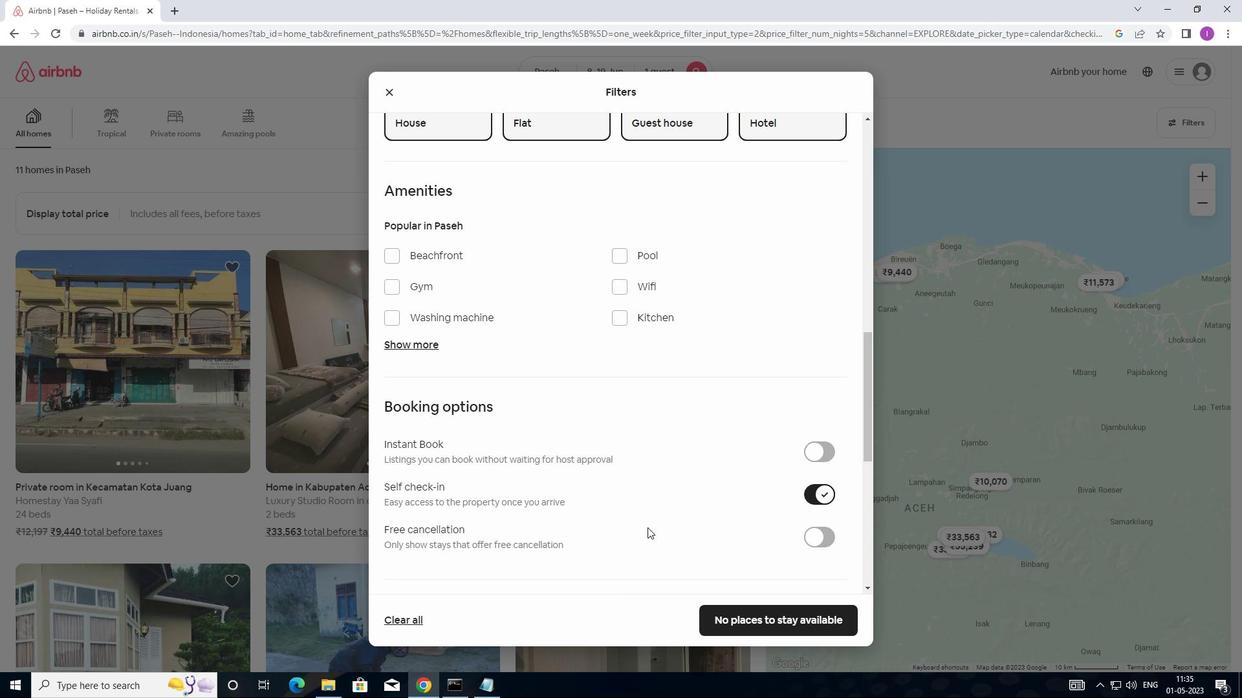 
Action: Mouse scrolled (648, 526) with delta (0, 0)
Screenshot: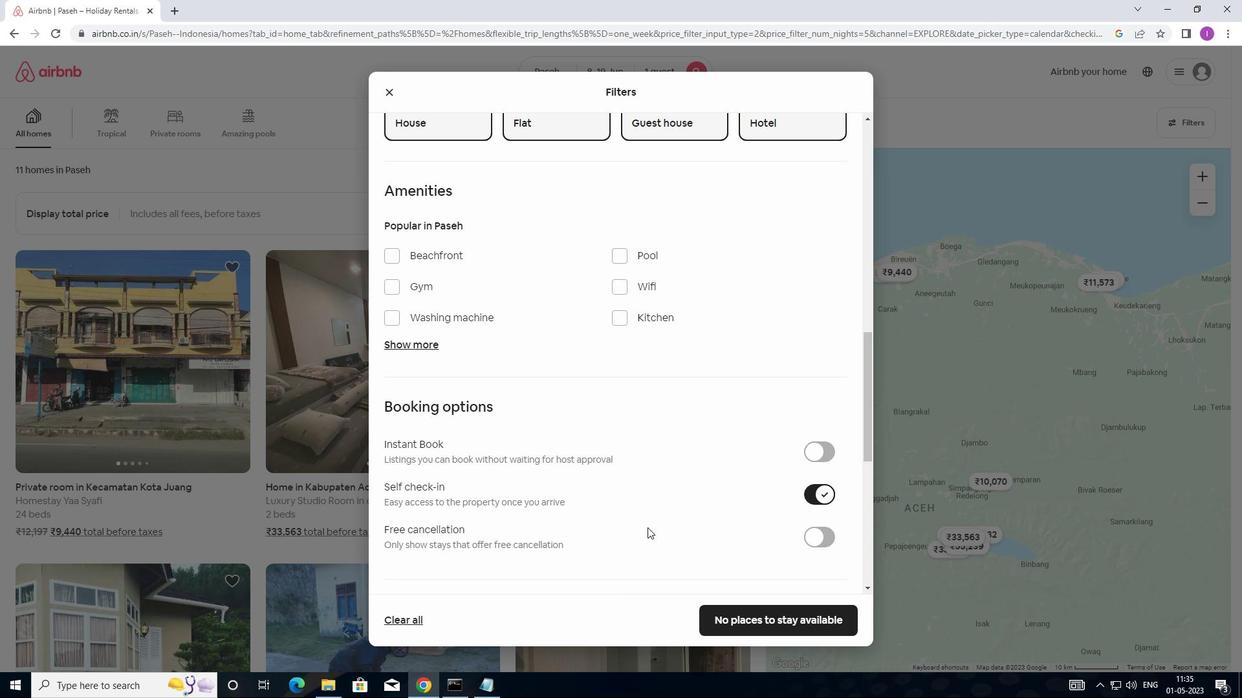 
Action: Mouse moved to (648, 526)
Screenshot: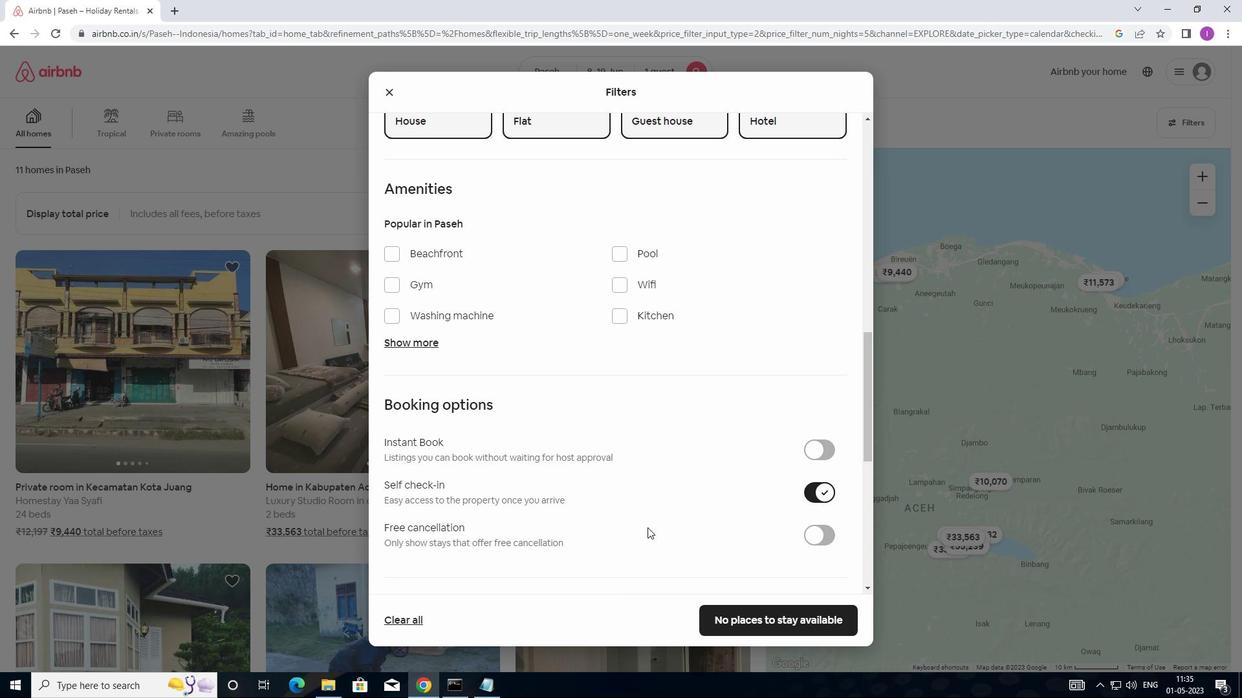 
Action: Mouse scrolled (648, 526) with delta (0, 0)
Screenshot: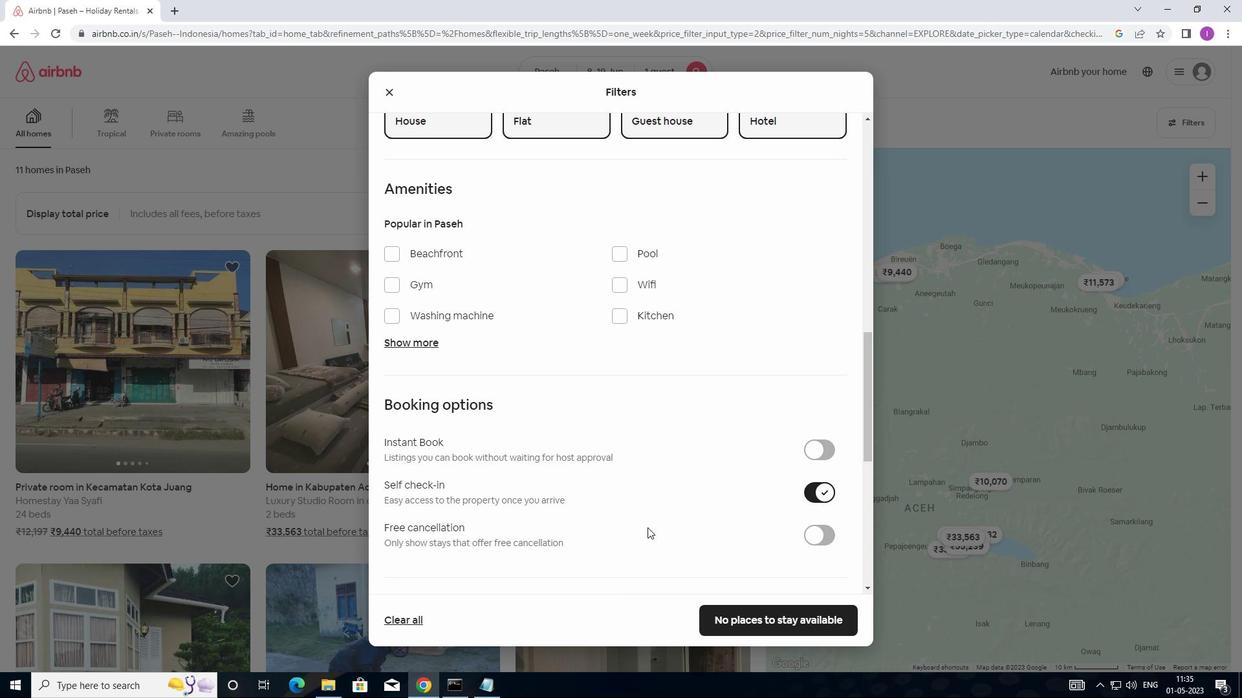 
Action: Mouse moved to (470, 553)
Screenshot: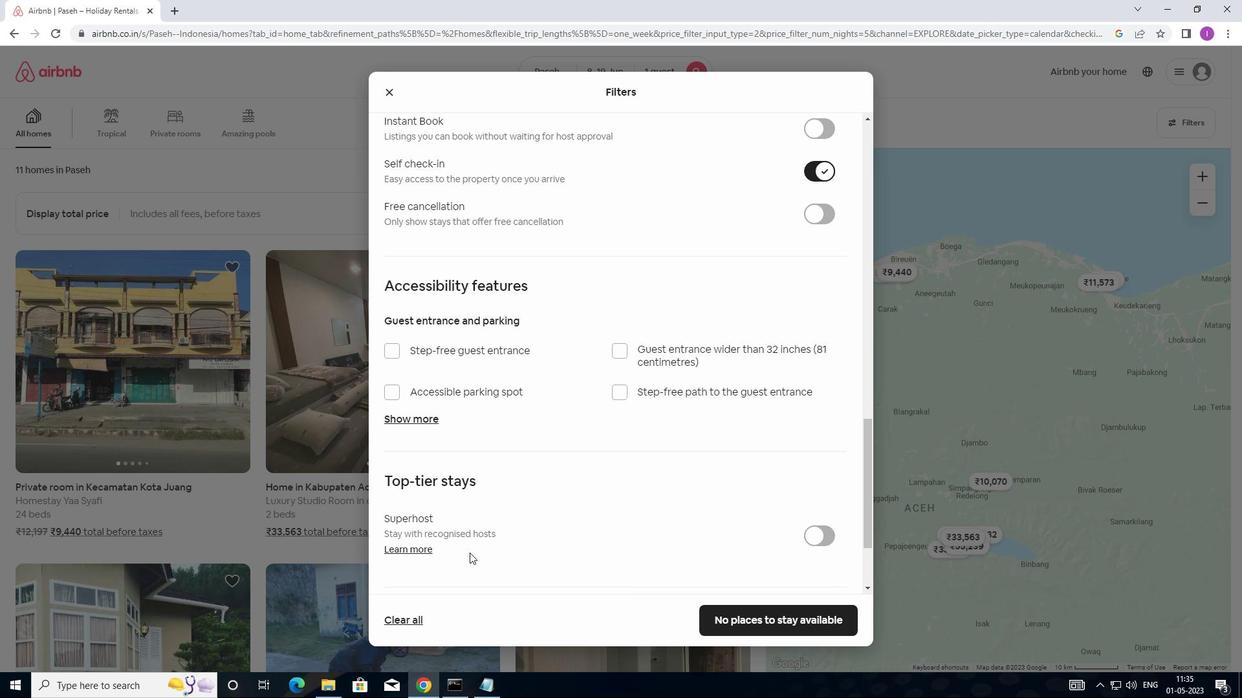 
Action: Mouse scrolled (470, 552) with delta (0, 0)
Screenshot: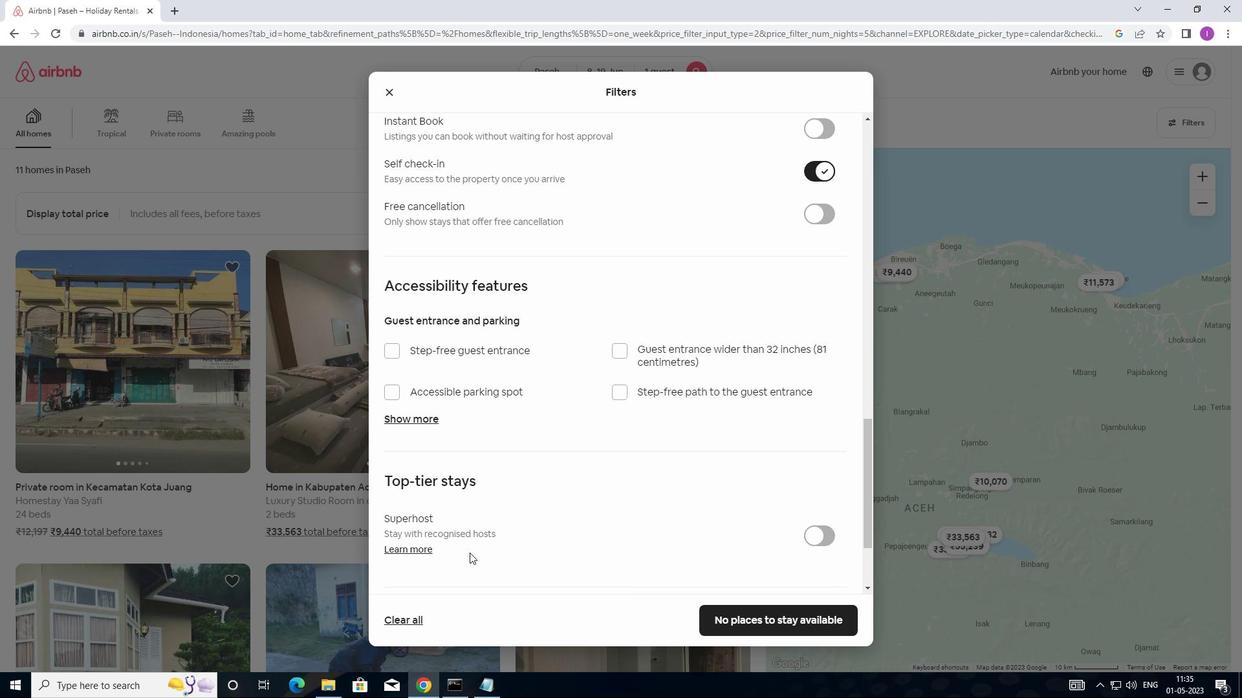 
Action: Mouse scrolled (470, 552) with delta (0, 0)
Screenshot: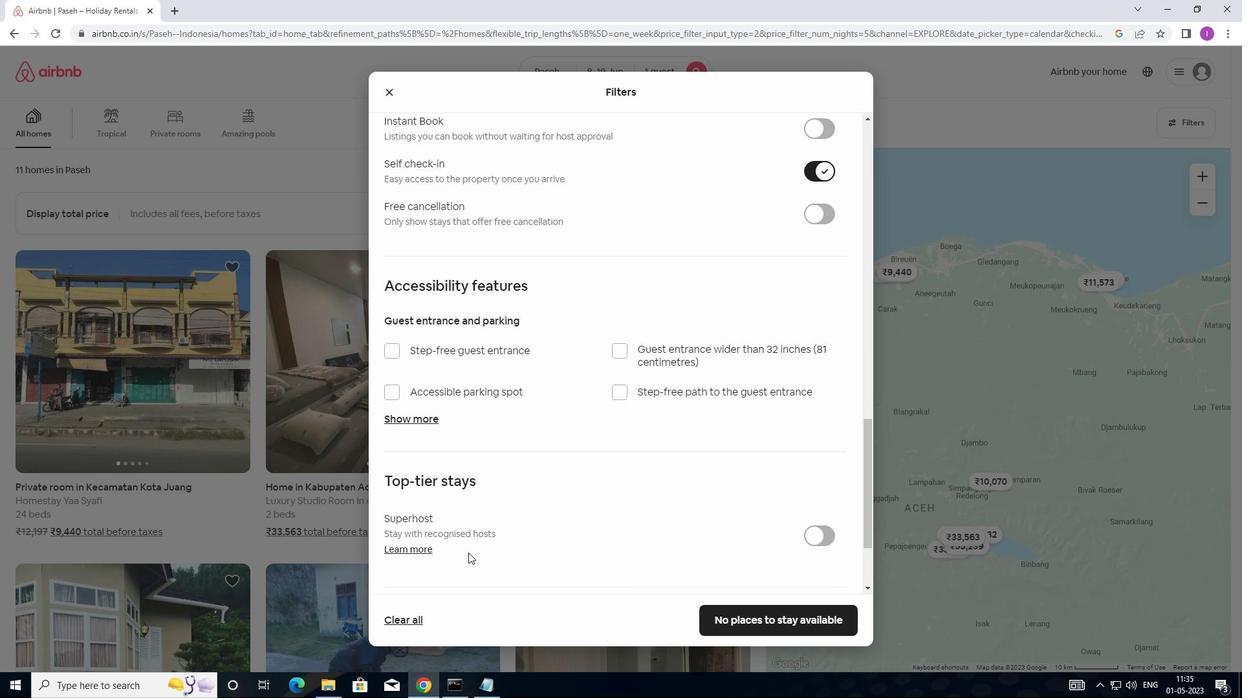
Action: Mouse moved to (394, 524)
Screenshot: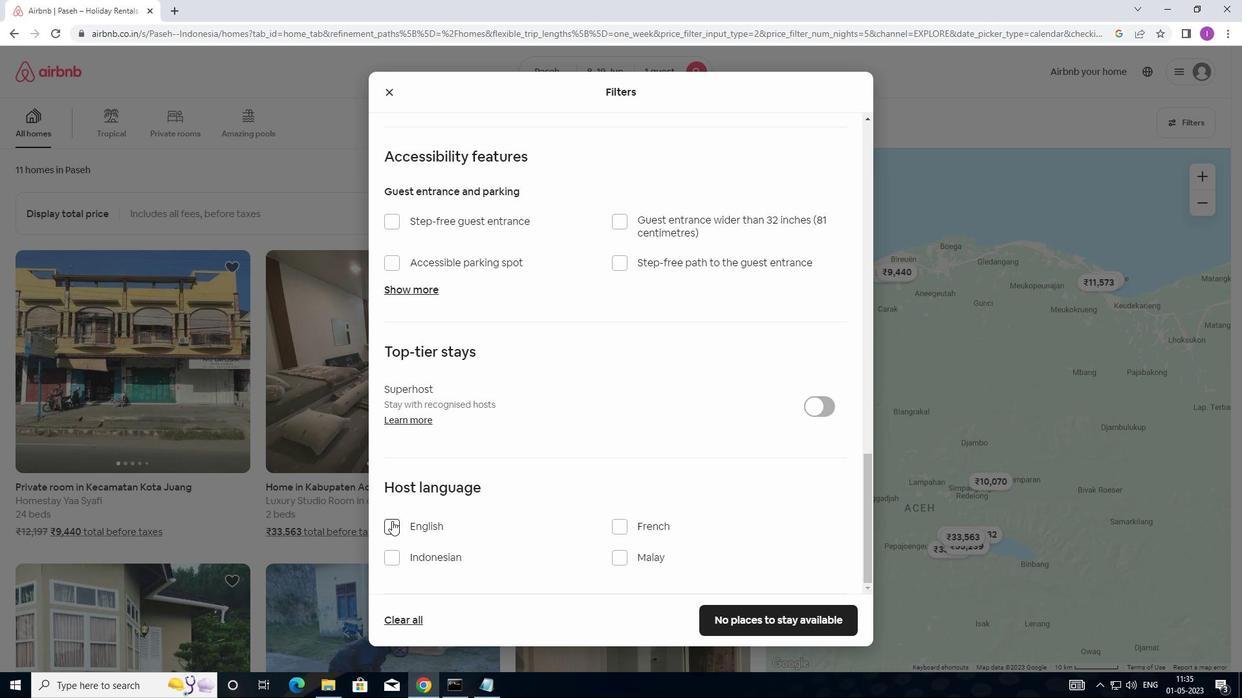 
Action: Mouse pressed left at (394, 524)
Screenshot: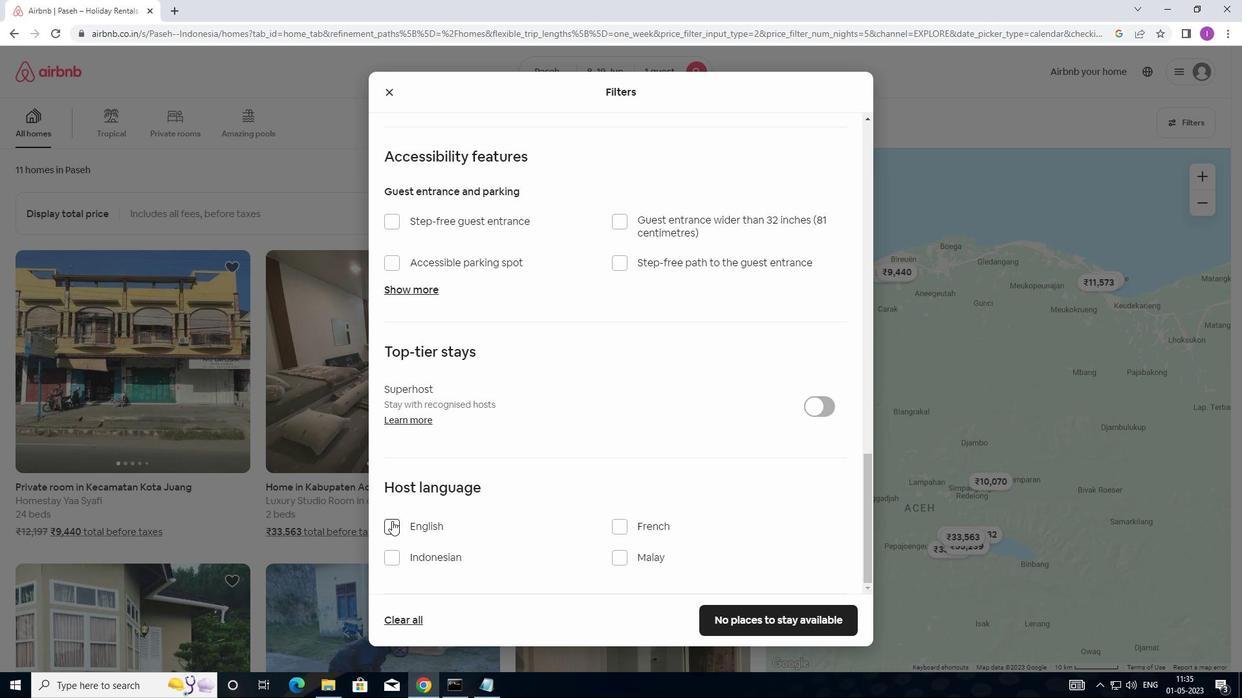 
Action: Mouse moved to (750, 612)
Screenshot: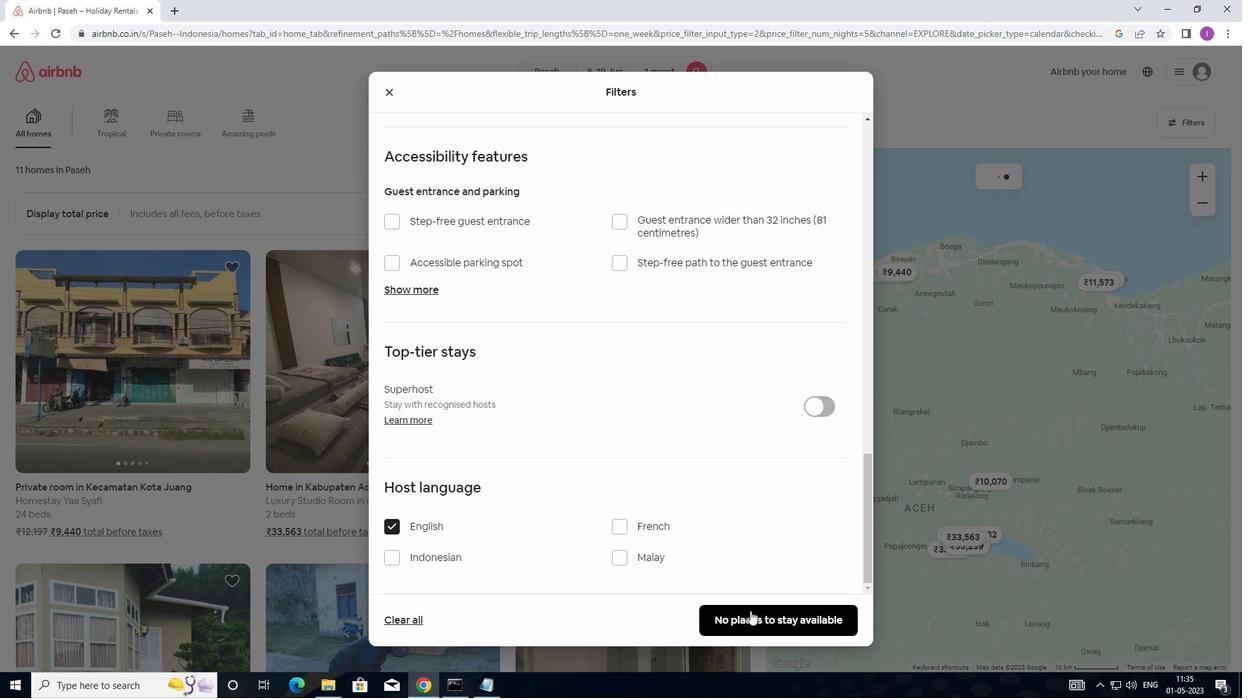 
Action: Mouse pressed left at (750, 612)
Screenshot: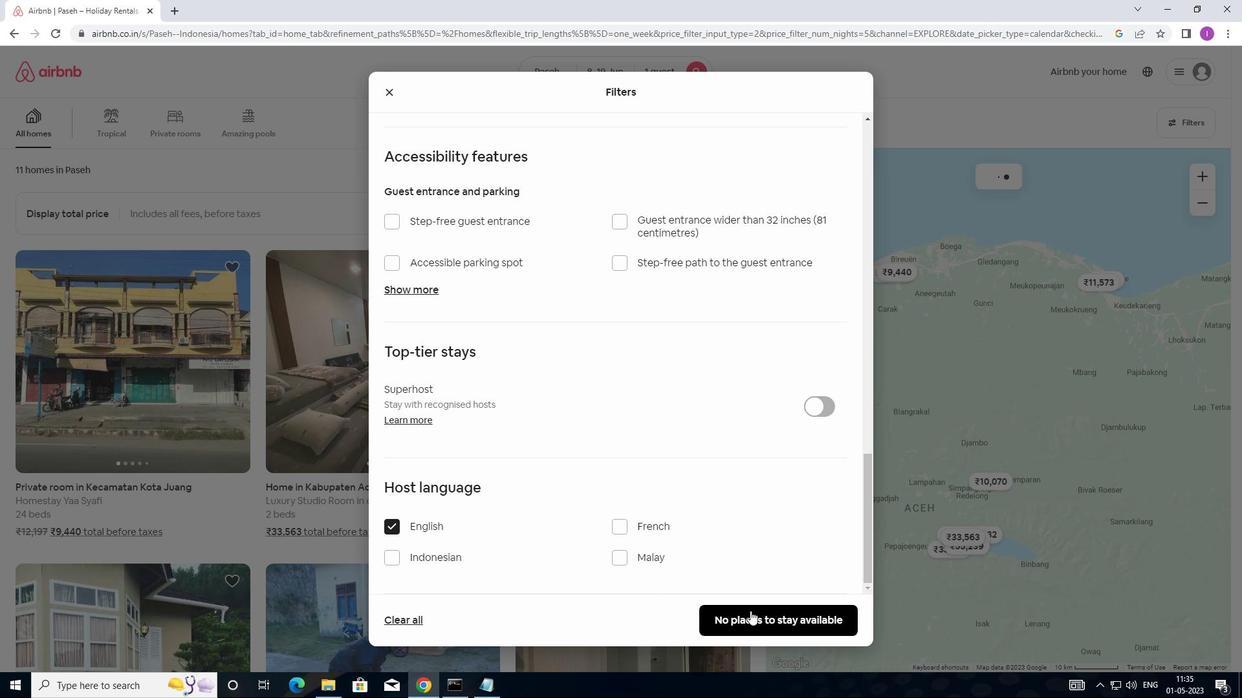 
Action: Mouse moved to (753, 611)
Screenshot: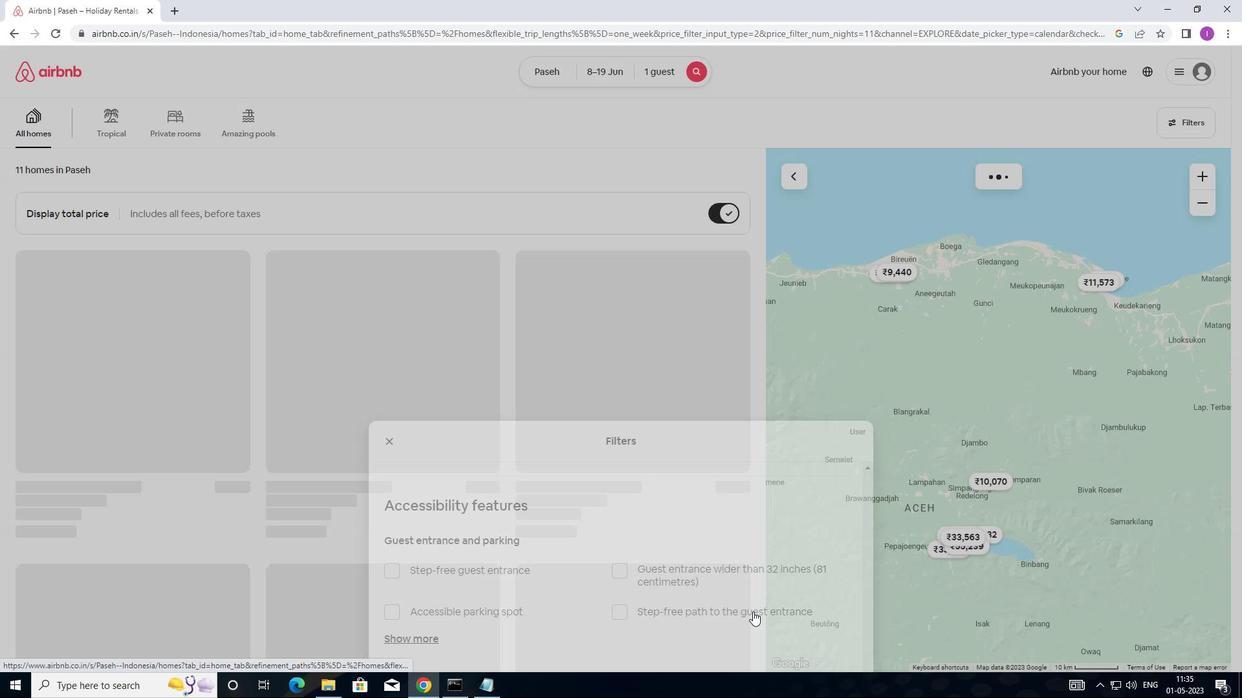 
